 Task: Add an event with the title Sales Team Strategy Discussion, date '2023/11/20', time 9:15 AM to 11:15 AMand add a description: The quality assurance team will review project documentation such as project plans, requirements specifications, design documents, and test plans. They will ensure that the documentation is complete, accurate, and aligns with the project objectives and stakeholder expectations.Select event color  Tangerine . Add location for the event as: 321 Galata Tower, Istanbul, Turkey, logged in from the account softage.2@softage.netand send the event invitation to softage.6@softage.net and softage.7@softage.net. Set a reminder for the event Weekly on Sunday
Action: Mouse moved to (125, 132)
Screenshot: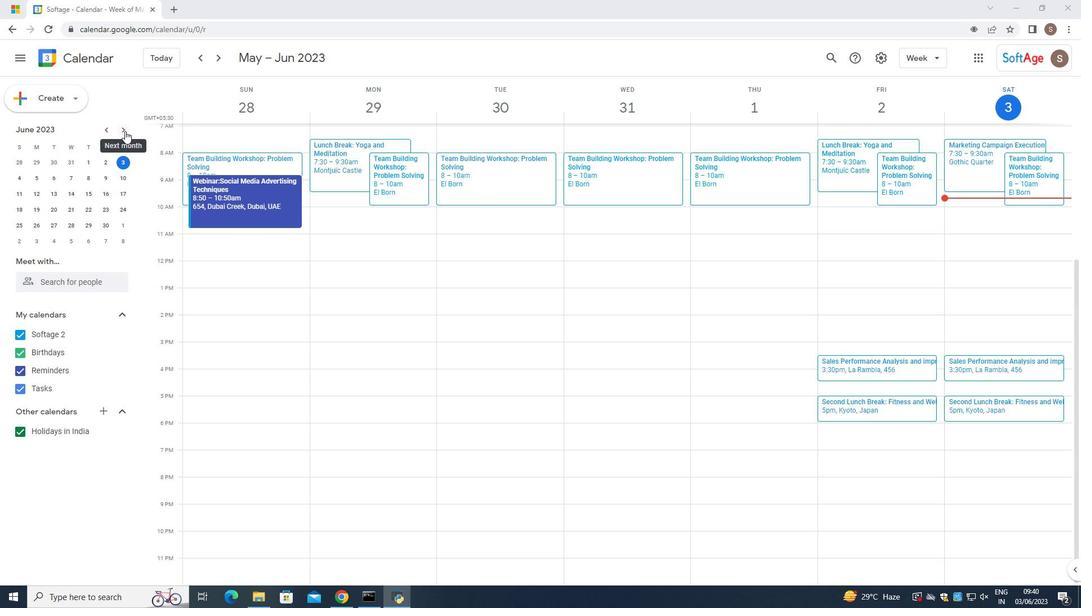 
Action: Mouse pressed left at (125, 132)
Screenshot: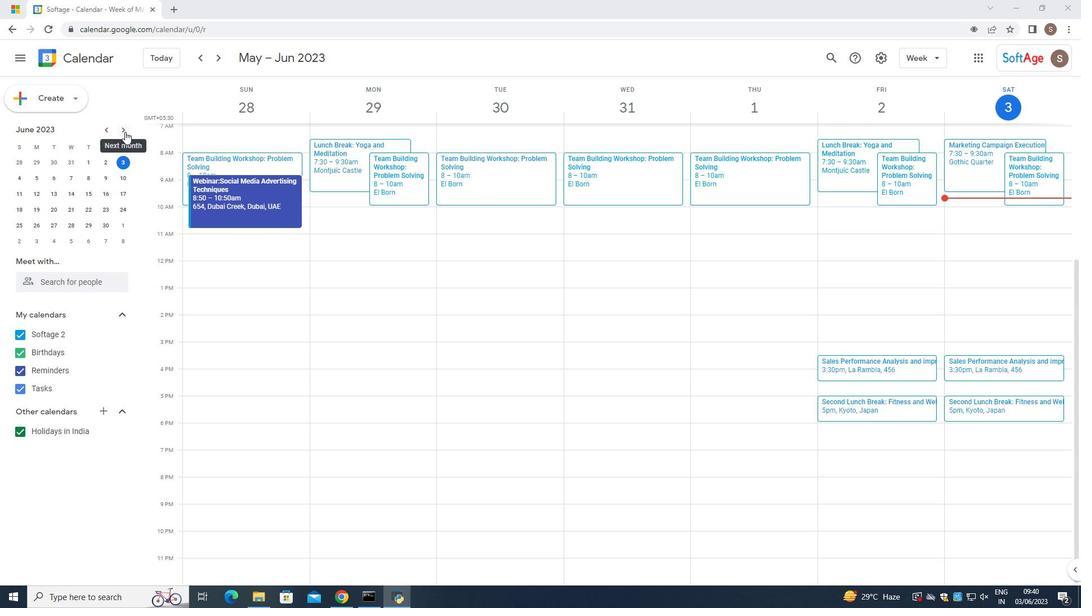 
Action: Mouse moved to (125, 133)
Screenshot: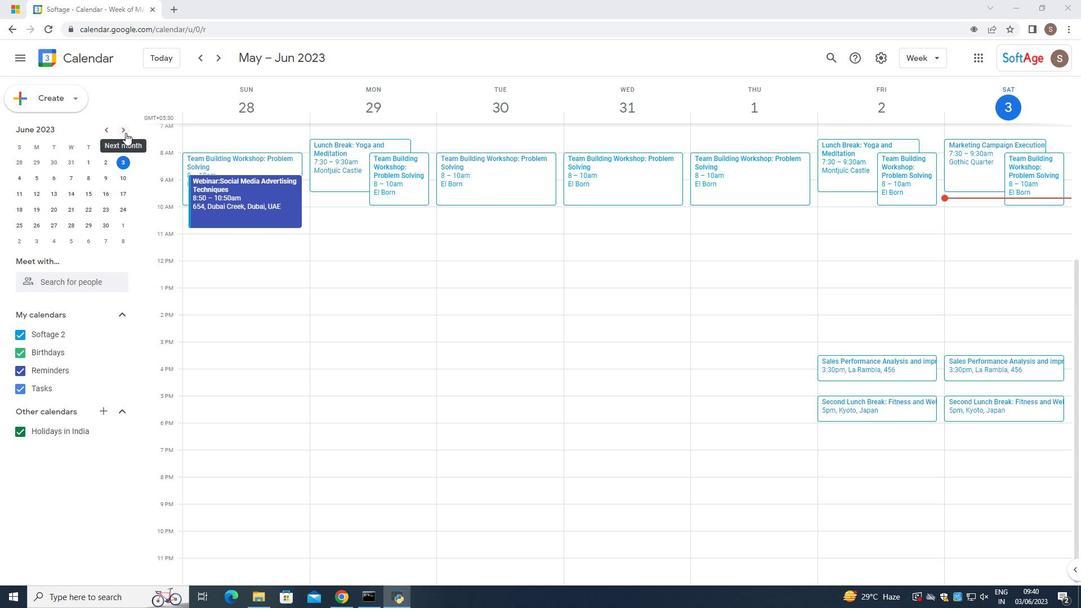 
Action: Mouse pressed left at (125, 133)
Screenshot: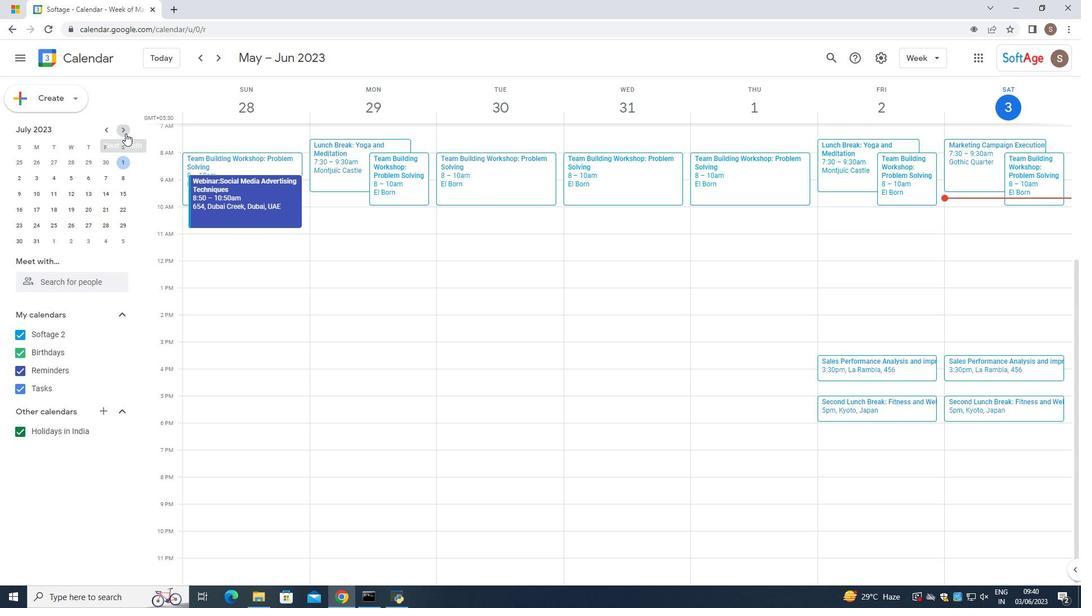 
Action: Mouse pressed left at (125, 133)
Screenshot: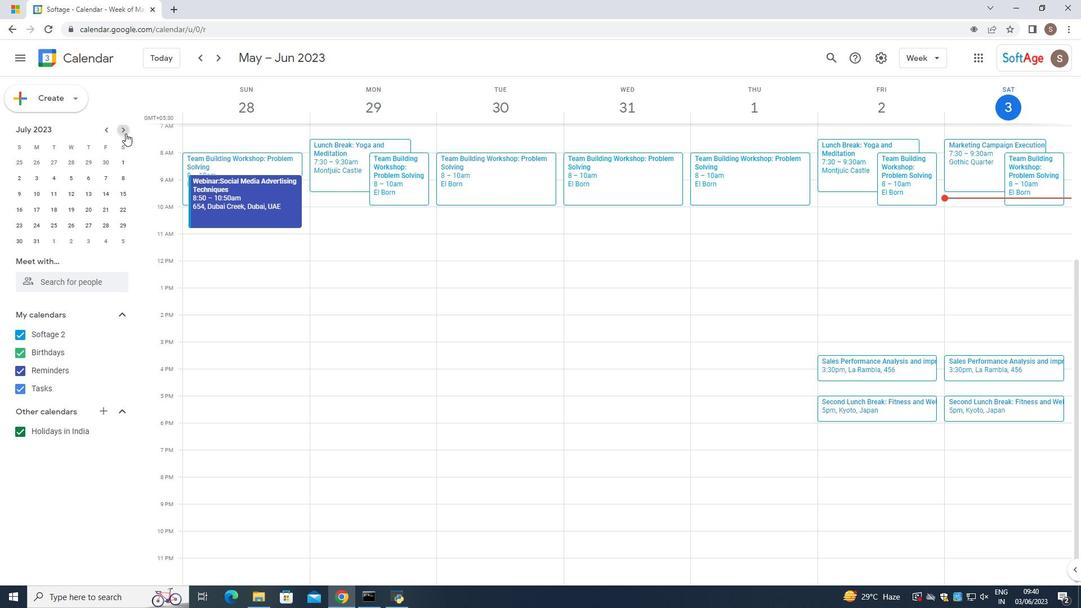 
Action: Mouse pressed left at (125, 133)
Screenshot: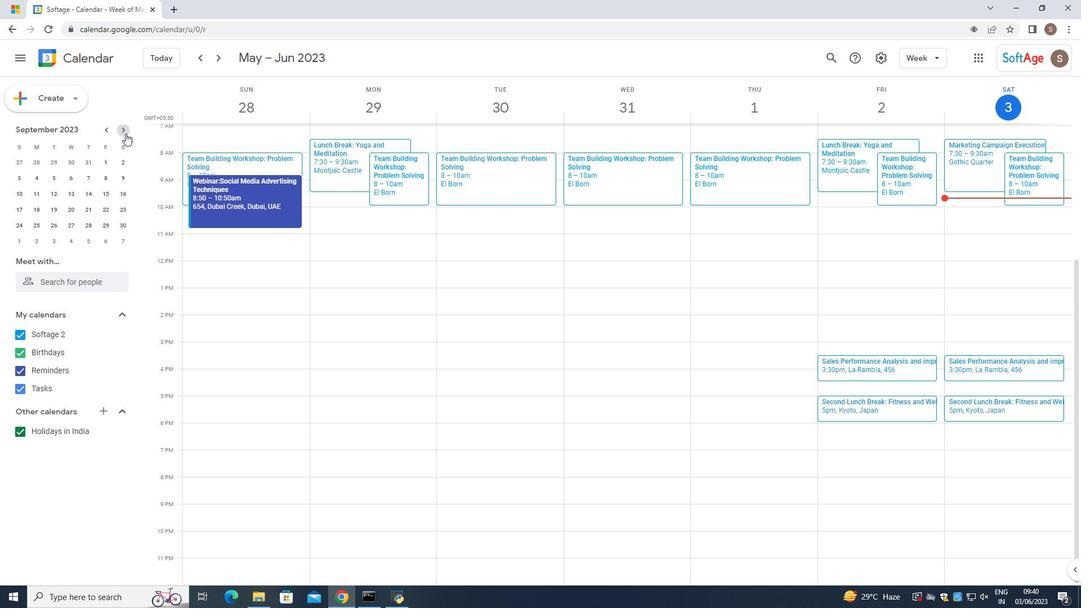 
Action: Mouse pressed left at (125, 133)
Screenshot: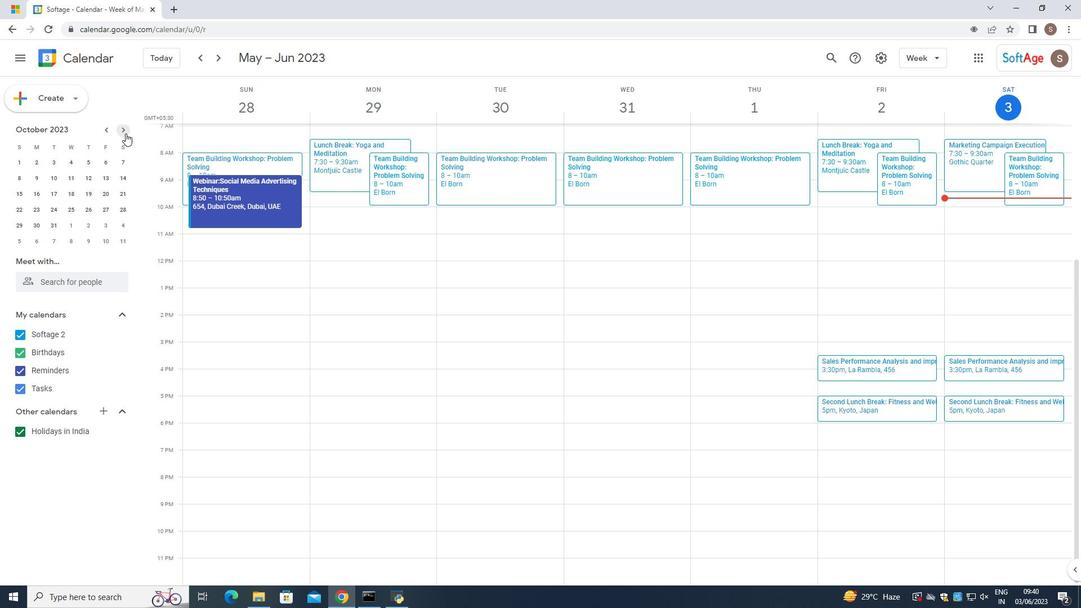 
Action: Mouse moved to (27, 209)
Screenshot: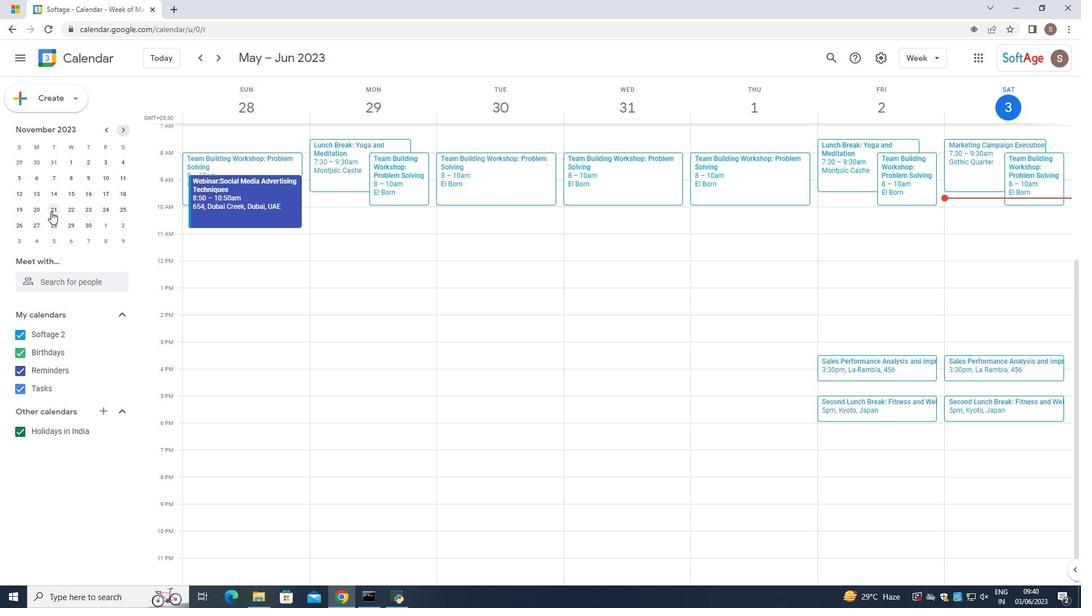 
Action: Mouse pressed left at (27, 209)
Screenshot: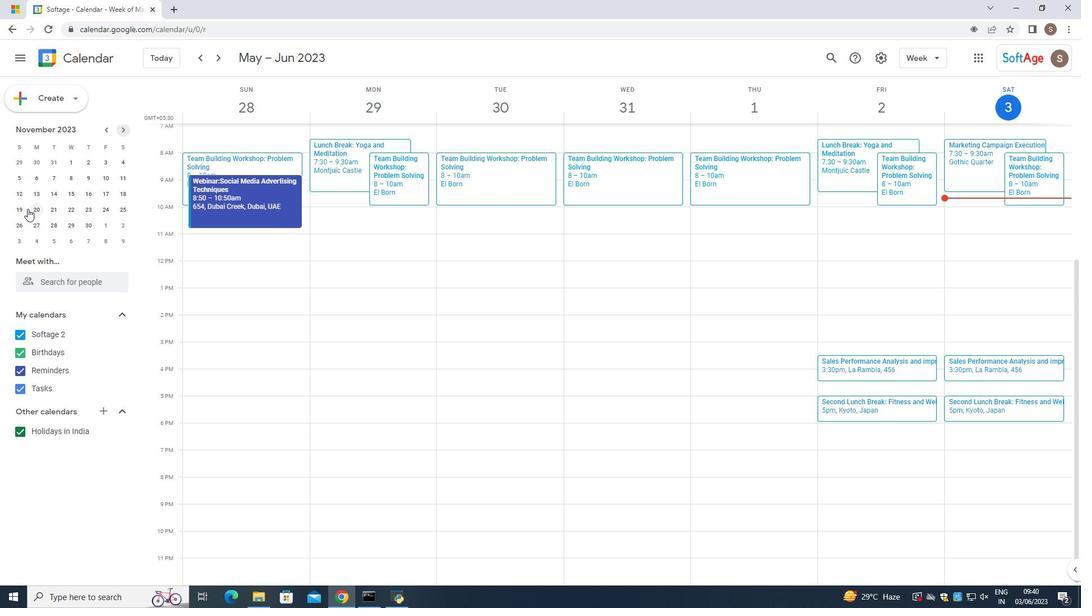 
Action: Mouse moved to (74, 101)
Screenshot: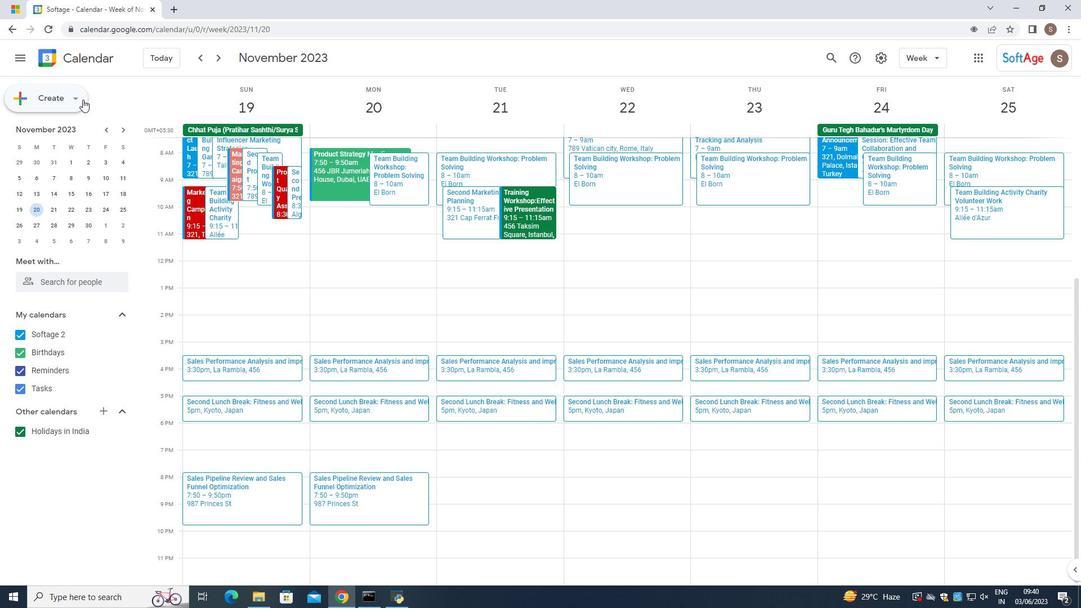
Action: Mouse pressed left at (74, 101)
Screenshot: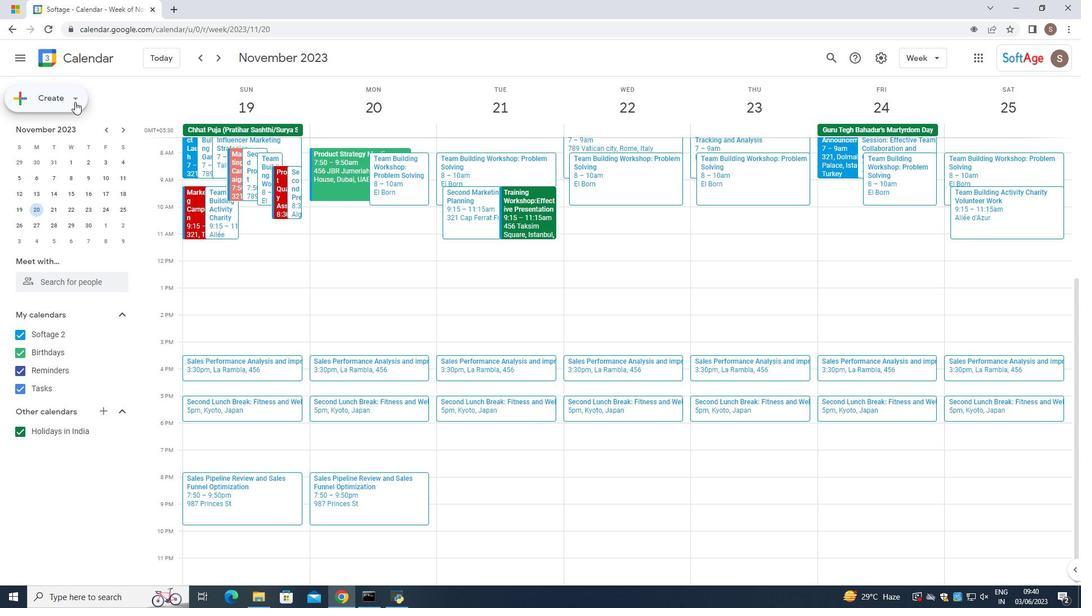 
Action: Mouse moved to (73, 131)
Screenshot: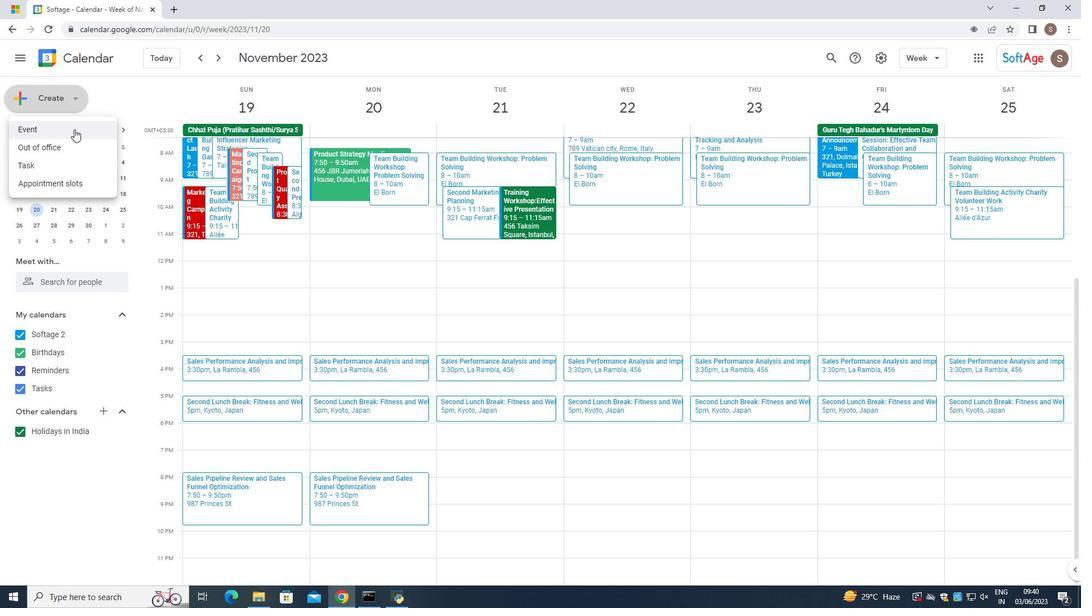 
Action: Mouse pressed left at (73, 131)
Screenshot: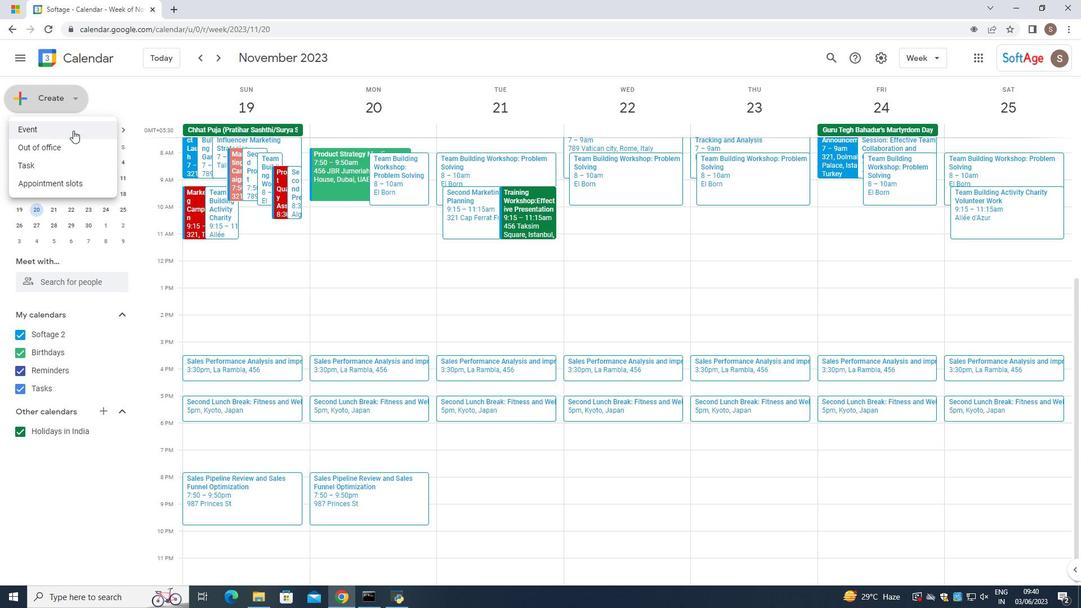 
Action: Mouse moved to (192, 184)
Screenshot: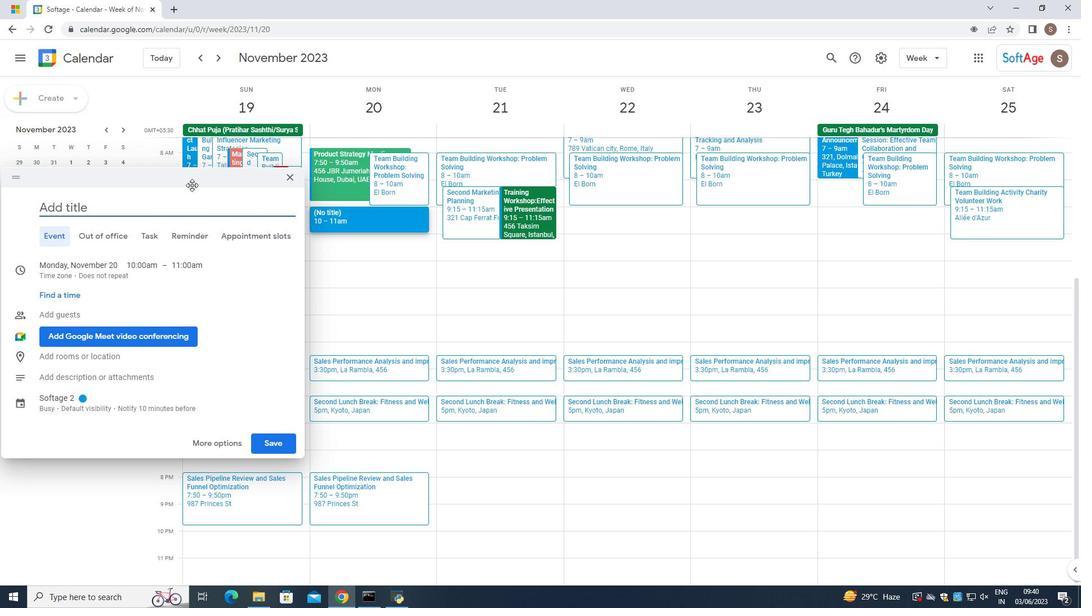
Action: Mouse pressed left at (192, 184)
Screenshot: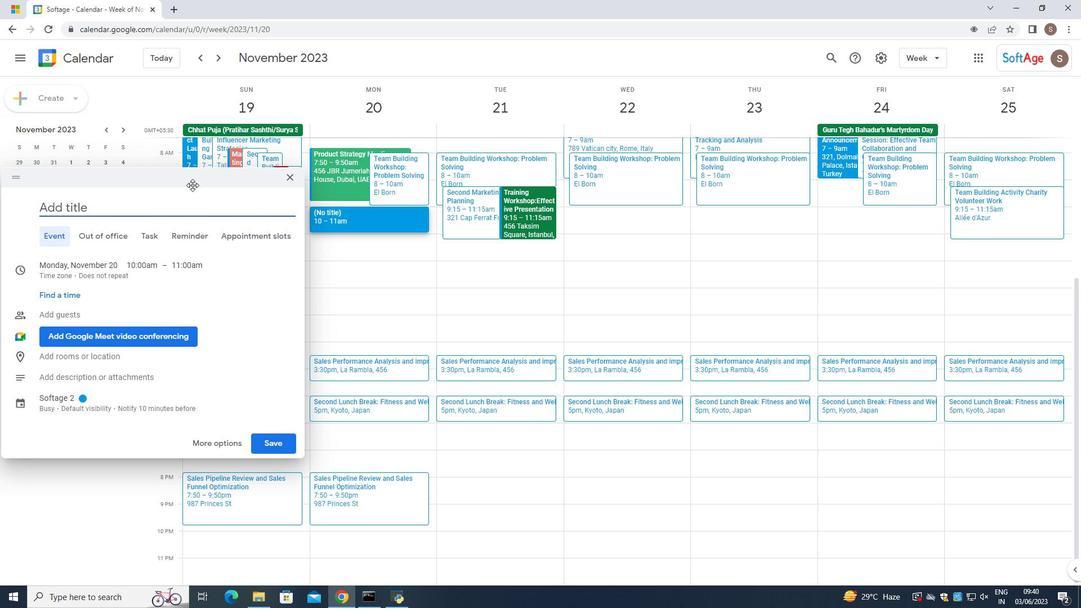 
Action: Mouse moved to (587, 243)
Screenshot: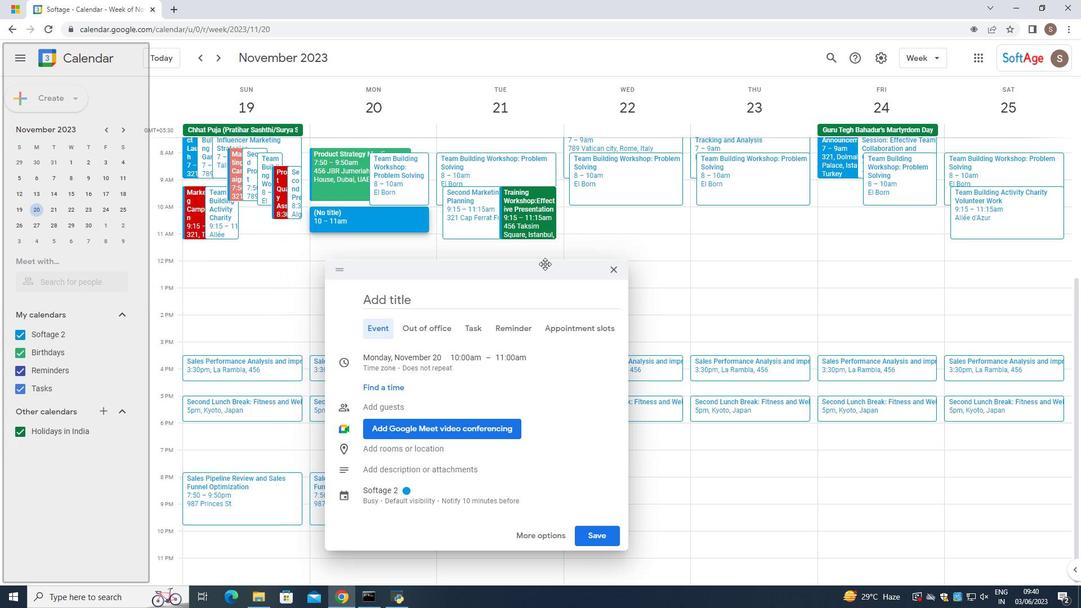 
Action: Mouse pressed left at (587, 243)
Screenshot: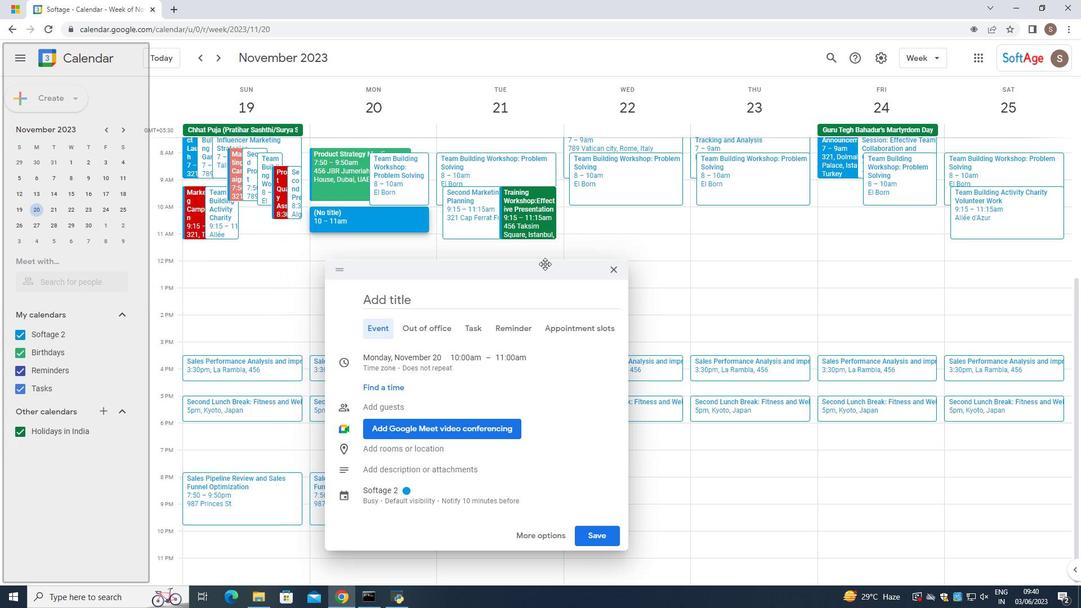 
Action: Mouse moved to (443, 267)
Screenshot: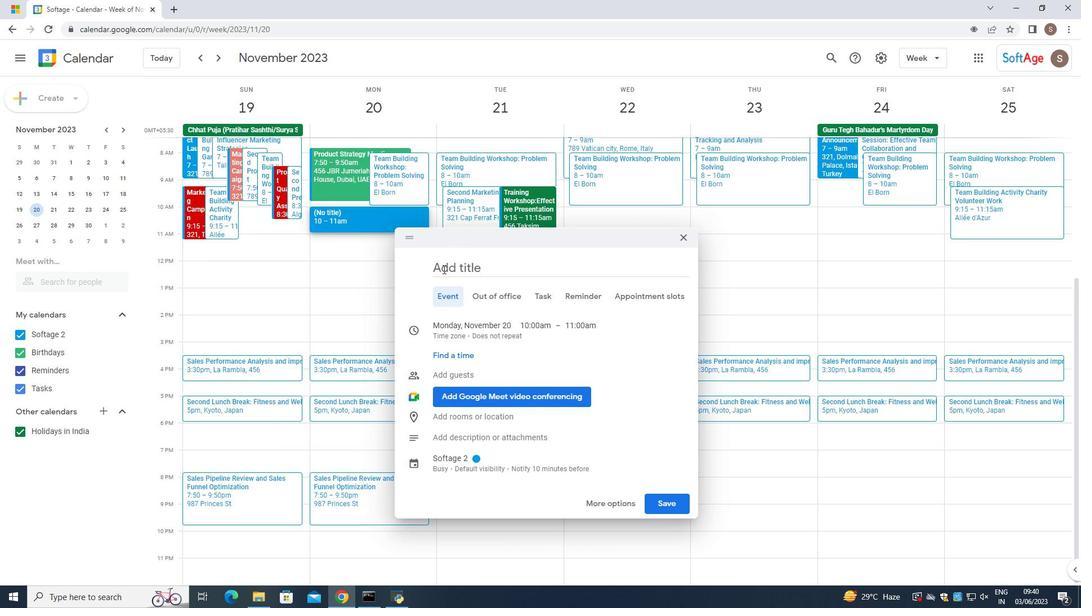 
Action: Mouse pressed left at (443, 267)
Screenshot: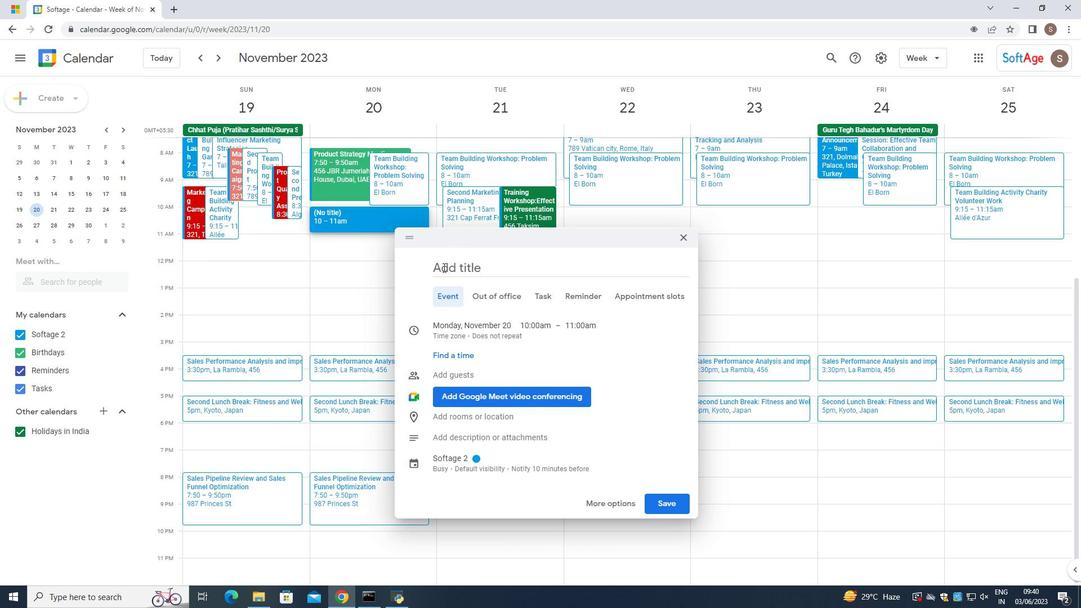 
Action: Mouse moved to (1081, 97)
Screenshot: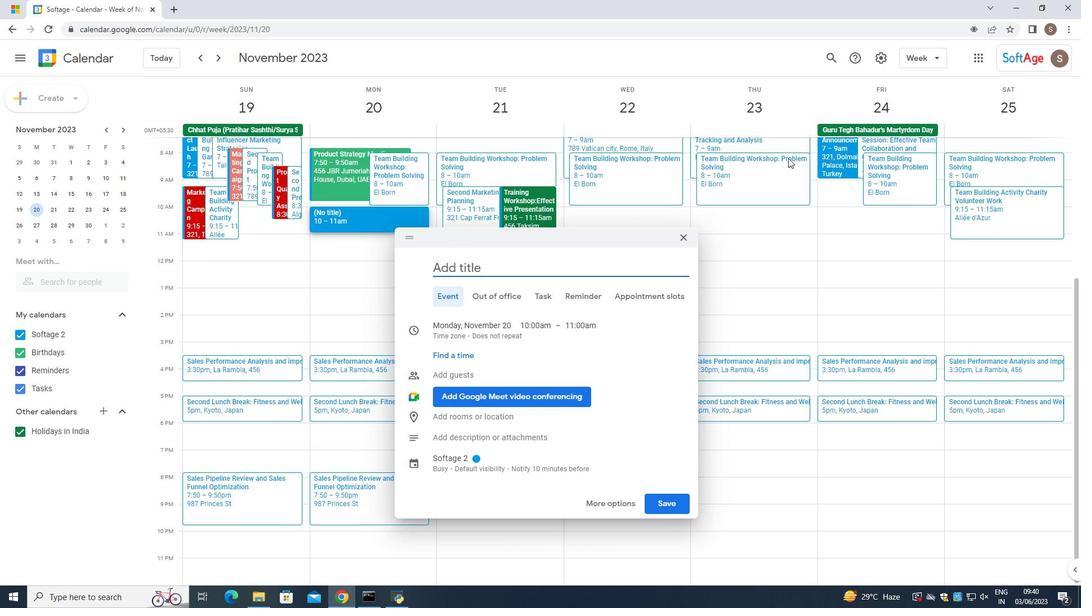 
Action: Key pressed <Key.caps_lock>S<Key.caps_lock>ales<Key.space><Key.caps_lock>T<Key.caps_lock>eam<Key.space><Key.caps_lock>S<Key.caps_lock>trategy<Key.space><Key.caps_lock>D<Key.caps_lock>iscussiobn<Key.backspace><Key.backspace>n
Screenshot: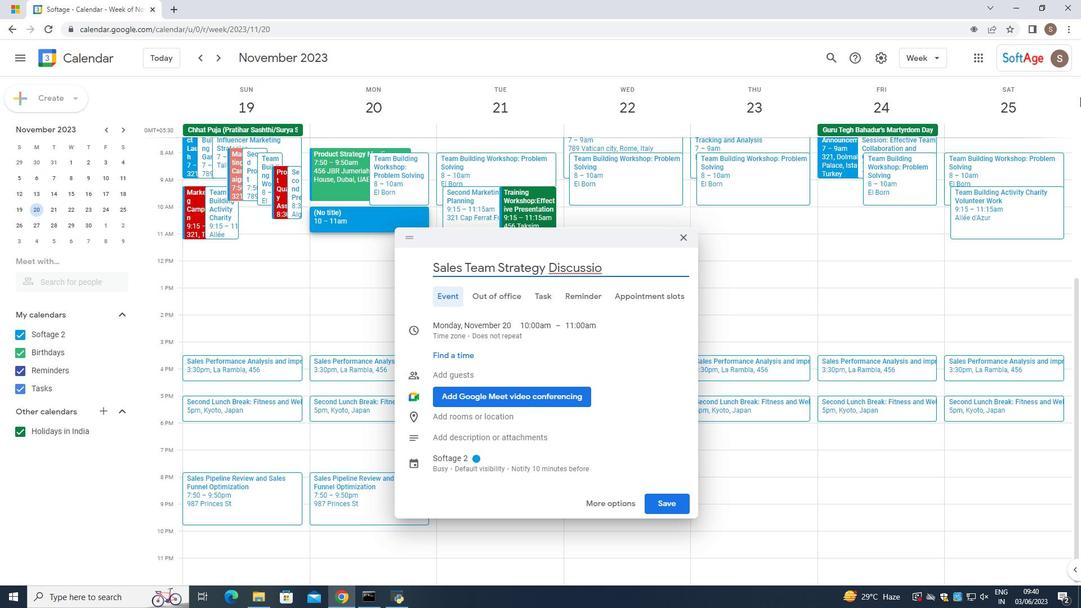 
Action: Mouse moved to (483, 334)
Screenshot: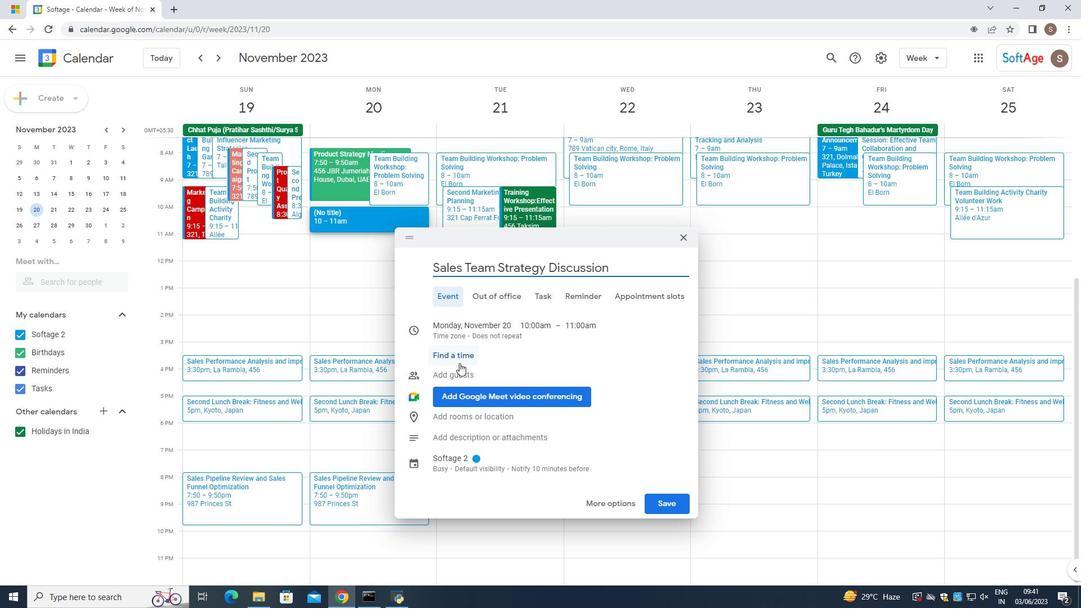
Action: Mouse pressed left at (483, 334)
Screenshot: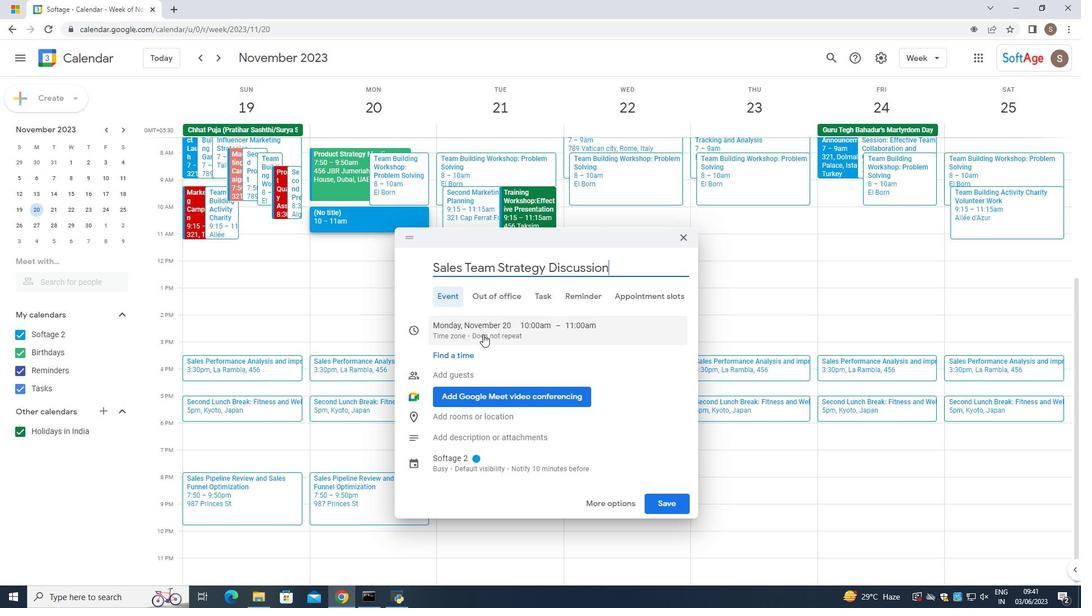 
Action: Mouse moved to (471, 369)
Screenshot: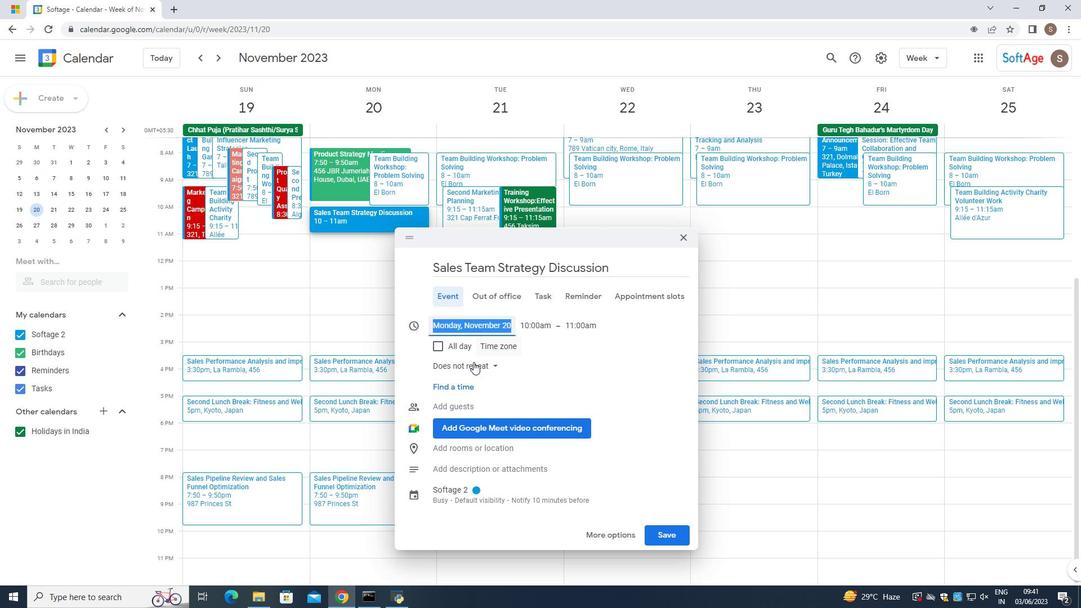 
Action: Mouse pressed left at (471, 369)
Screenshot: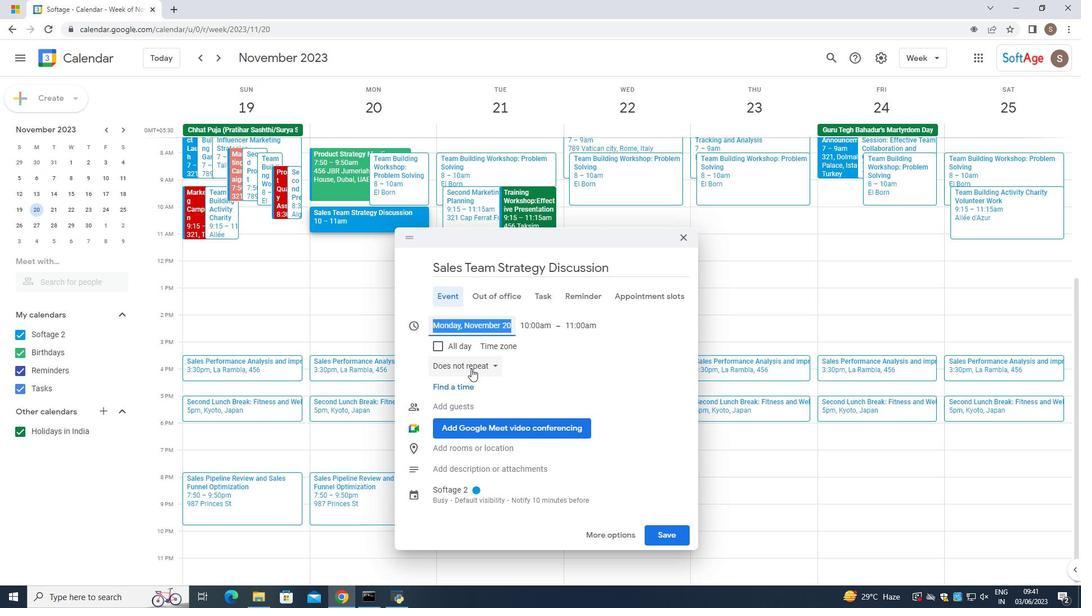 
Action: Mouse moved to (479, 486)
Screenshot: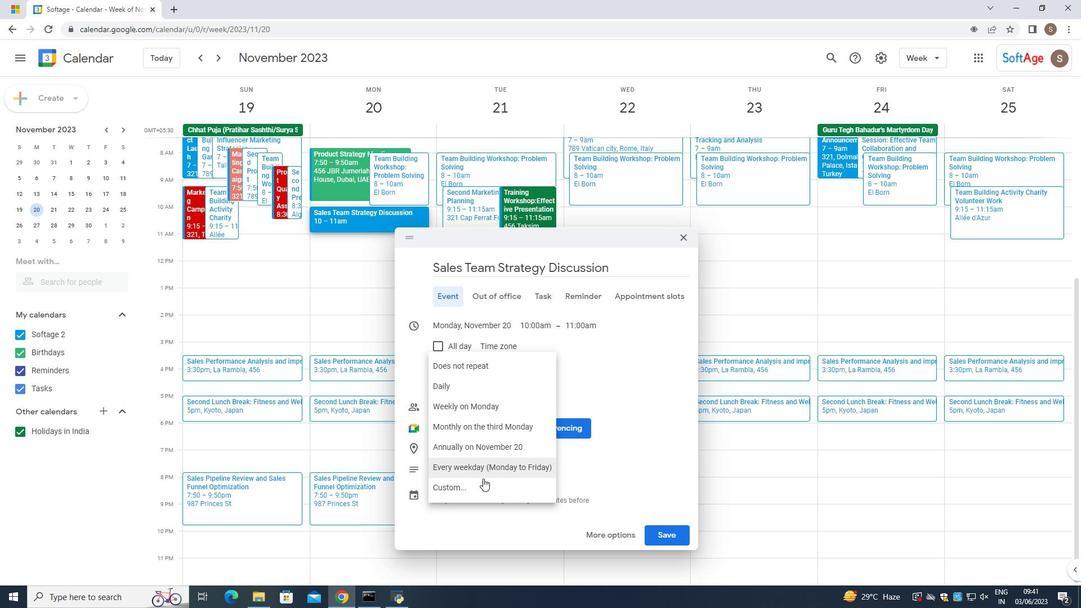 
Action: Mouse pressed left at (479, 486)
Screenshot: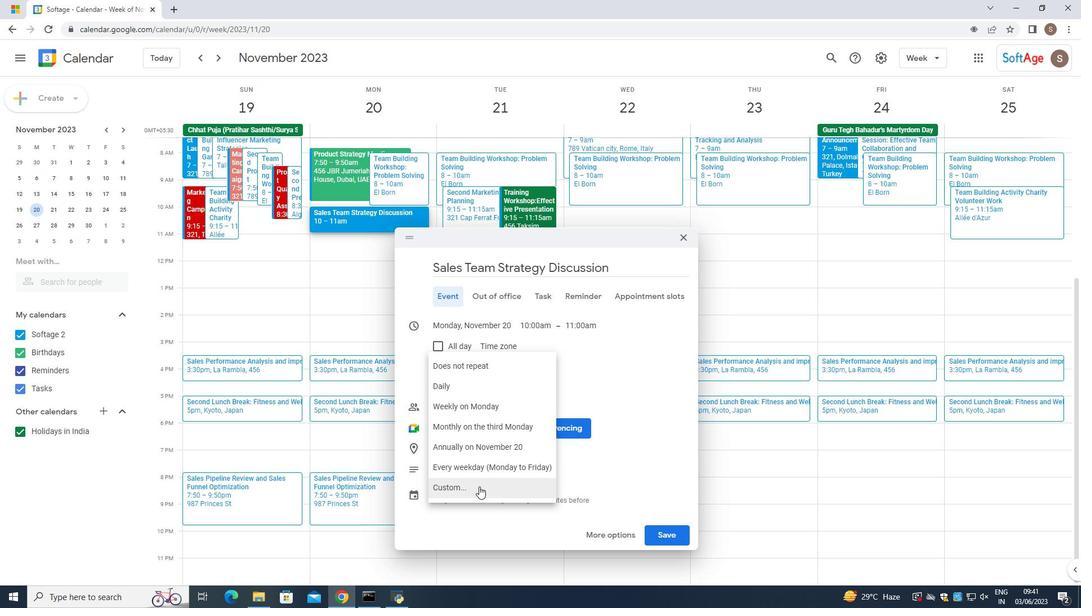 
Action: Mouse moved to (452, 286)
Screenshot: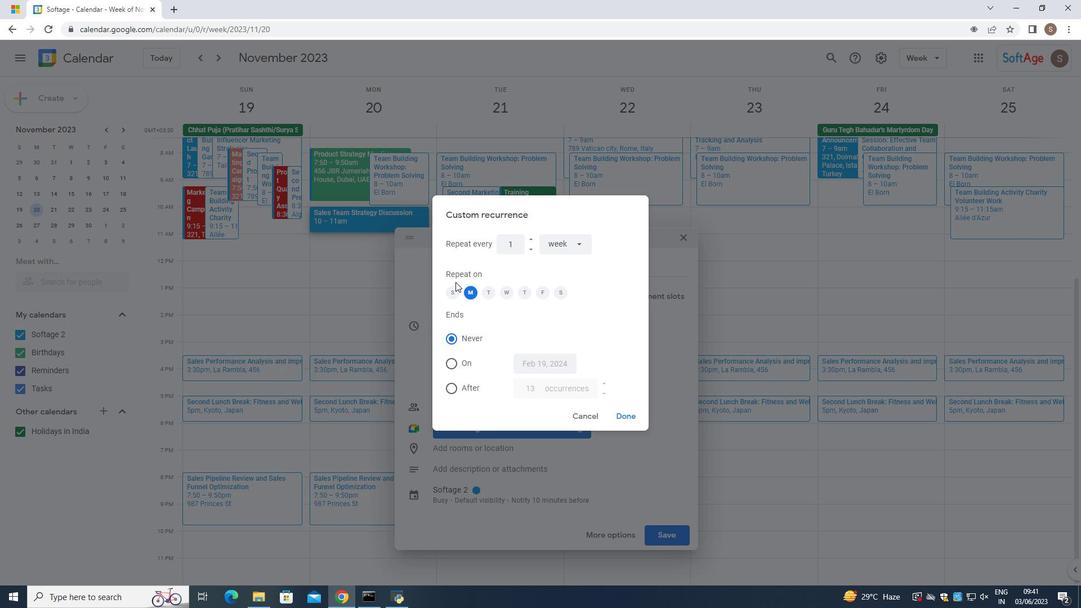 
Action: Mouse pressed left at (452, 286)
Screenshot: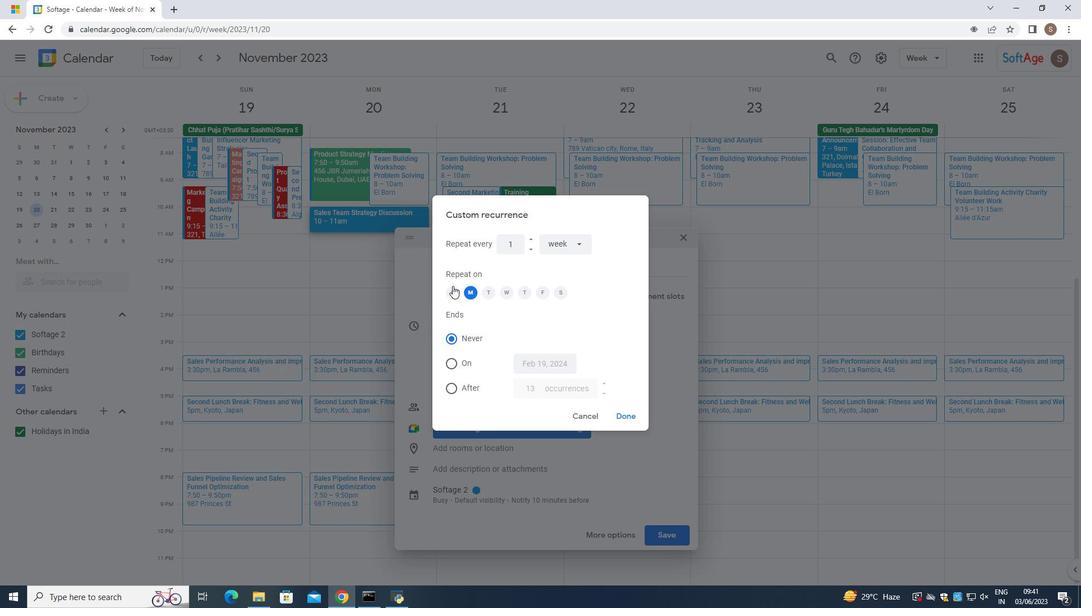 
Action: Mouse moved to (469, 291)
Screenshot: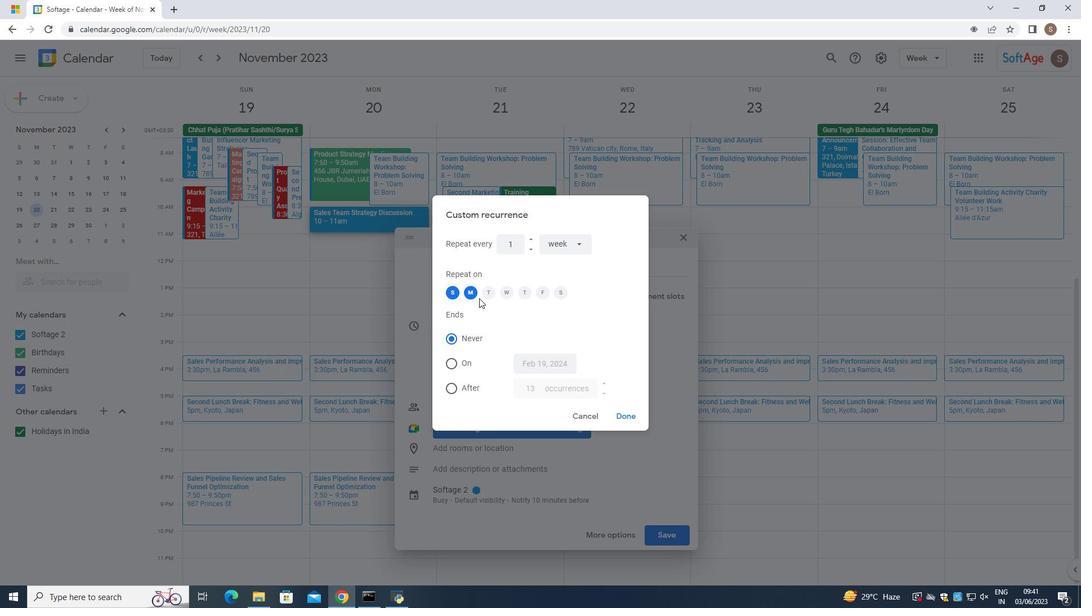 
Action: Mouse pressed left at (469, 291)
Screenshot: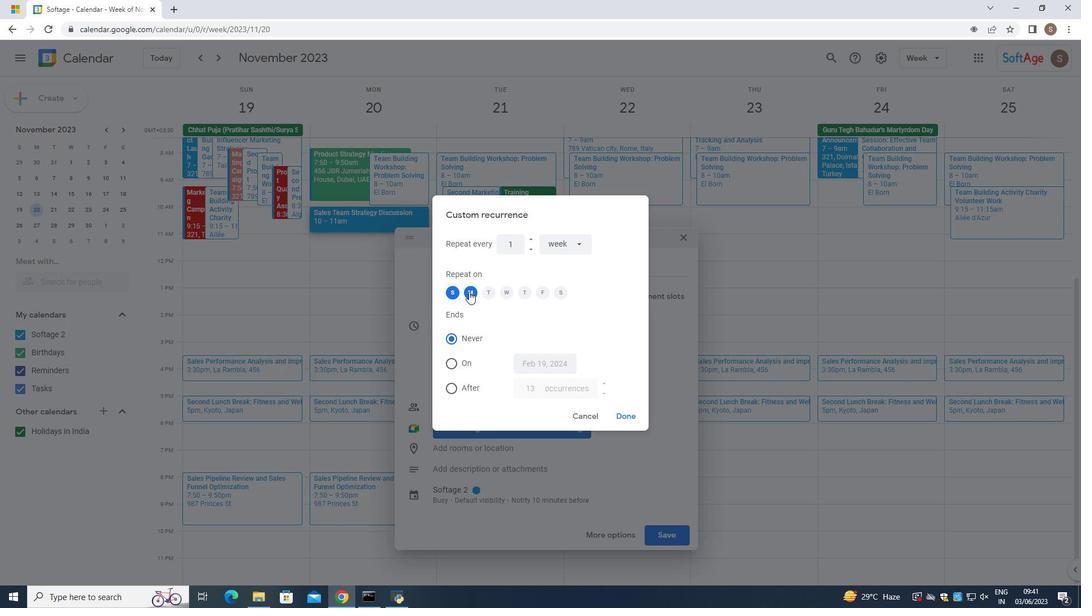 
Action: Mouse moved to (471, 366)
Screenshot: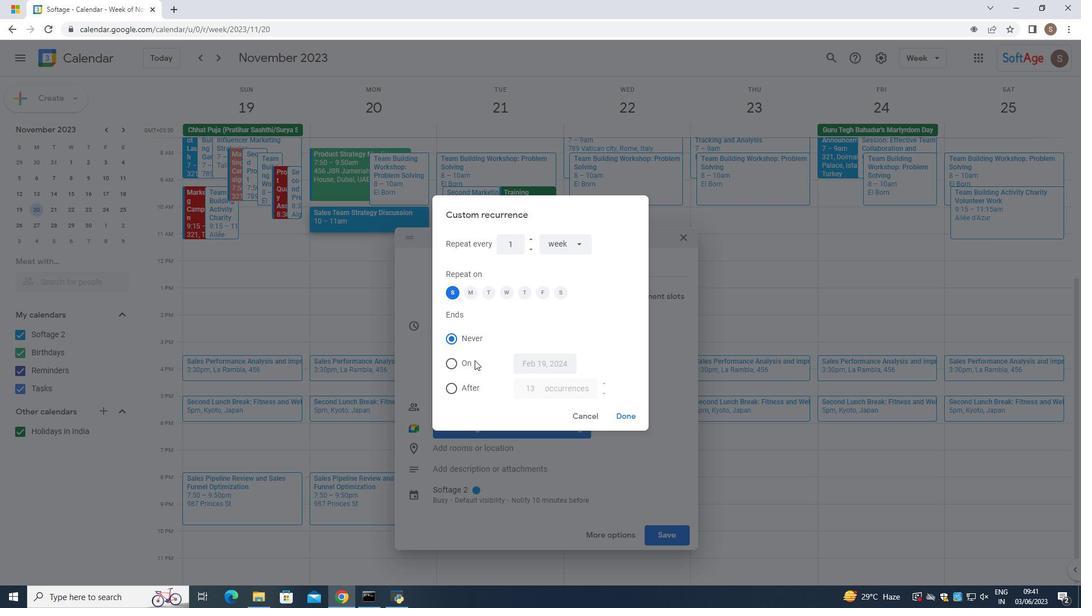 
Action: Mouse pressed left at (471, 366)
Screenshot: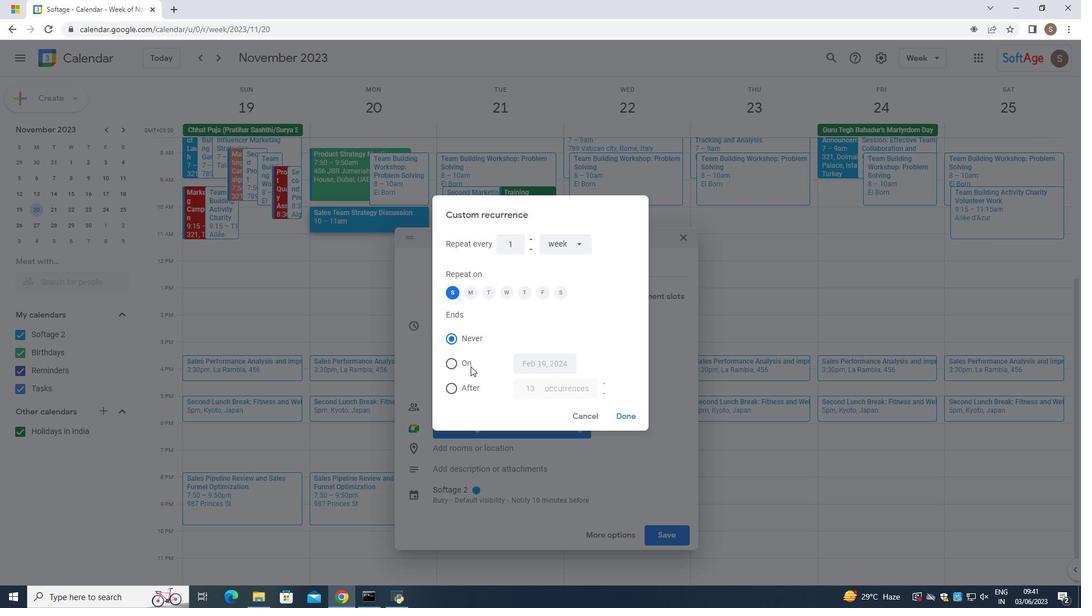 
Action: Mouse moved to (471, 366)
Screenshot: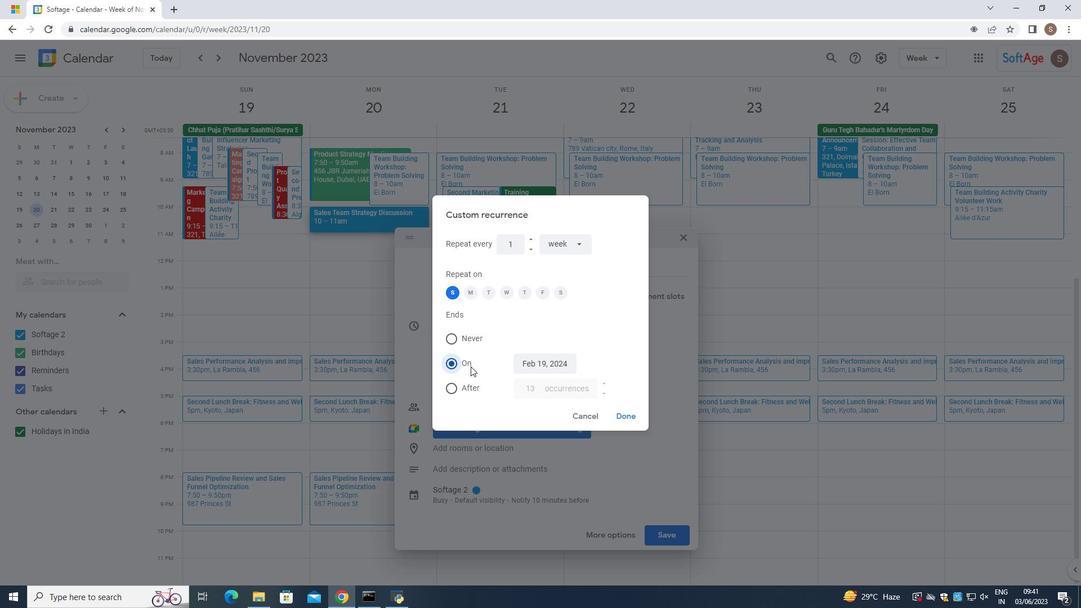 
Action: Mouse pressed left at (471, 366)
Screenshot: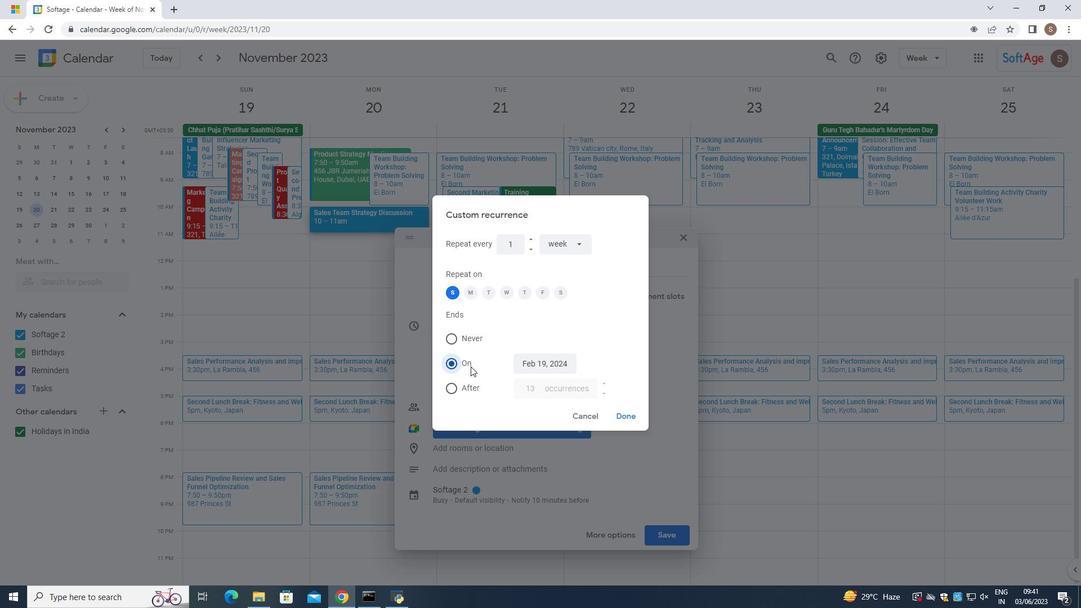 
Action: Mouse moved to (447, 337)
Screenshot: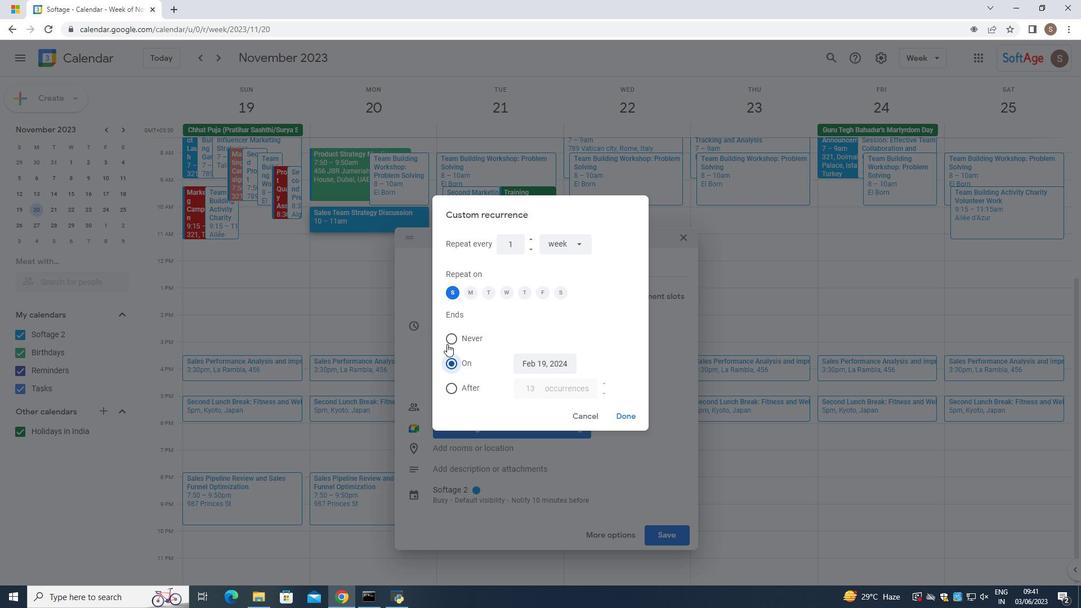
Action: Mouse pressed left at (447, 337)
Screenshot: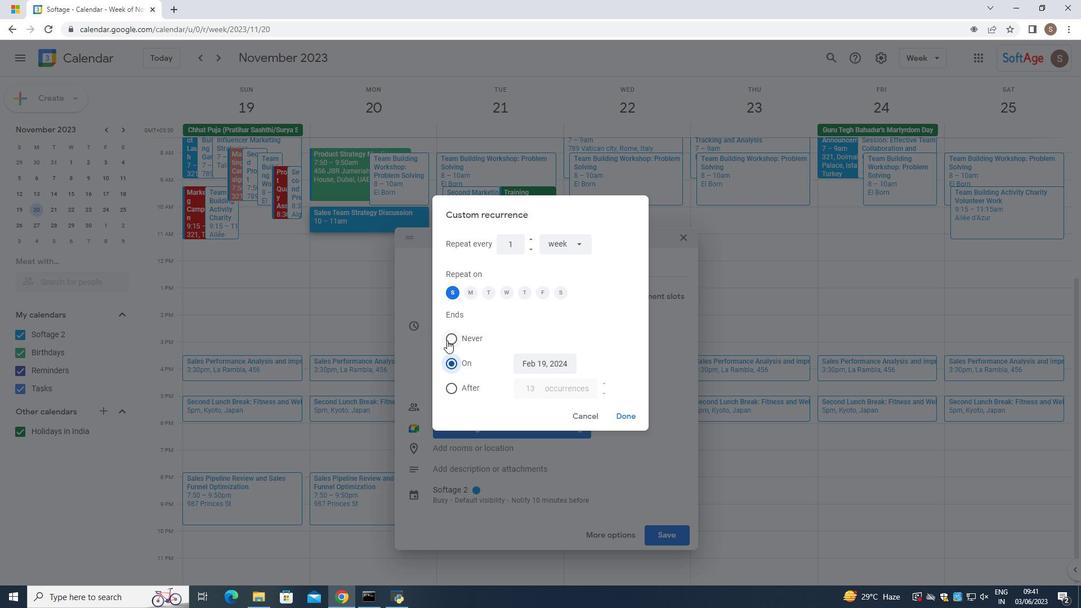 
Action: Mouse moved to (621, 410)
Screenshot: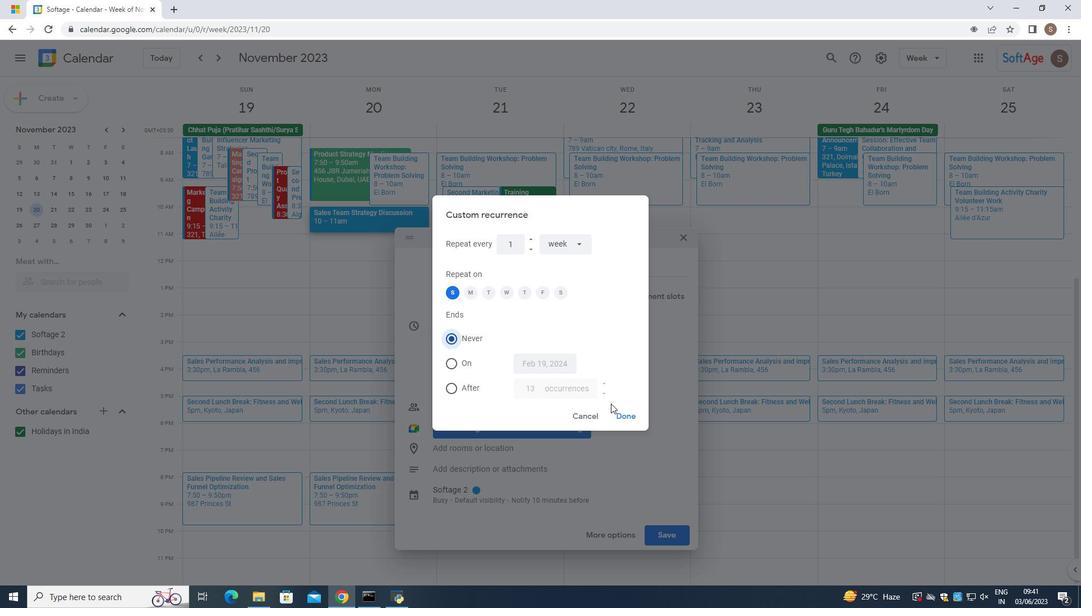 
Action: Mouse pressed left at (621, 410)
Screenshot: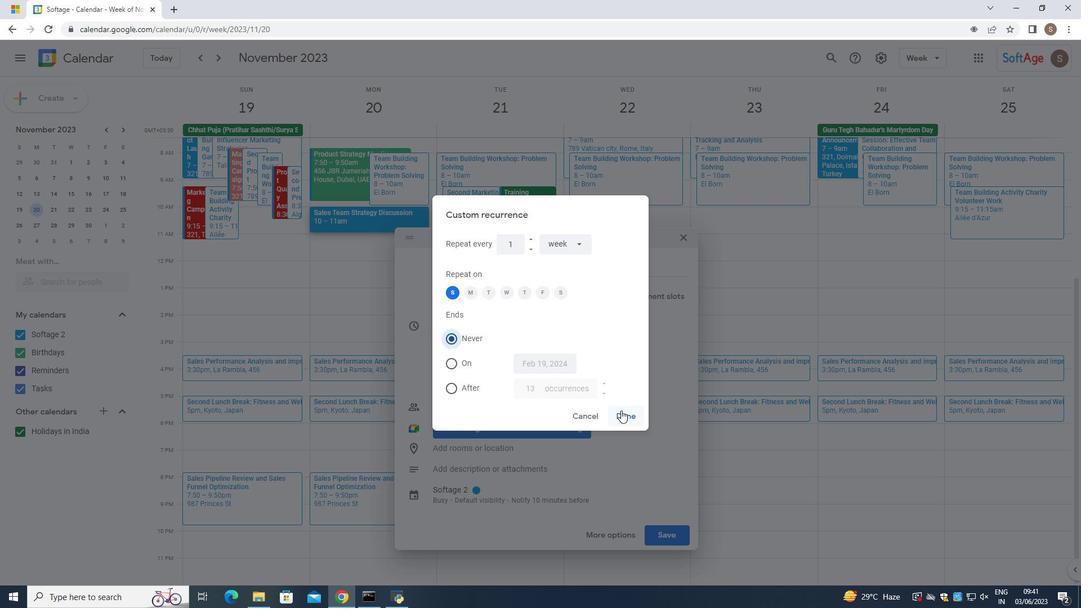 
Action: Mouse moved to (501, 368)
Screenshot: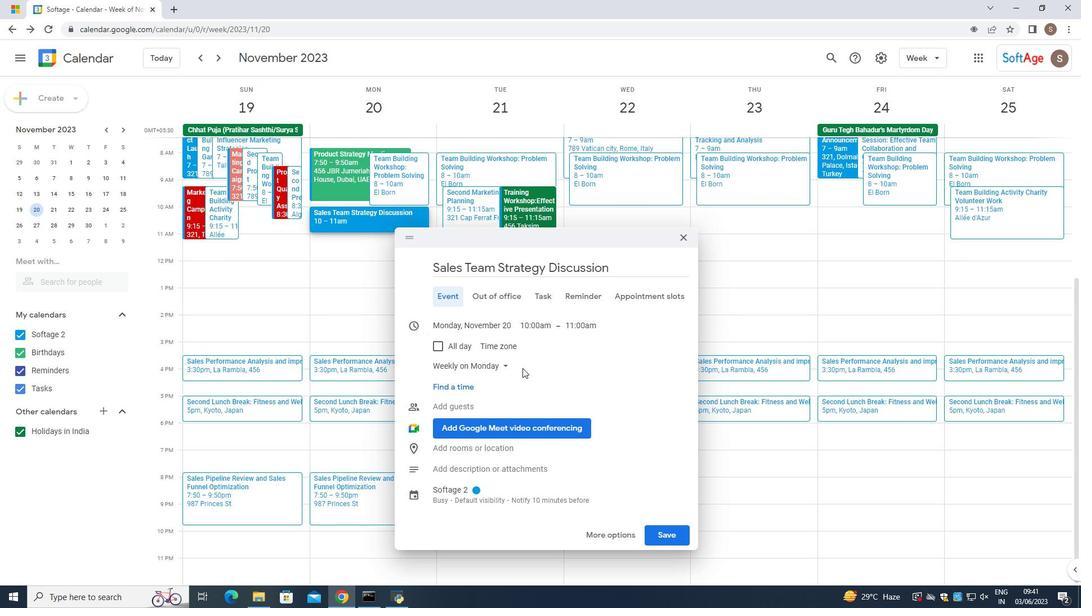 
Action: Mouse pressed left at (501, 368)
Screenshot: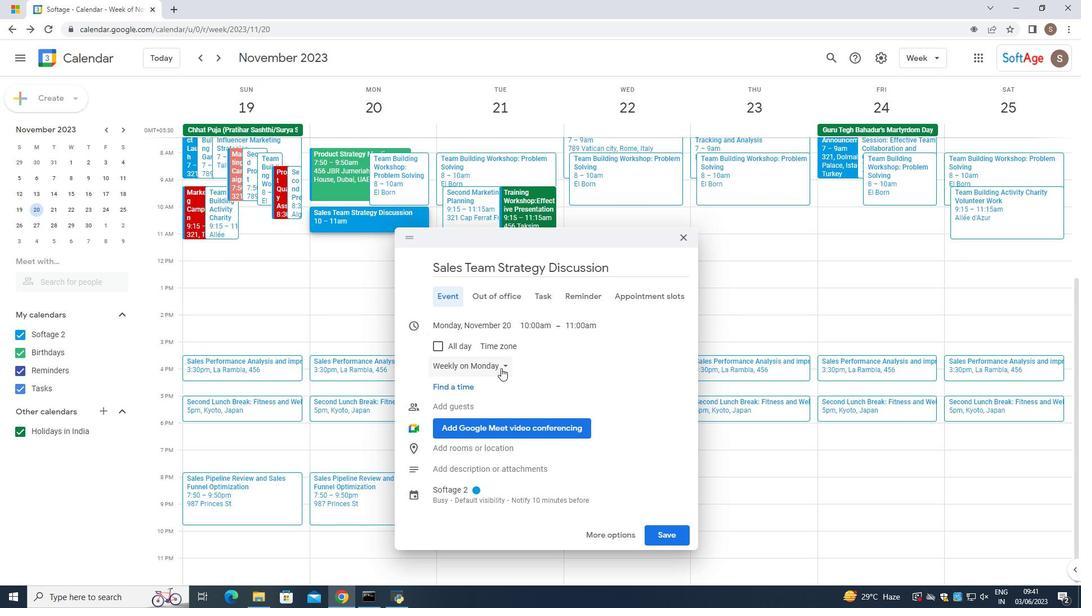 
Action: Mouse moved to (476, 381)
Screenshot: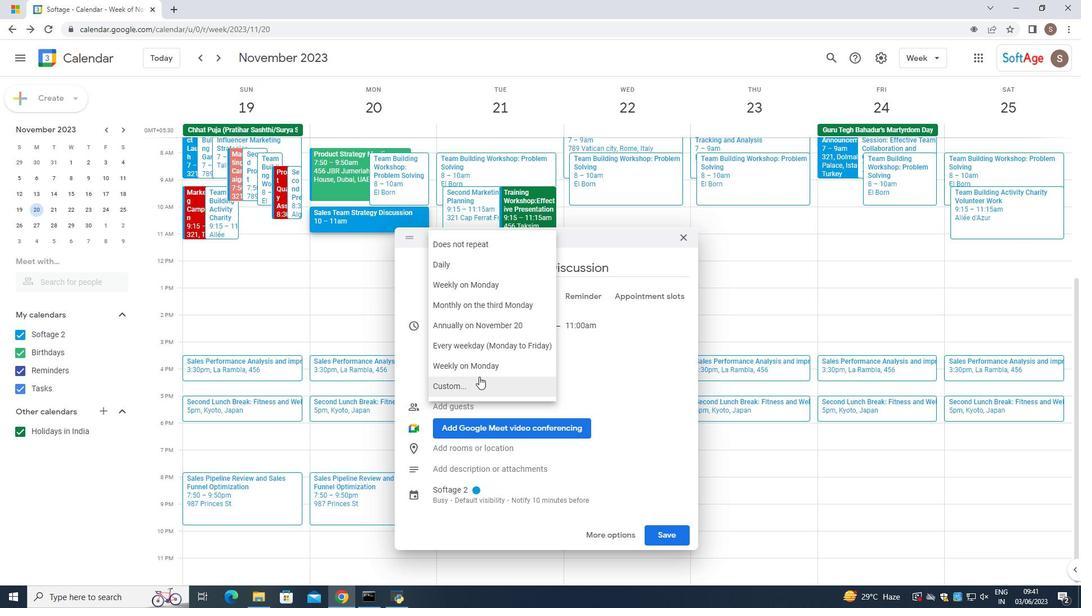 
Action: Mouse pressed left at (476, 381)
Screenshot: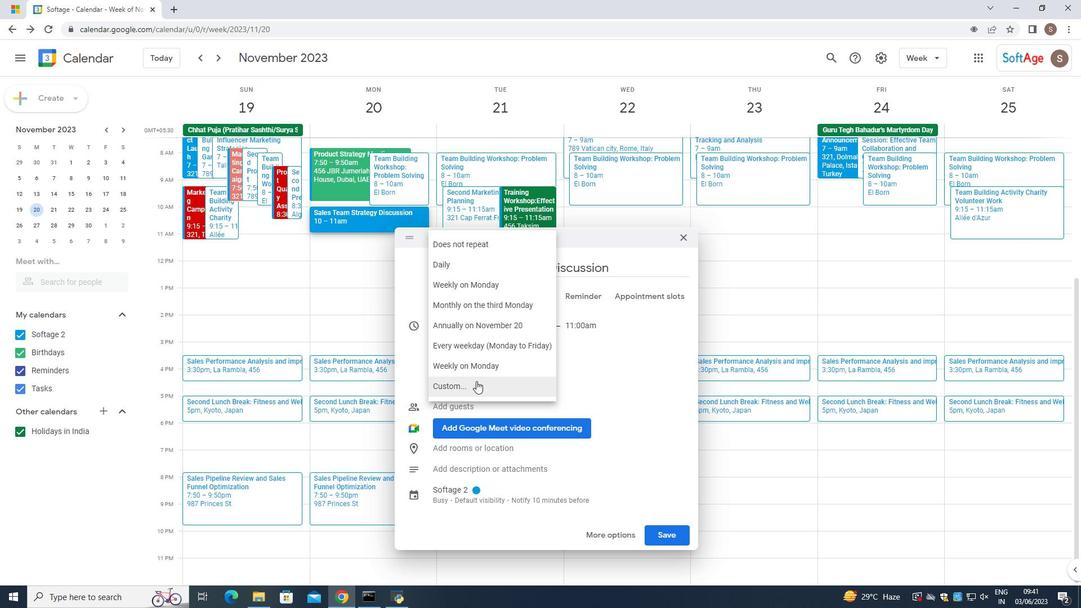 
Action: Mouse moved to (454, 295)
Screenshot: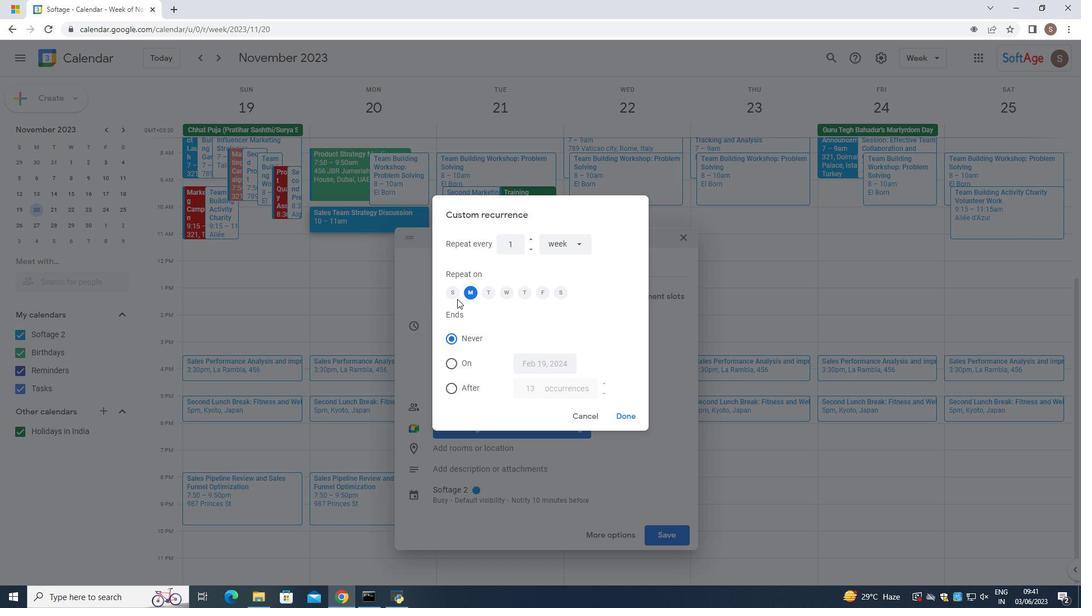 
Action: Mouse pressed left at (454, 295)
Screenshot: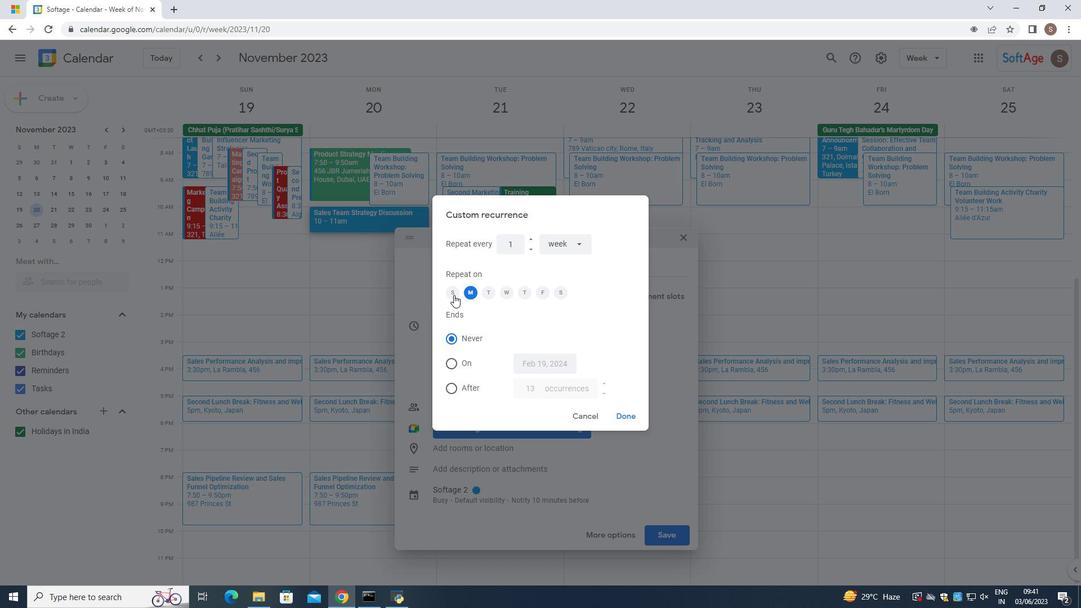 
Action: Mouse moved to (630, 415)
Screenshot: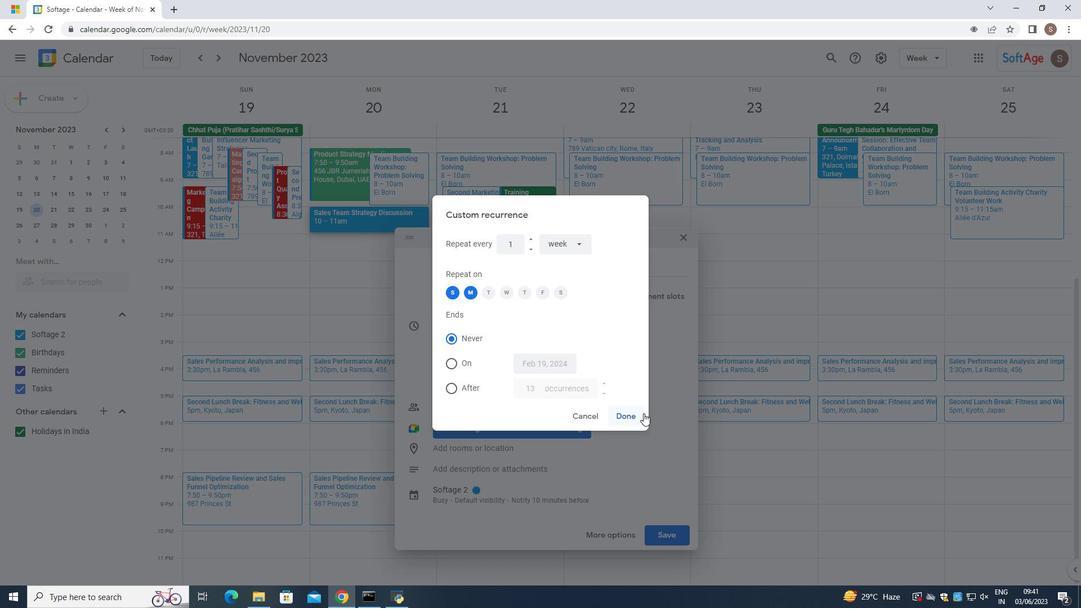 
Action: Mouse pressed left at (630, 415)
Screenshot: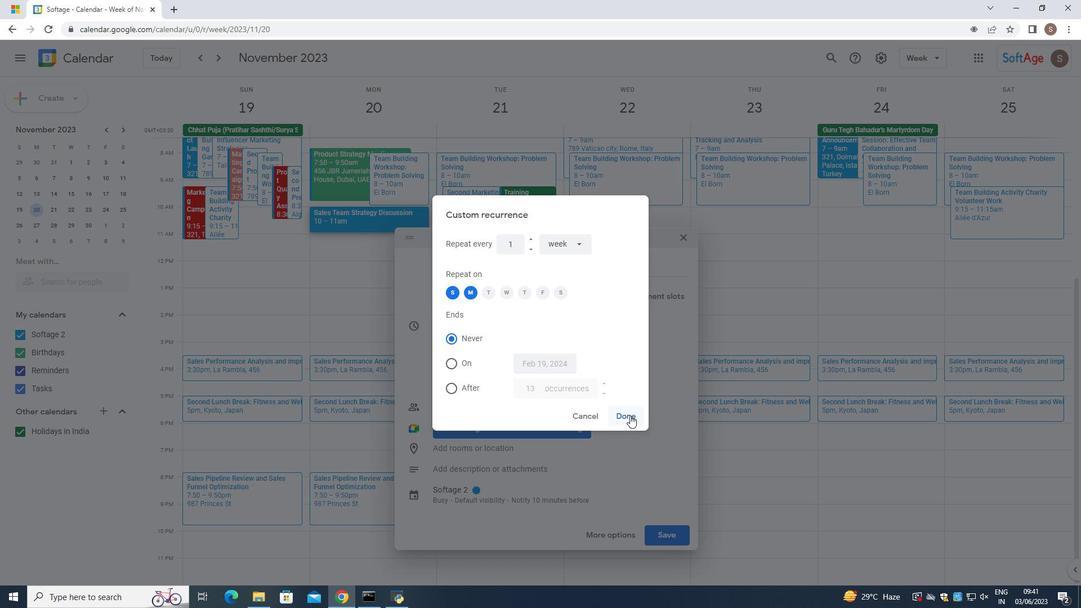 
Action: Mouse moved to (469, 383)
Screenshot: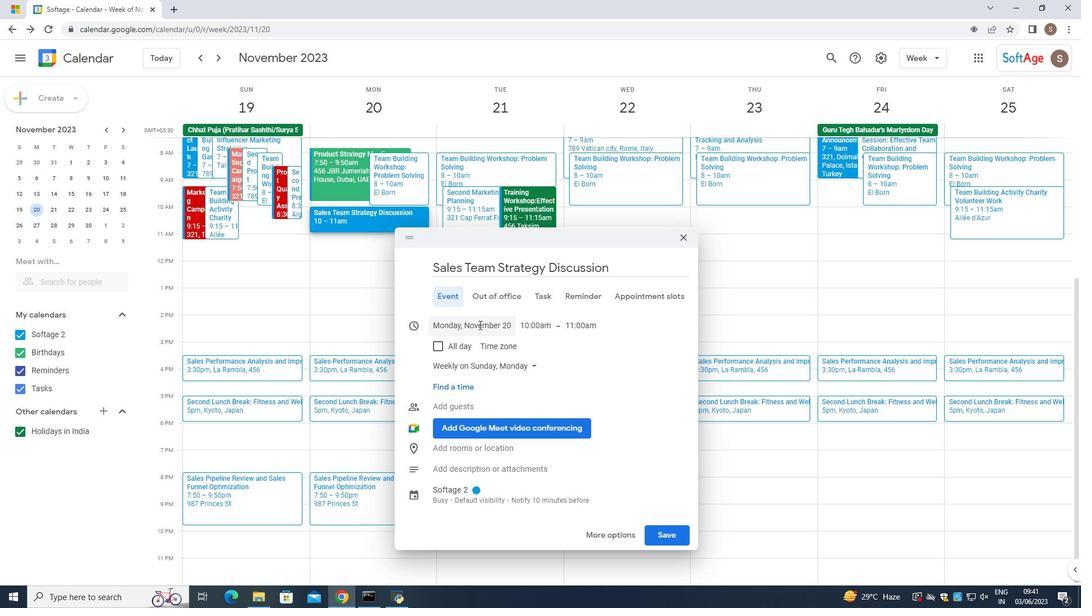 
Action: Mouse scrolled (478, 360) with delta (0, 0)
Screenshot: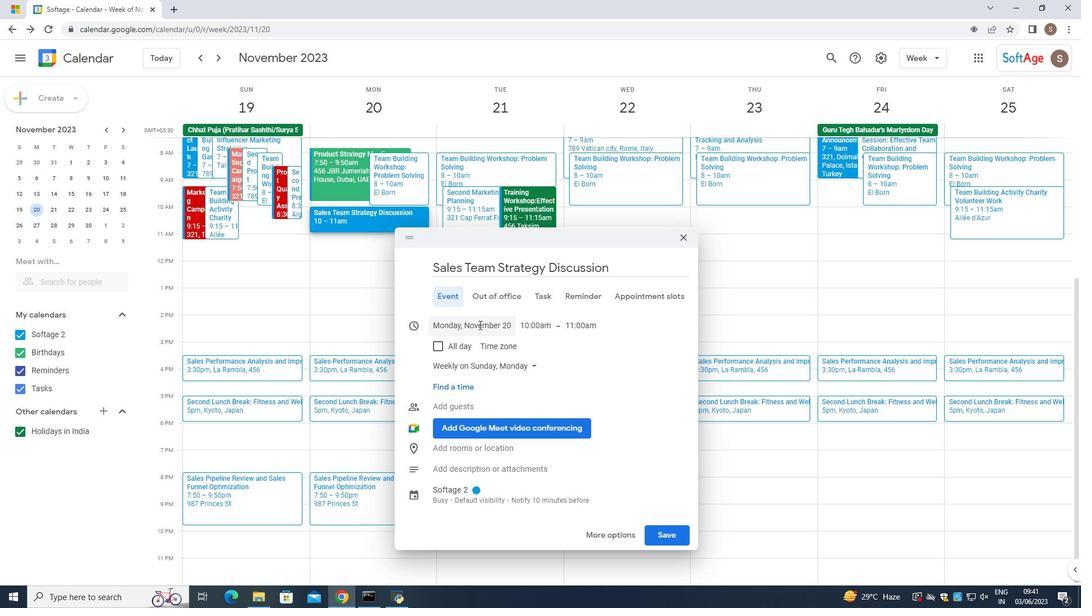 
Action: Mouse scrolled (474, 373) with delta (0, 0)
Screenshot: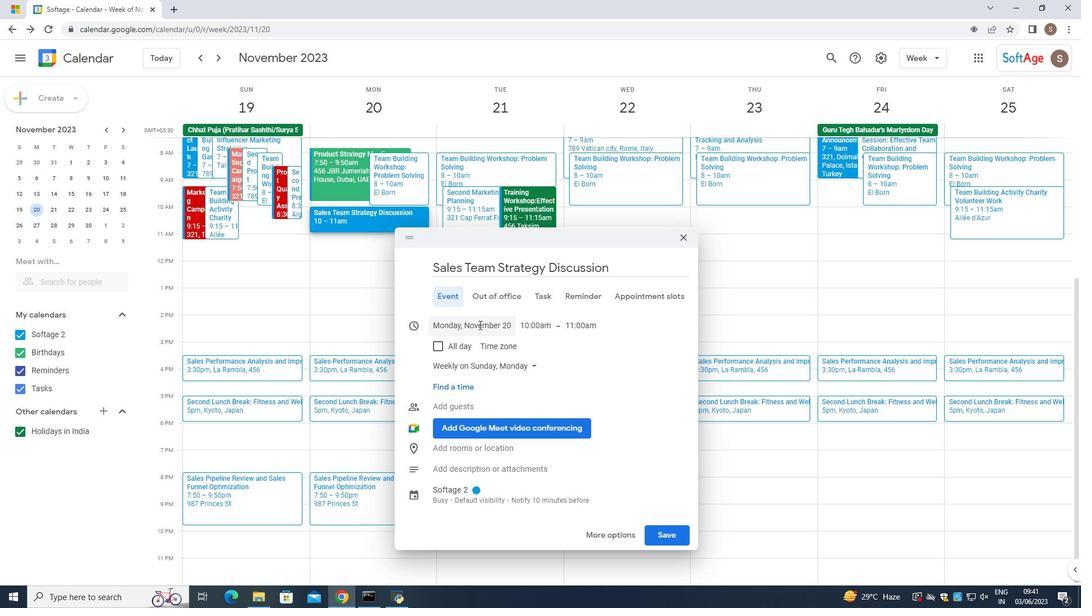 
Action: Mouse scrolled (469, 383) with delta (0, 0)
Screenshot: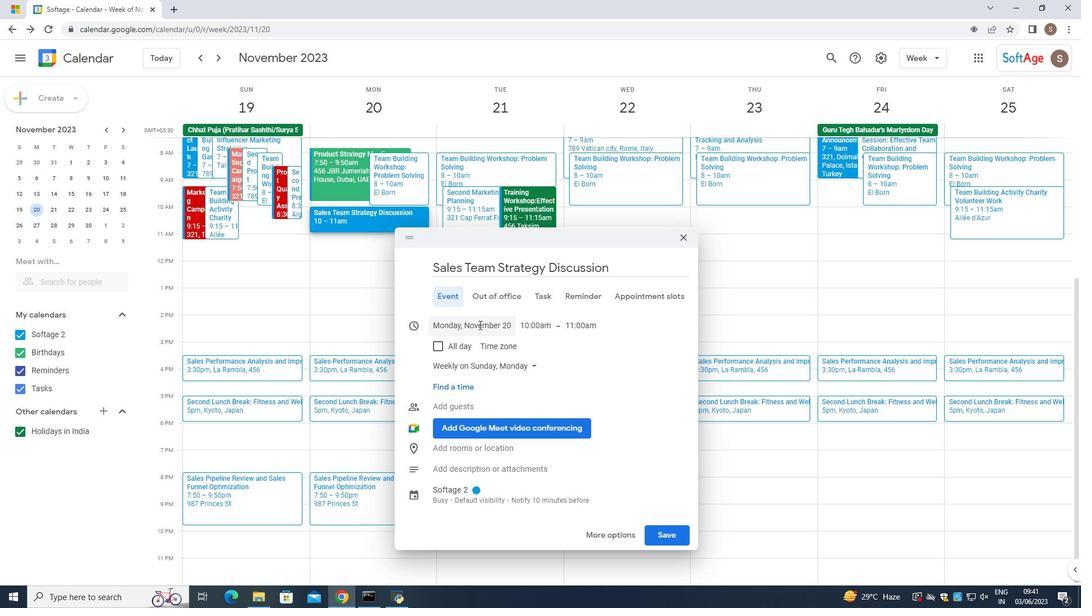 
Action: Mouse moved to (444, 461)
Screenshot: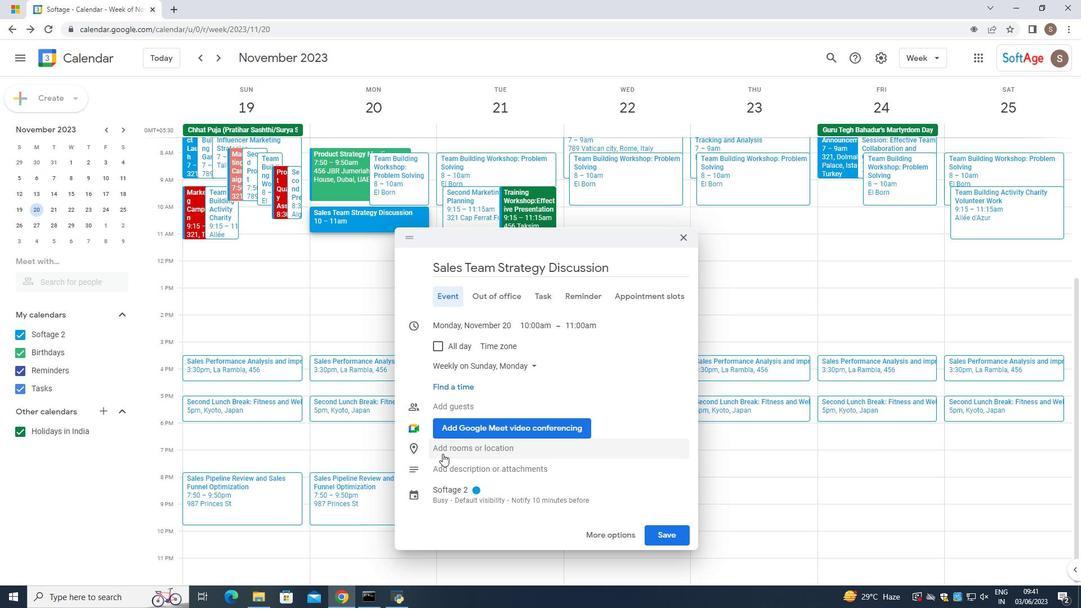 
Action: Mouse pressed left at (444, 461)
Screenshot: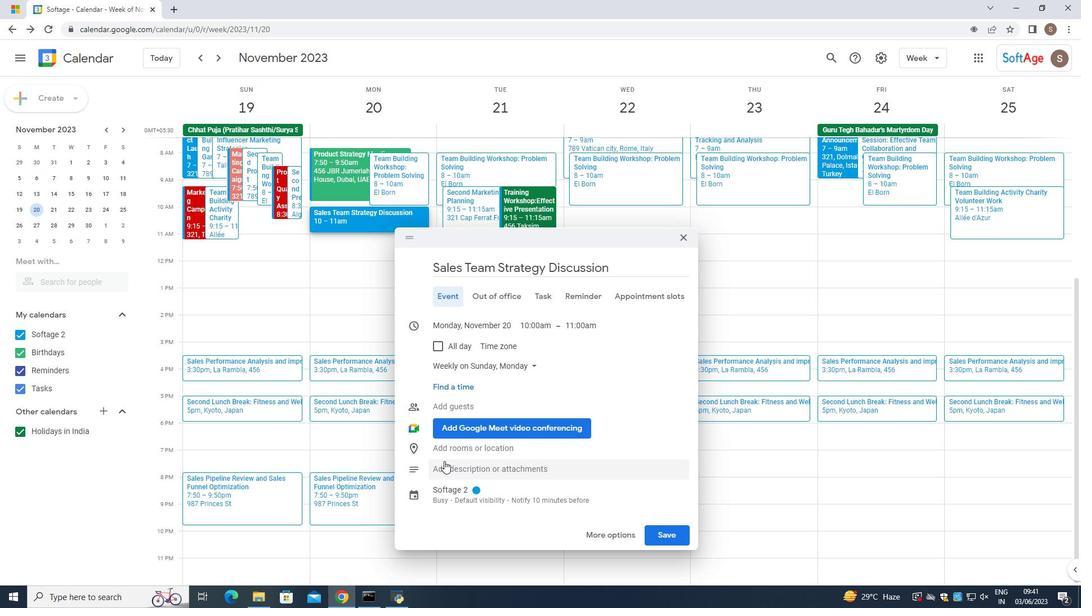 
Action: Mouse pressed left at (444, 461)
Screenshot: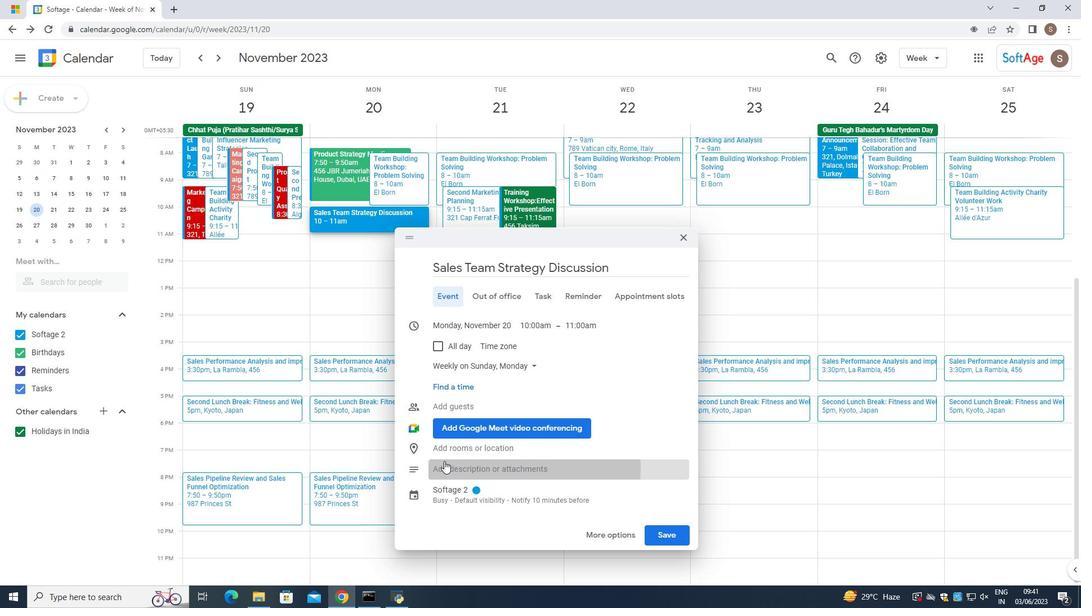 
Action: Mouse moved to (456, 467)
Screenshot: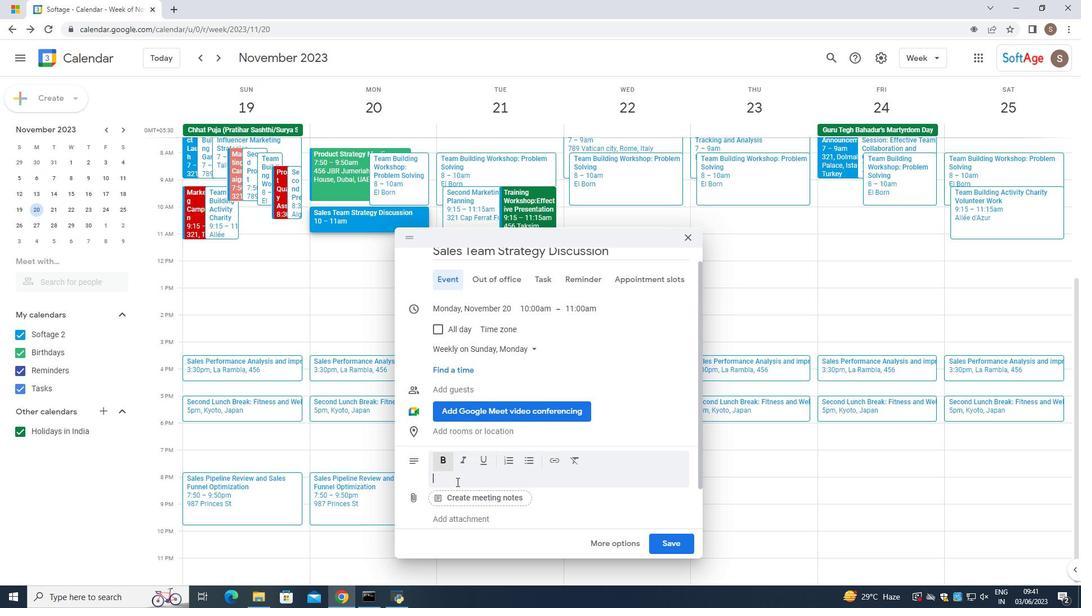 
Action: Mouse pressed left at (456, 467)
Screenshot: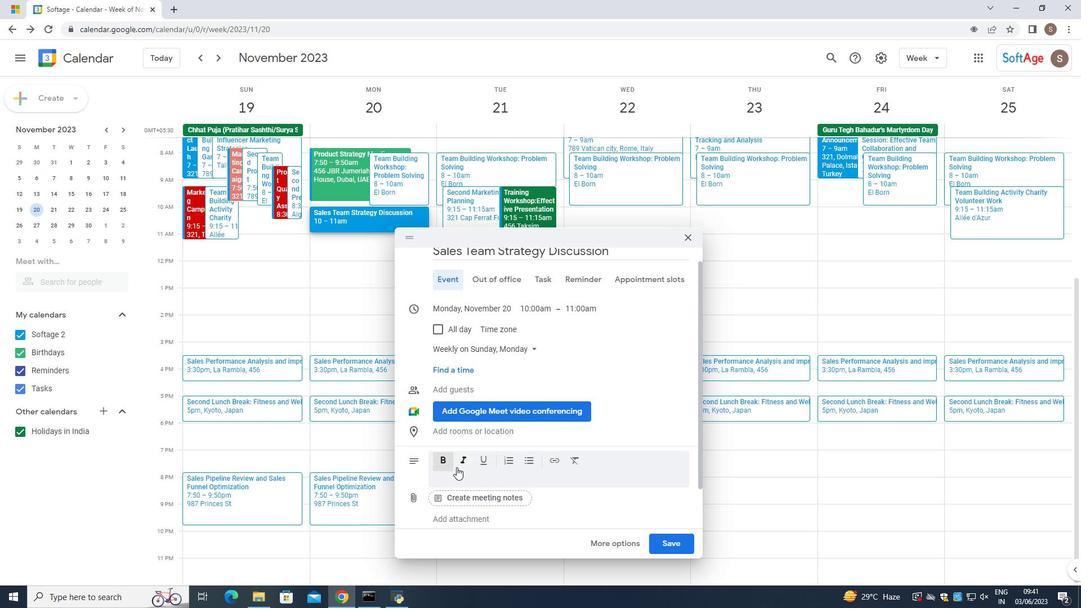 
Action: Mouse moved to (445, 477)
Screenshot: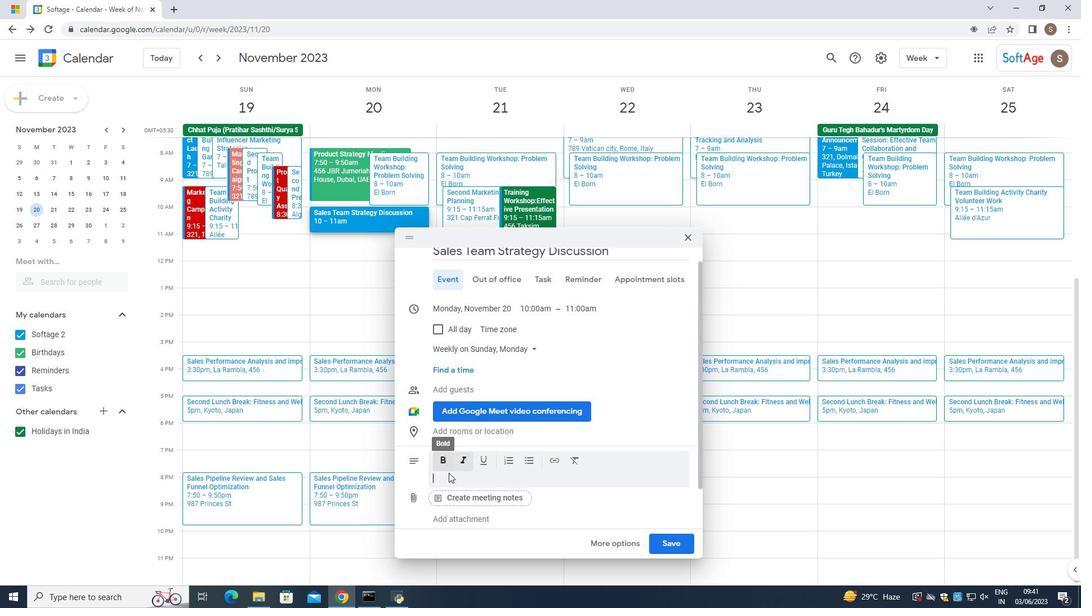 
Action: Mouse pressed left at (445, 477)
Screenshot: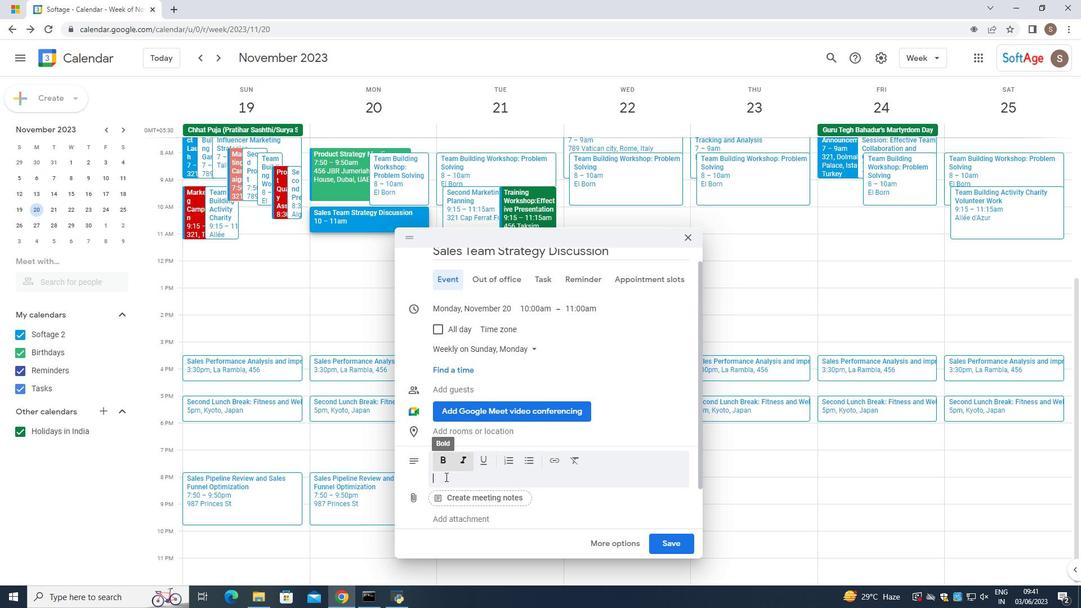 
Action: Mouse moved to (463, 461)
Screenshot: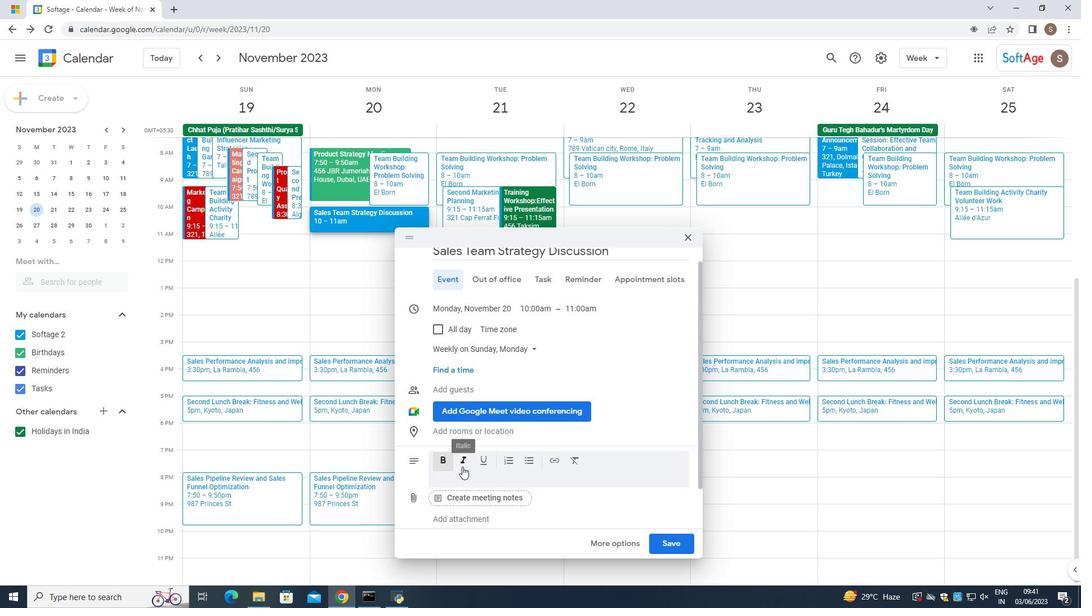 
Action: Mouse pressed left at (463, 461)
Screenshot: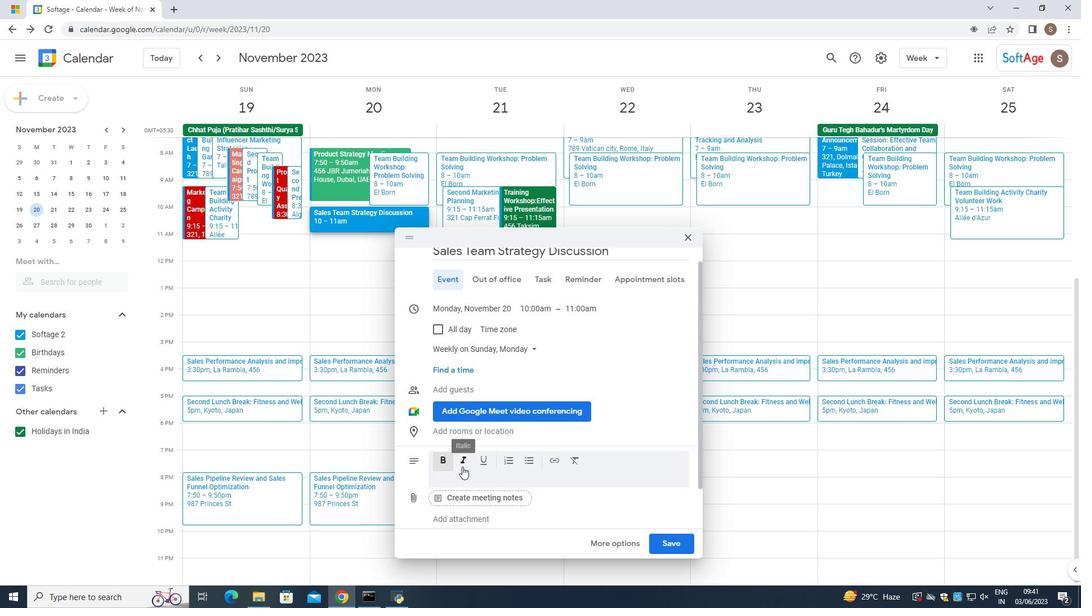 
Action: Mouse moved to (448, 461)
Screenshot: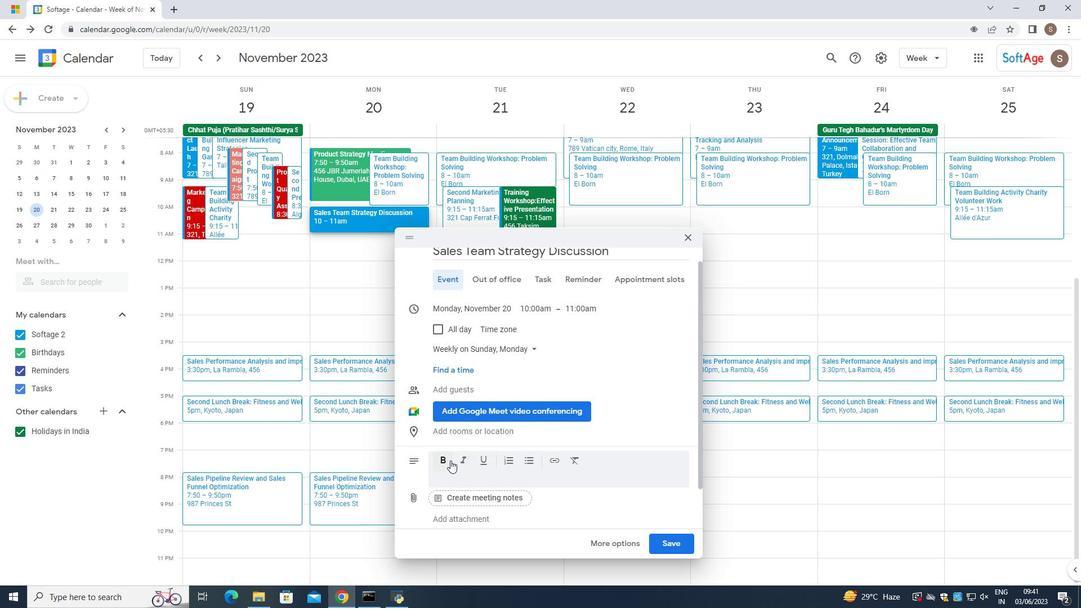 
Action: Mouse pressed left at (448, 461)
Screenshot: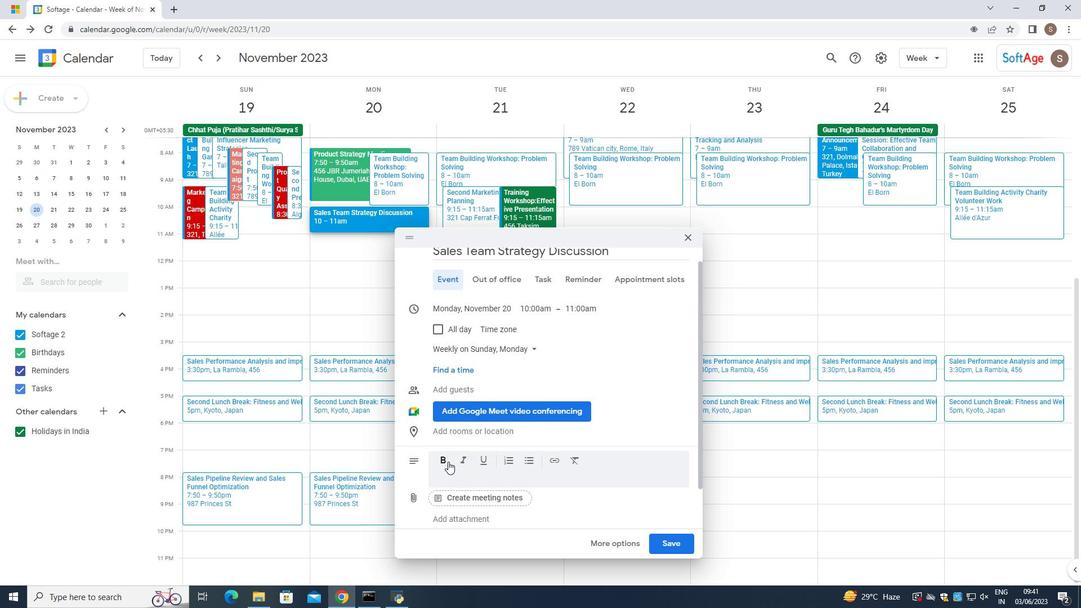 
Action: Mouse moved to (467, 460)
Screenshot: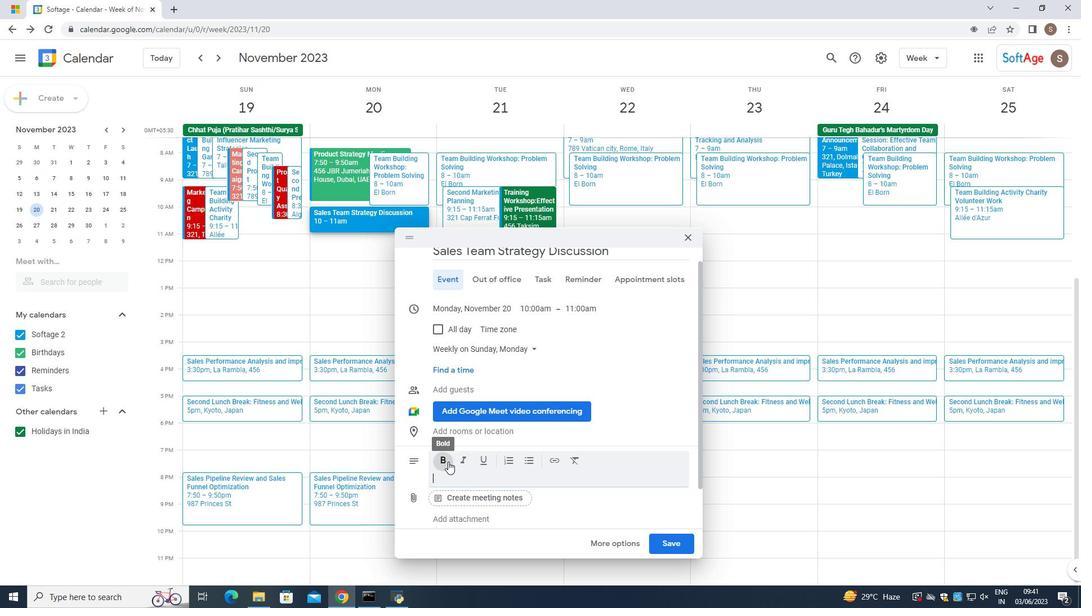 
Action: Mouse pressed left at (467, 460)
Screenshot: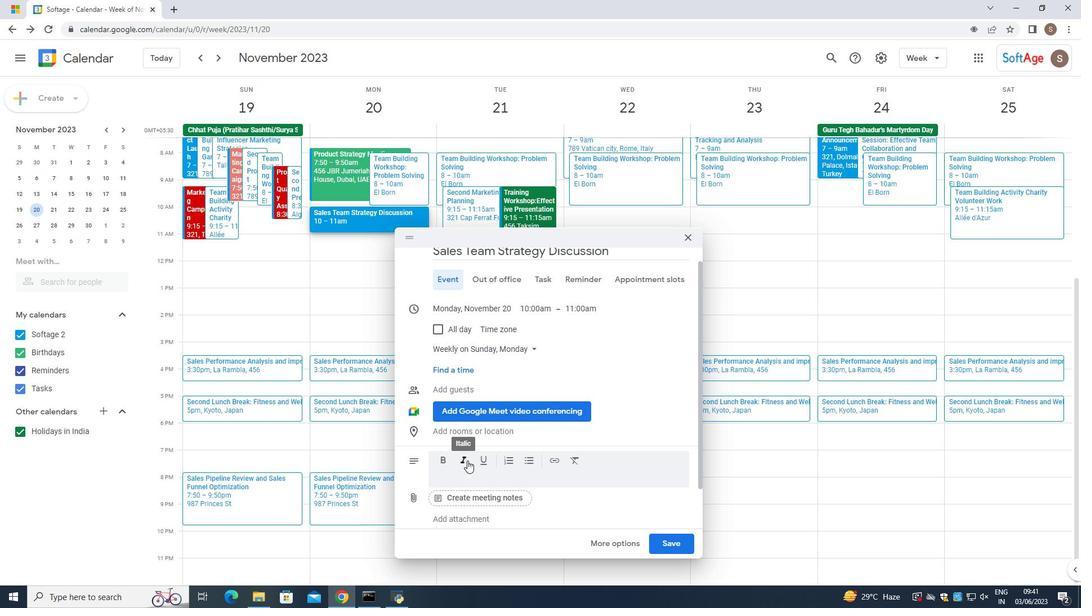 
Action: Mouse moved to (447, 478)
Screenshot: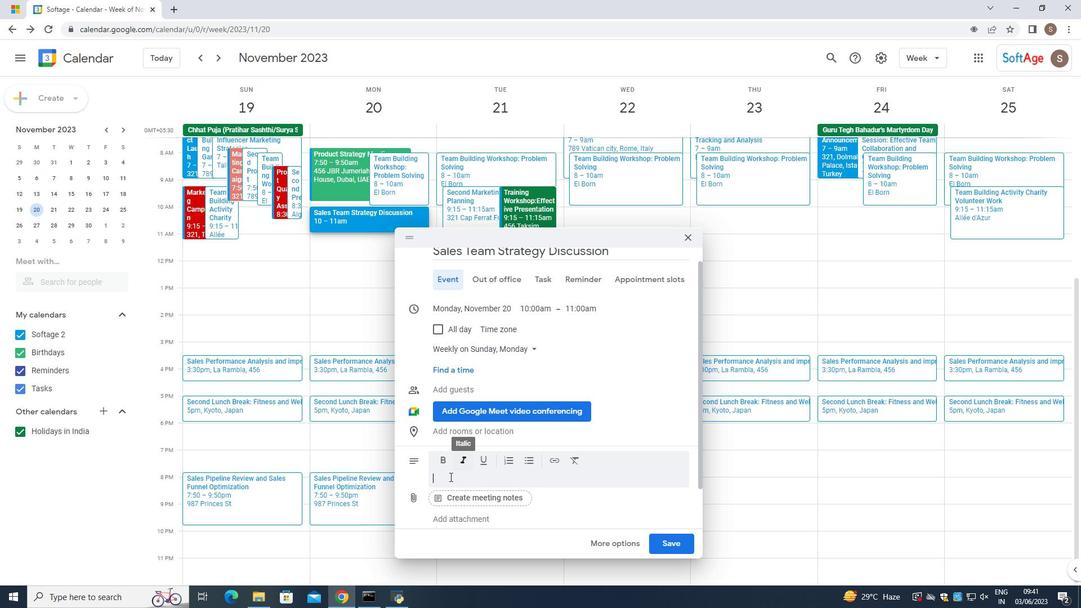 
Action: Mouse pressed left at (447, 478)
Screenshot: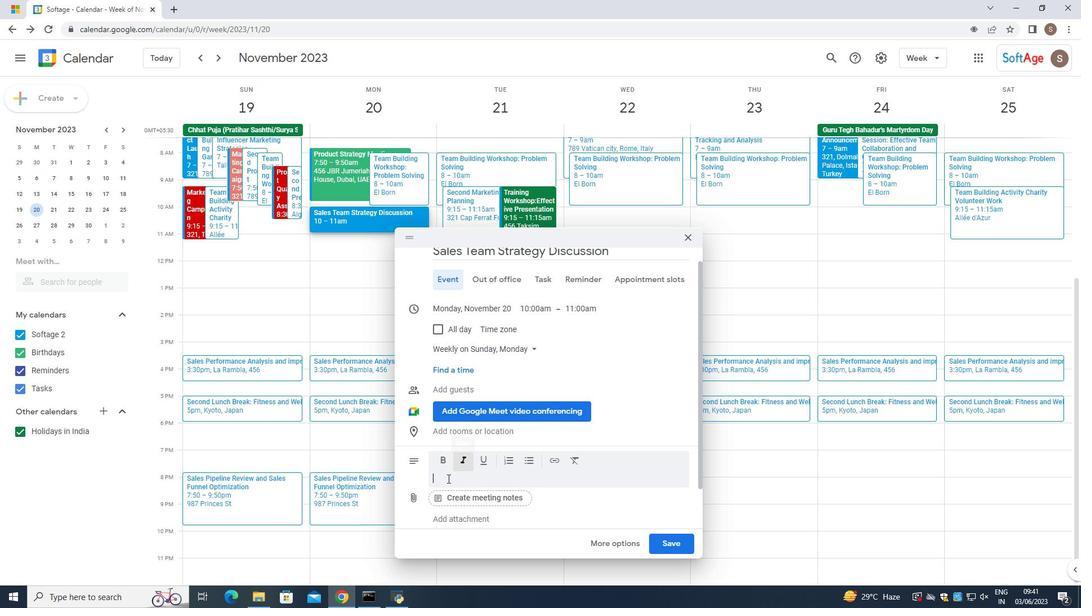 
Action: Mouse moved to (445, 480)
Screenshot: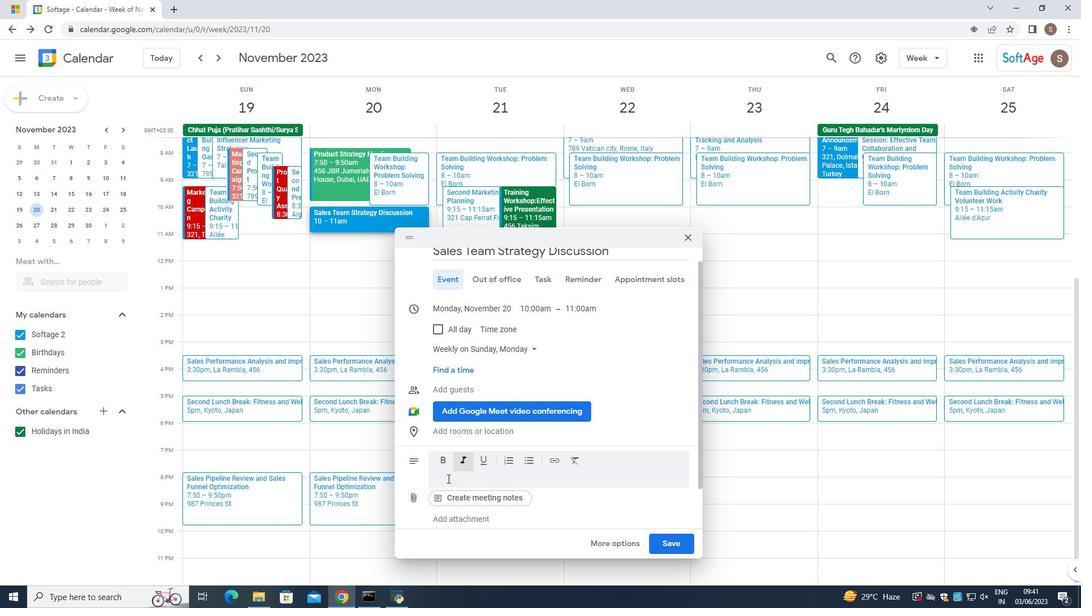 
Action: Key pressed <Key.caps_lock>T<Key.caps_lock>he<Key.space>quality<Key.space>assurance<Key.space>team<Key.space>will<Key.space>review<Key.space>propject<Key.space>documentation<Key.space>such<Key.space>as<Key.space>project<Key.space>plab<Key.backspace>ns<Key.space>
Screenshot: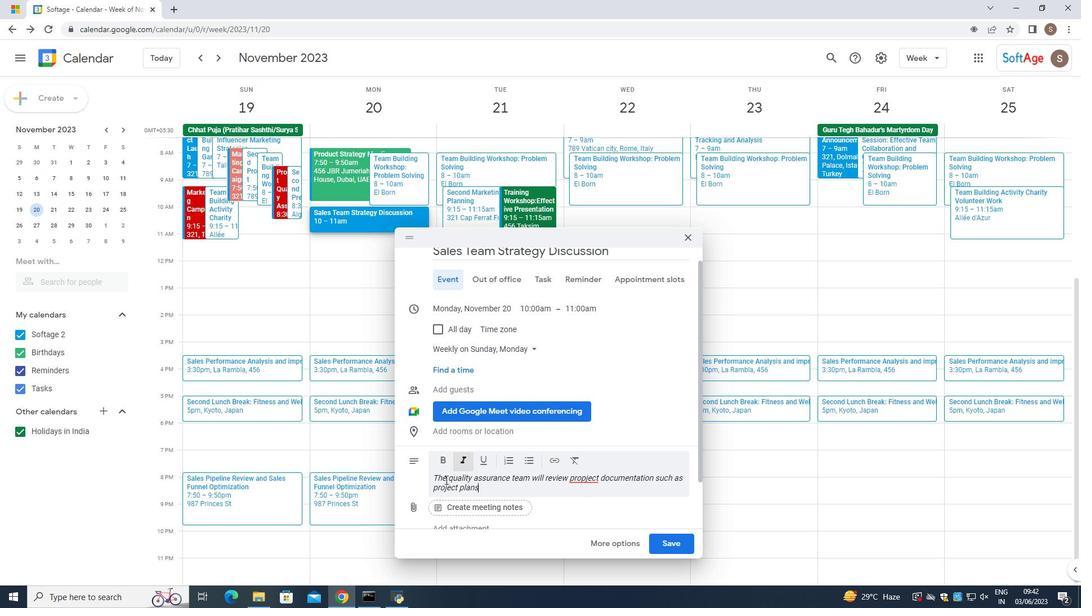 
Action: Mouse moved to (571, 477)
Screenshot: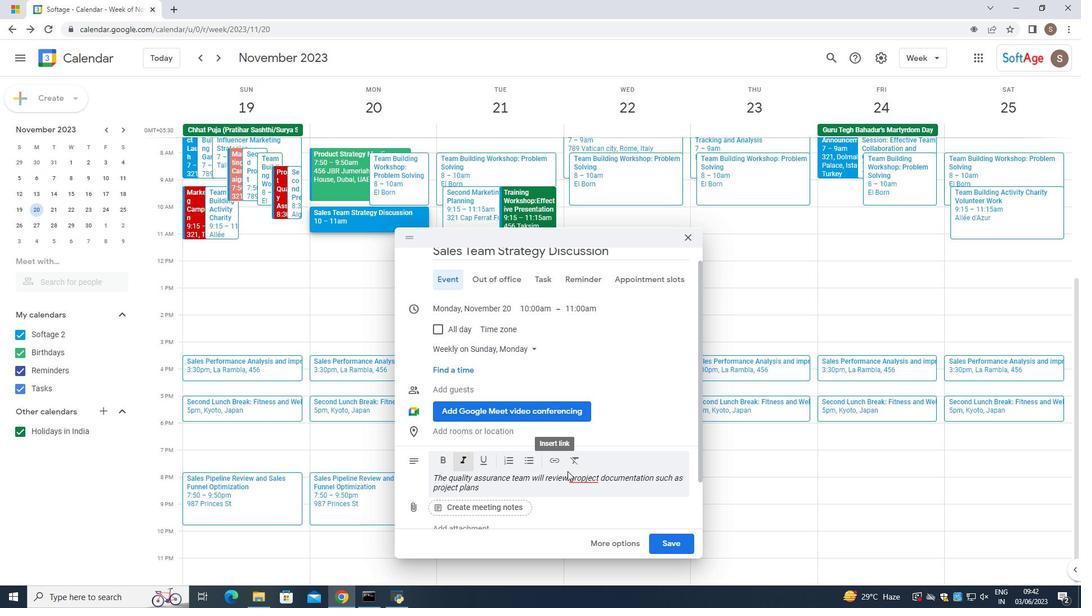 
Action: Mouse pressed left at (571, 477)
Screenshot: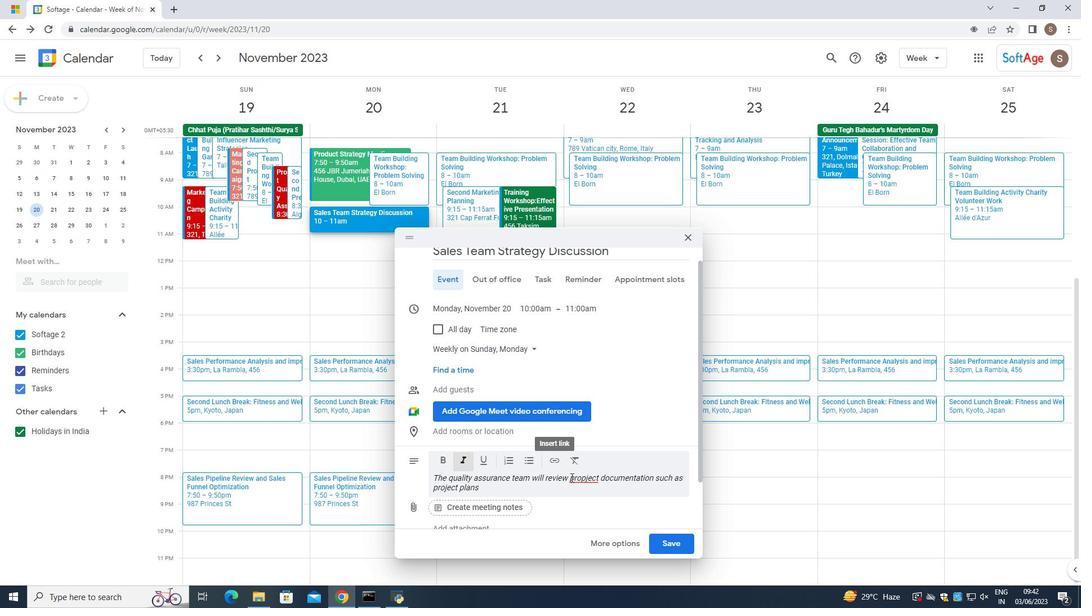 
Action: Mouse pressed left at (571, 477)
Screenshot: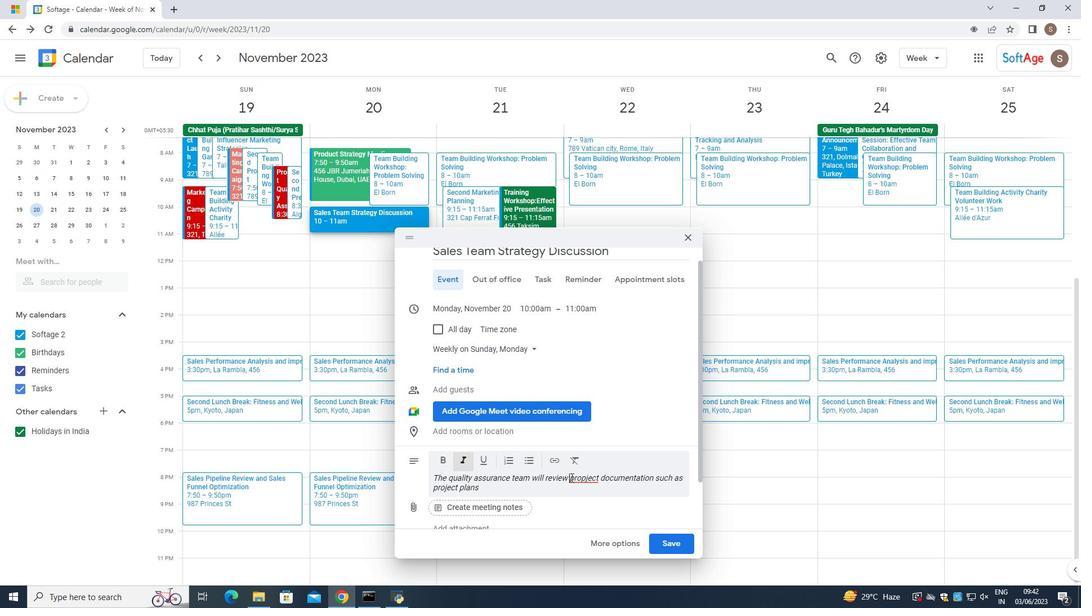 
Action: Mouse pressed right at (571, 477)
Screenshot: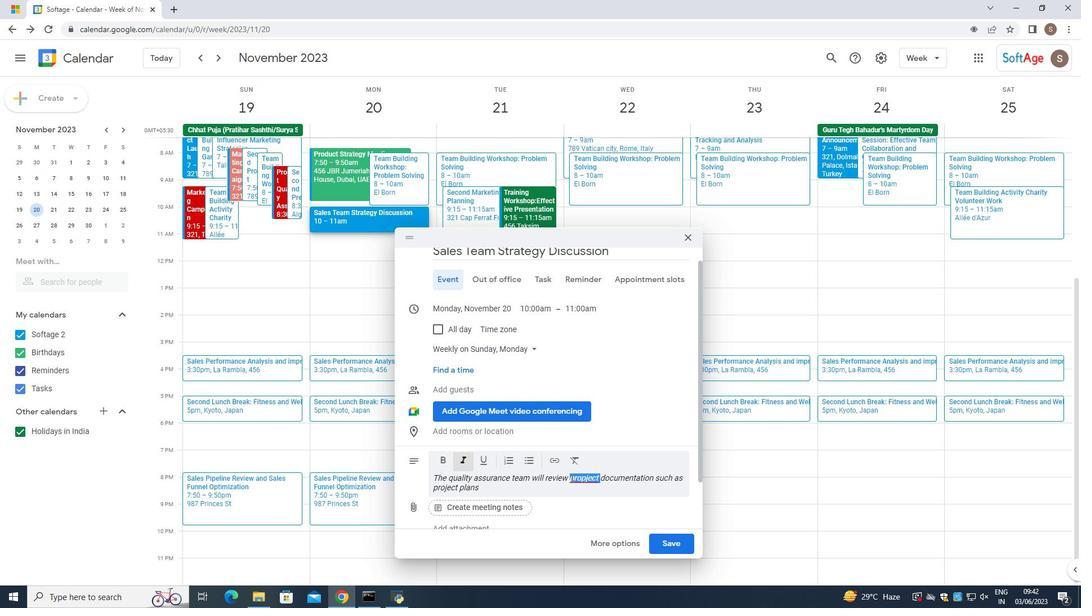 
Action: Mouse pressed left at (571, 477)
Screenshot: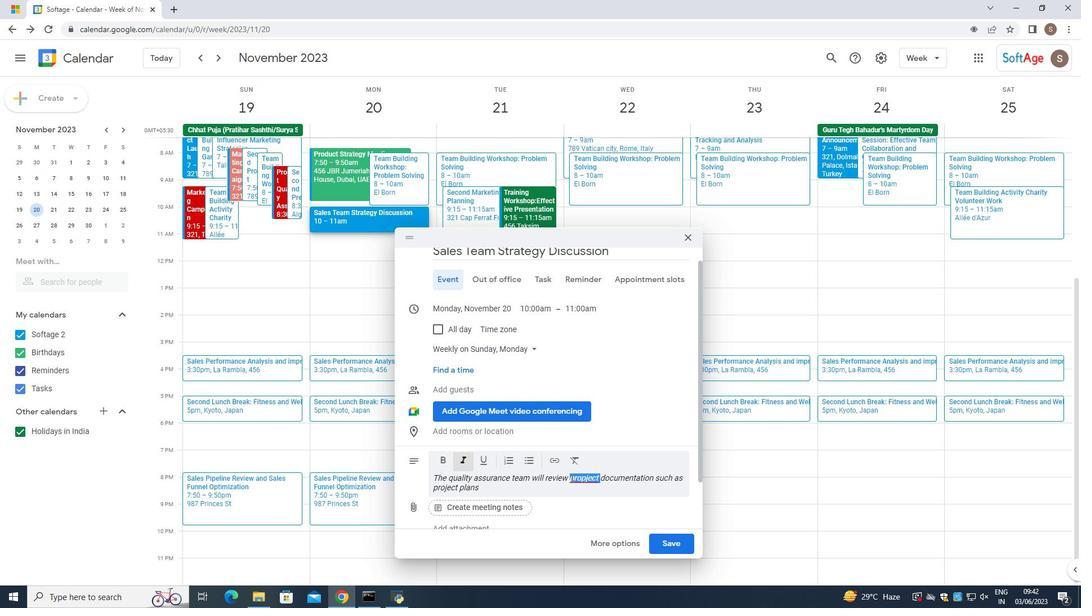 
Action: Mouse moved to (612, 326)
Screenshot: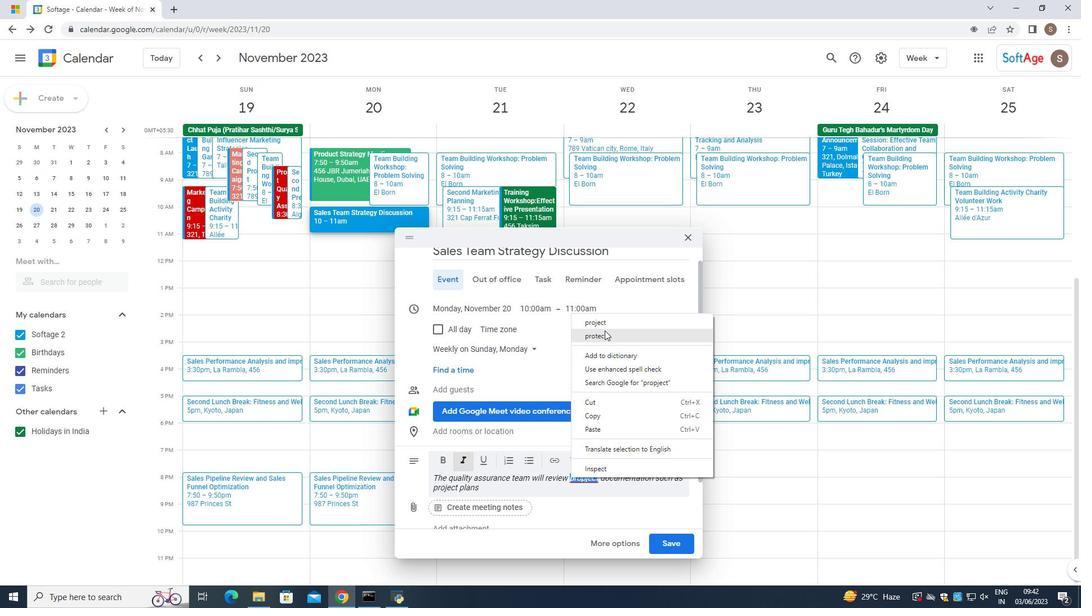 
Action: Mouse pressed left at (612, 326)
Screenshot: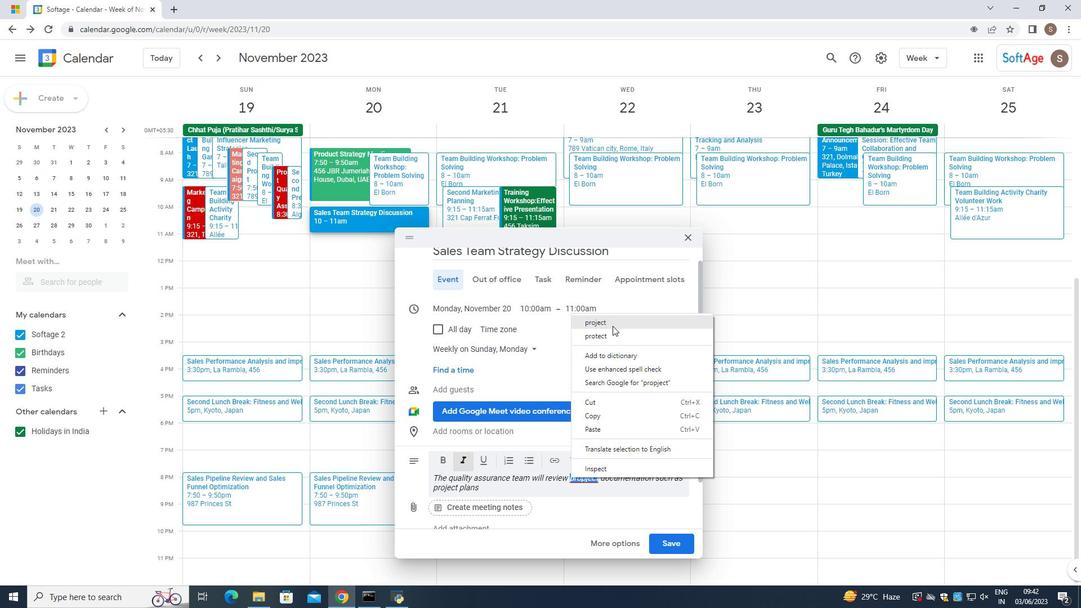 
Action: Mouse moved to (481, 485)
Screenshot: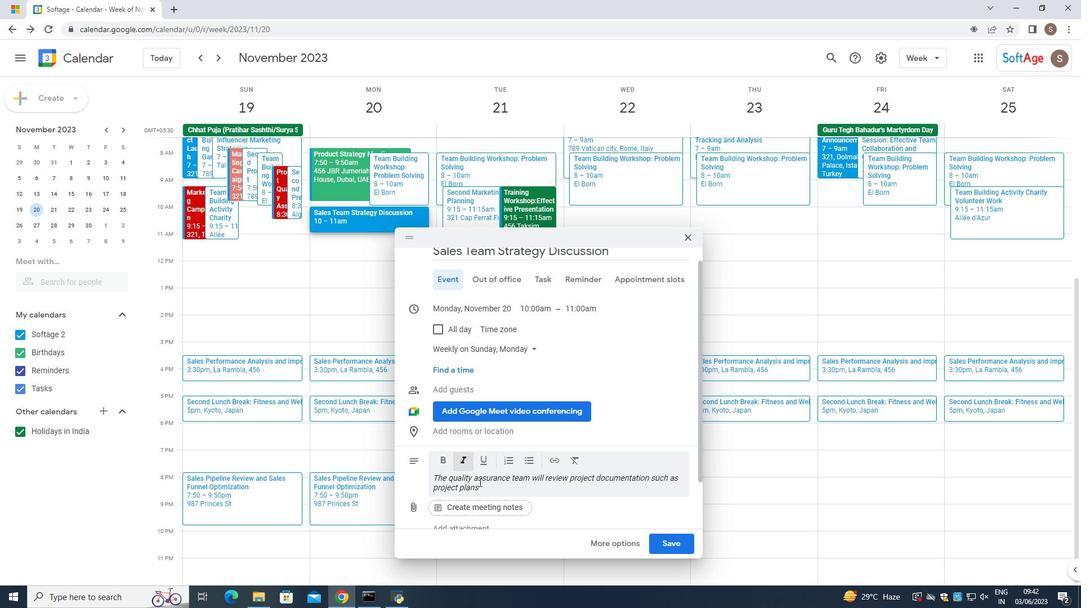 
Action: Mouse pressed left at (481, 485)
Screenshot: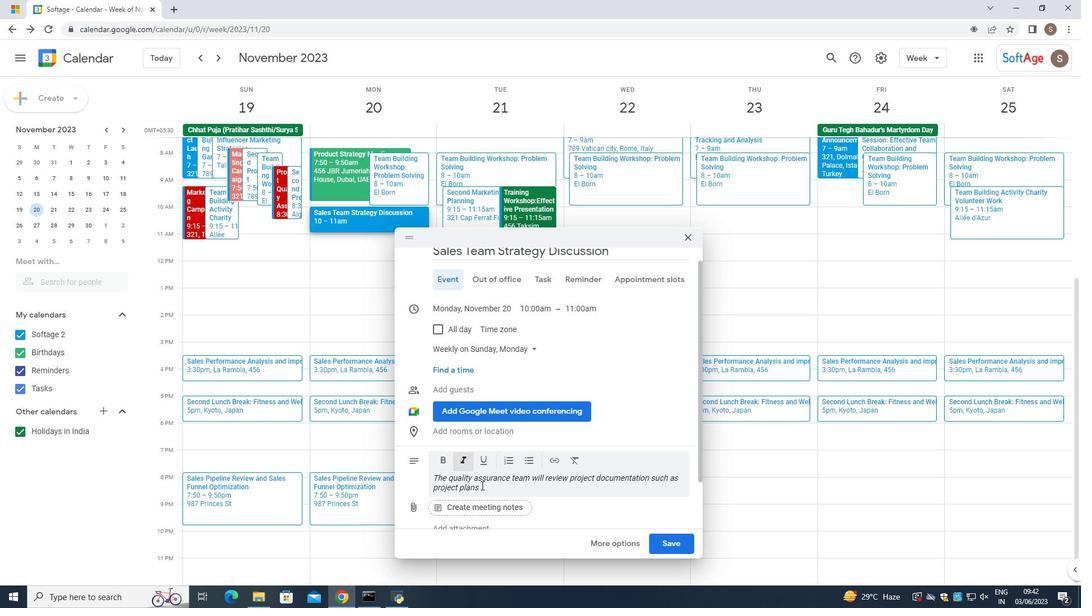 
Action: Mouse moved to (481, 486)
Screenshot: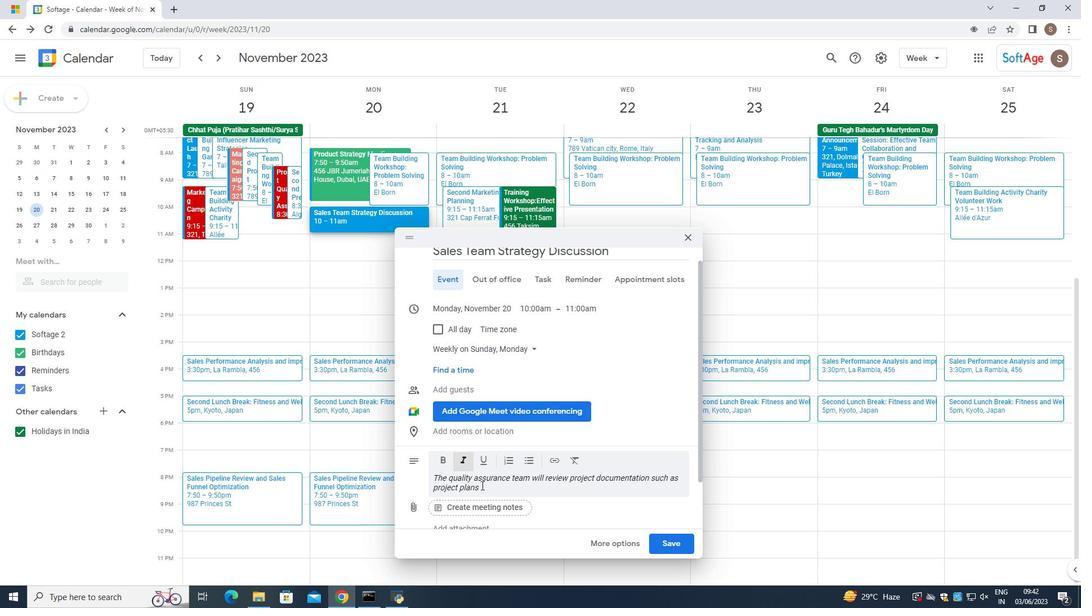 
Action: Key pressed ,<Key.space>requirements
Screenshot: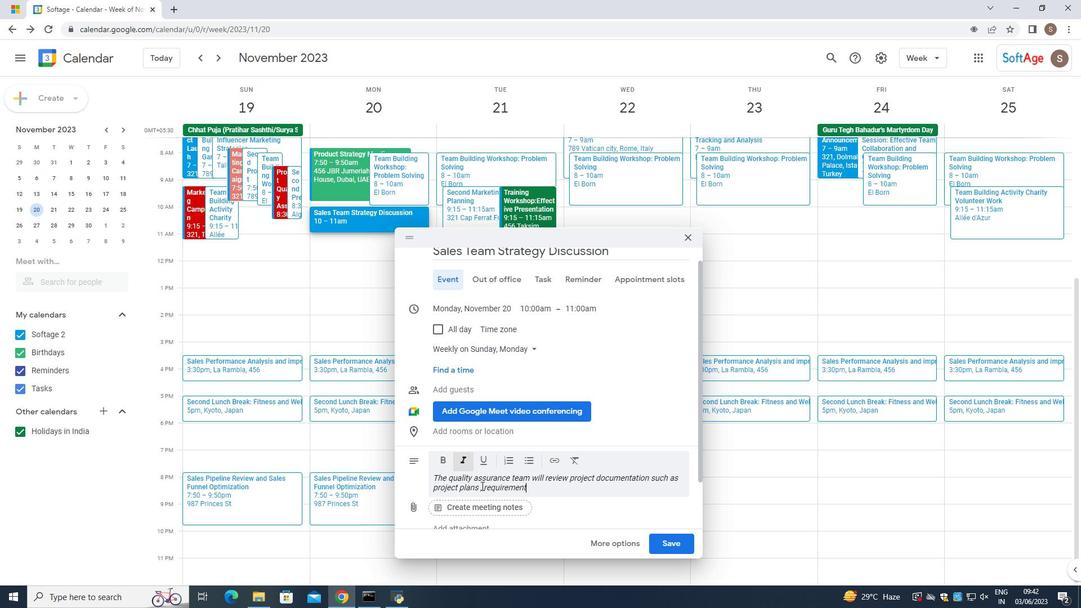 
Action: Mouse moved to (482, 485)
Screenshot: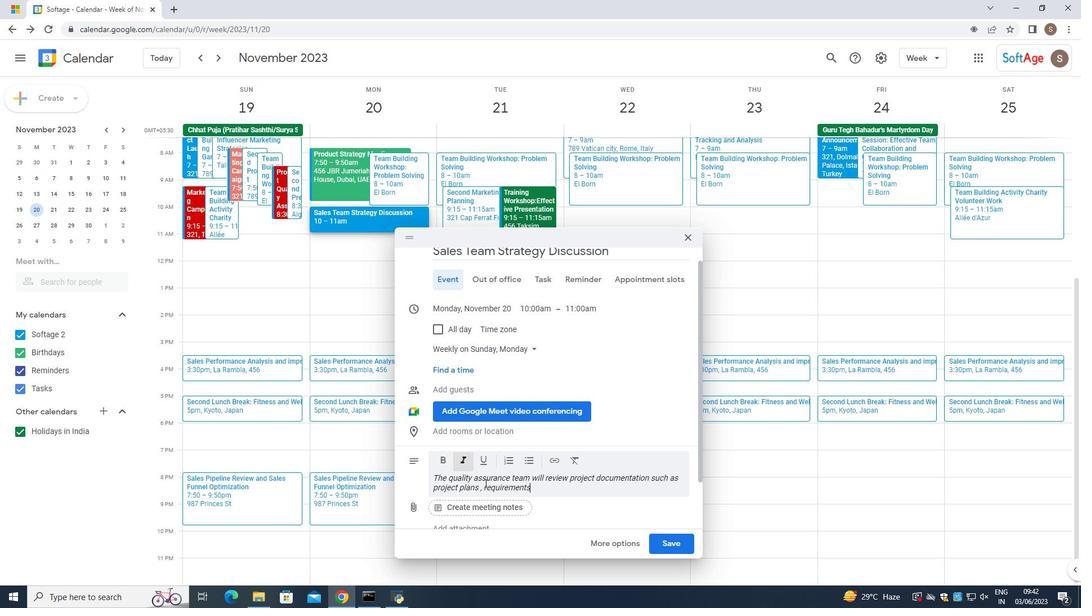 
Action: Key pressed s<Key.backspace><Key.space>specification<Key.space>,<Key.space>design<Key.space>documents<Key.space>and<Key.space>test<Key.space>plans.<Key.caps_lock>T<Key.caps_lock>hey<Key.space>will<Key.space>ensure<Key.space>that<Key.space>the<Key.space>documentation
Screenshot: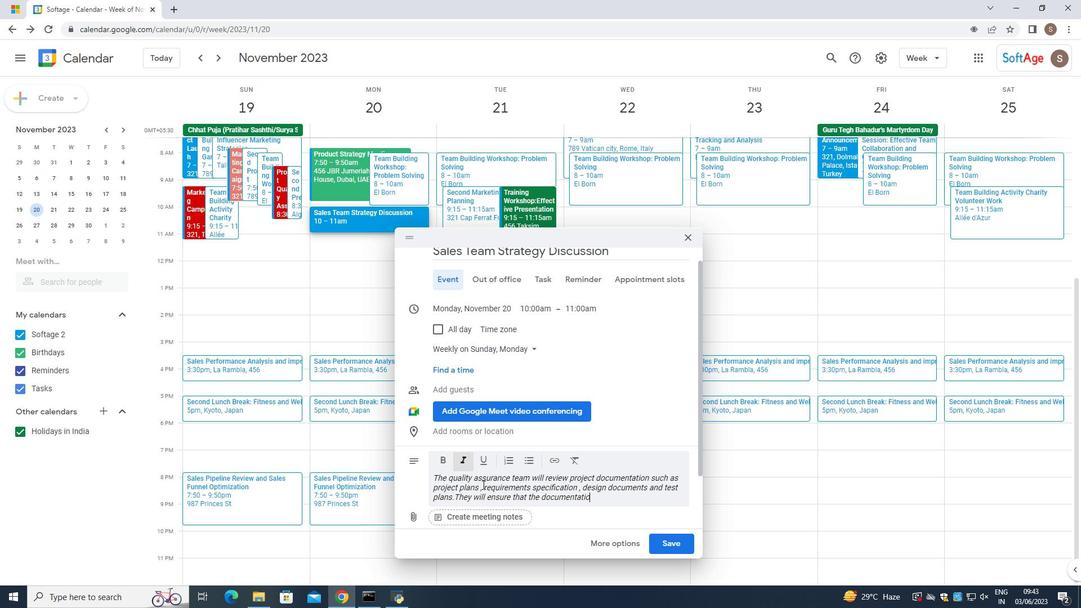 
Action: Mouse moved to (477, 485)
Screenshot: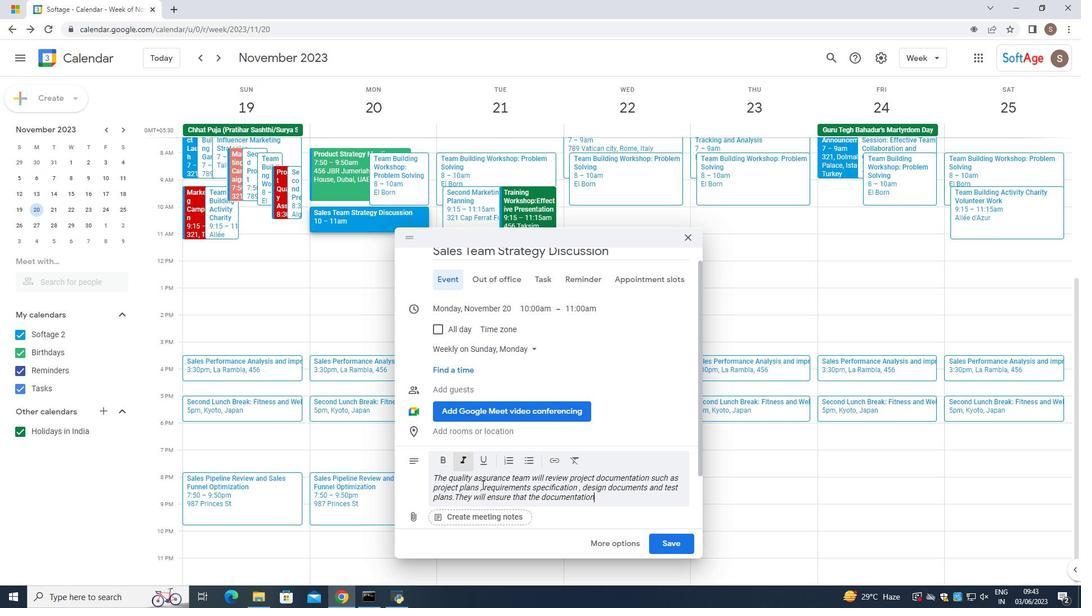 
Action: Key pressed <Key.space>is<Key.space>complete<Key.space>,<Key.space>accurate<Key.space>ab<Key.backspace><Key.backspace>,and<Key.space>aligns<Key.space>with<Key.space>the<Key.space>project<Key.space>objectives<Key.space>and<Key.space>stakeholder<Key.space>expectations.
Screenshot: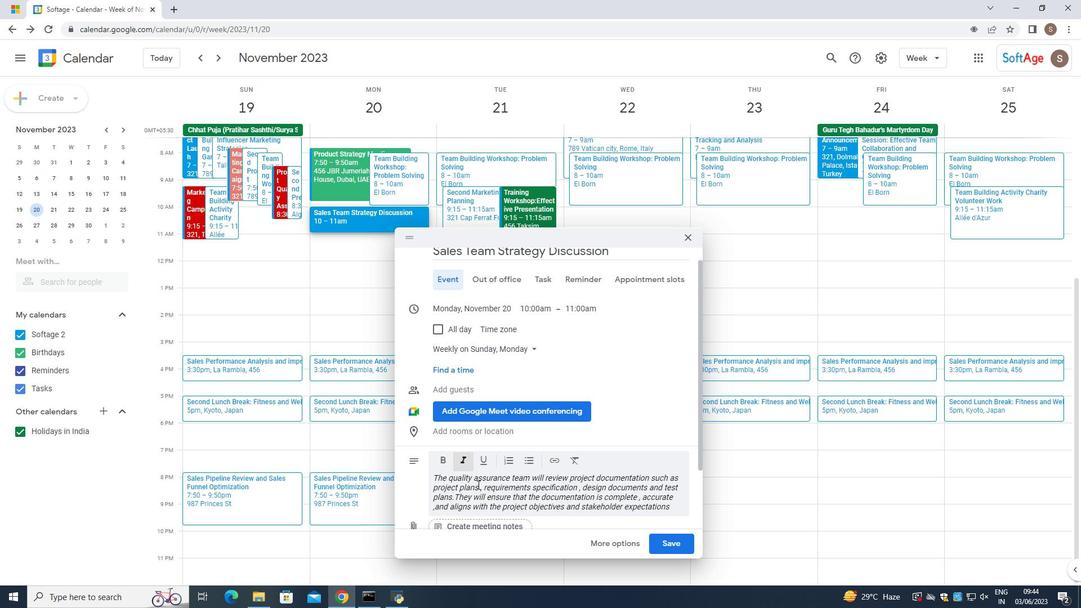 
Action: Mouse moved to (483, 431)
Screenshot: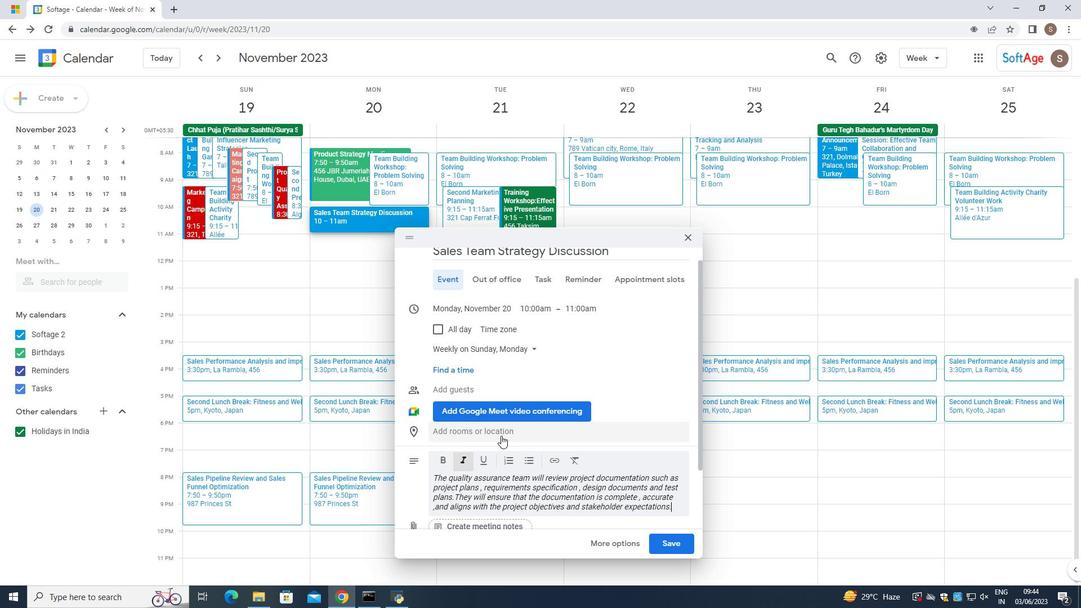 
Action: Mouse pressed left at (483, 431)
Screenshot: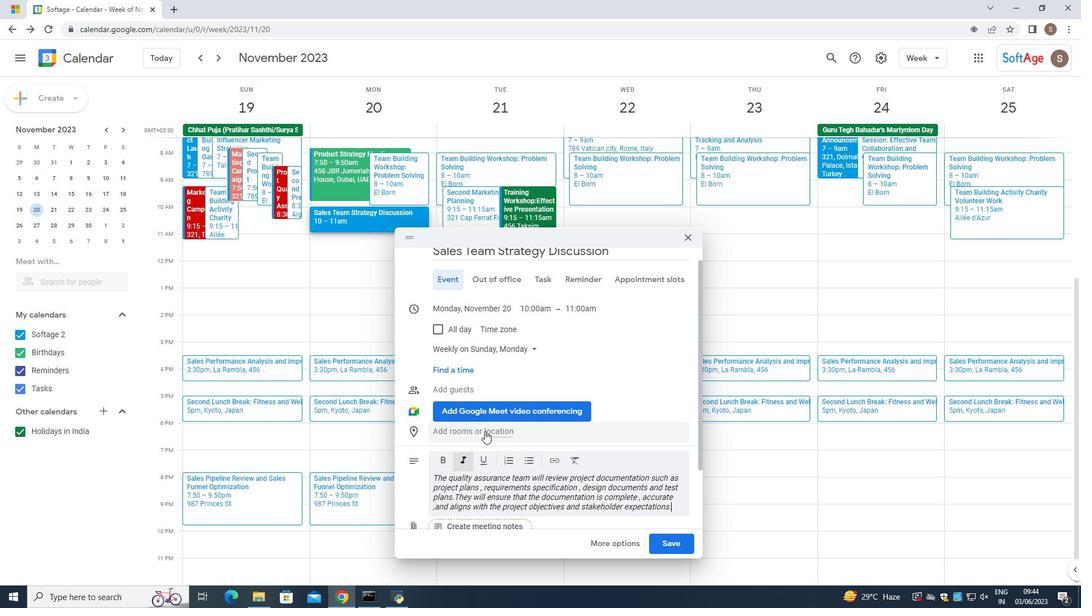 
Action: Mouse moved to (450, 456)
Screenshot: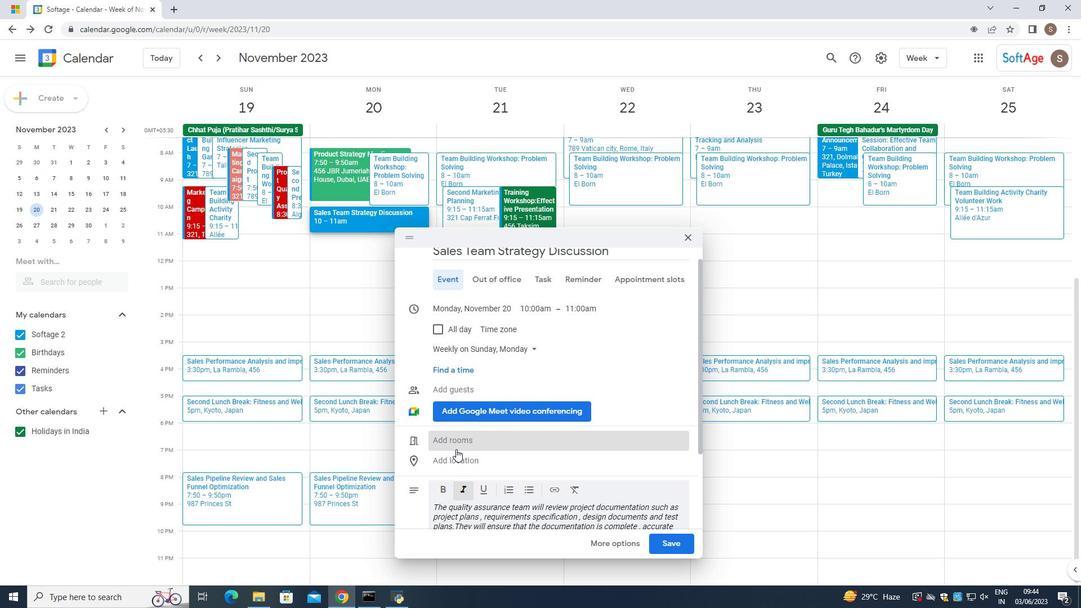 
Action: Mouse pressed left at (450, 456)
Screenshot: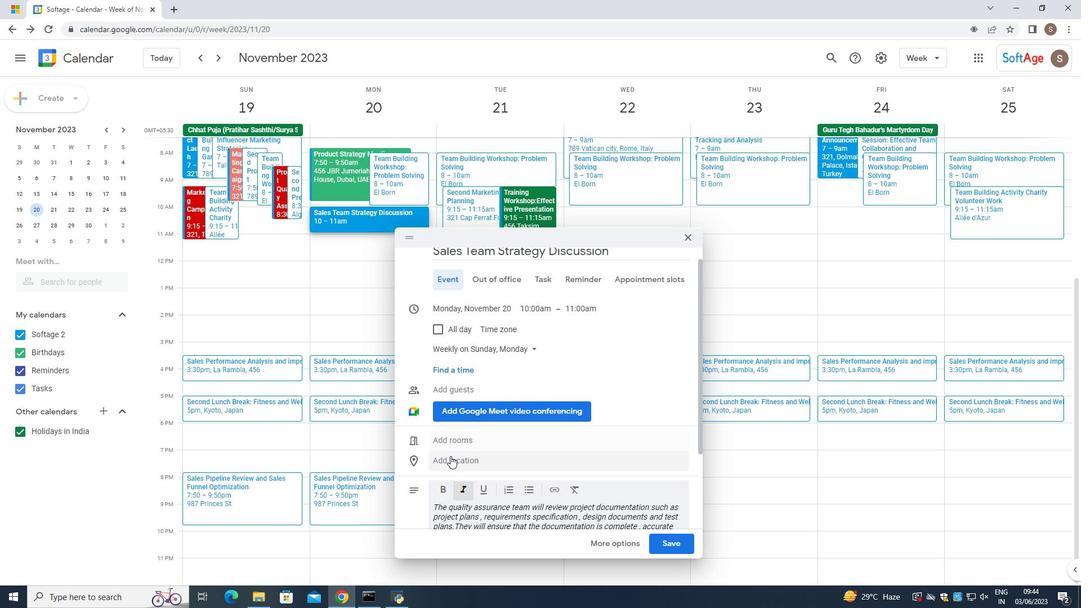 
Action: Key pressed 321,<Key.space><Key.caps_lock>G<Key.caps_lock>alata<Key.space><Key.caps_lock>T<Key.caps_lock>ower,<Key.space><Key.caps_lock>I<Key.caps_lock>stanbul,<Key.space><Key.caps_lock>T<Key.caps_lock>urkley
Screenshot: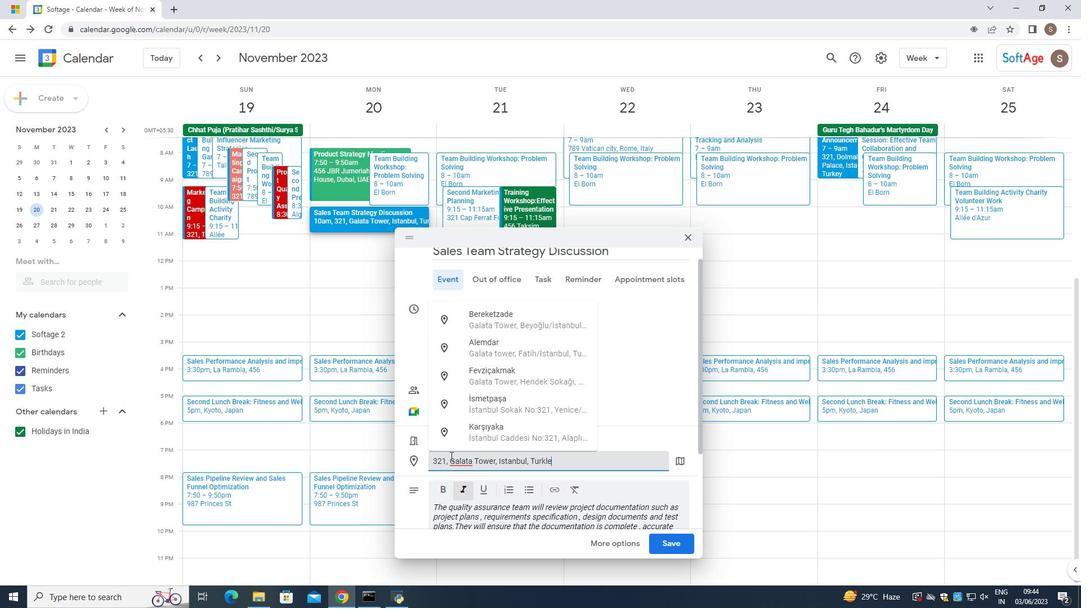 
Action: Mouse moved to (549, 460)
Screenshot: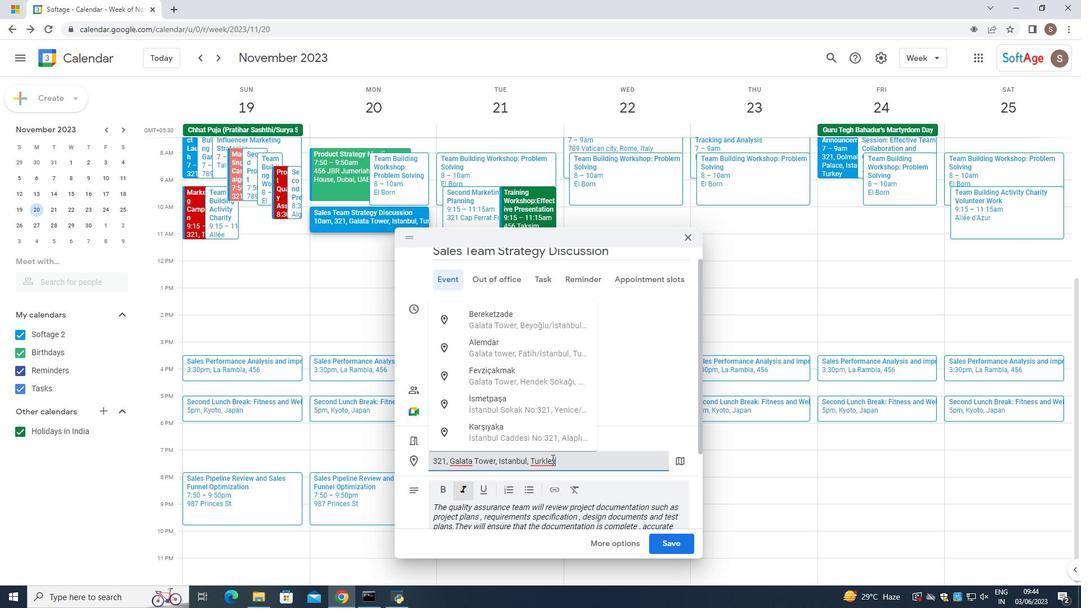 
Action: Mouse pressed left at (549, 460)
Screenshot: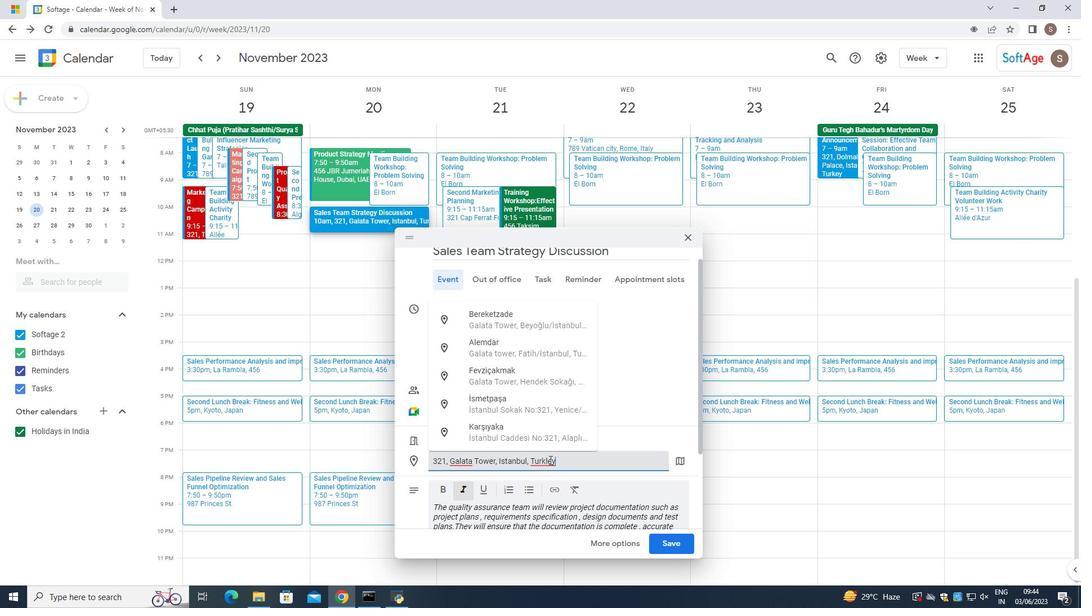 
Action: Key pressed <Key.backspace>
Screenshot: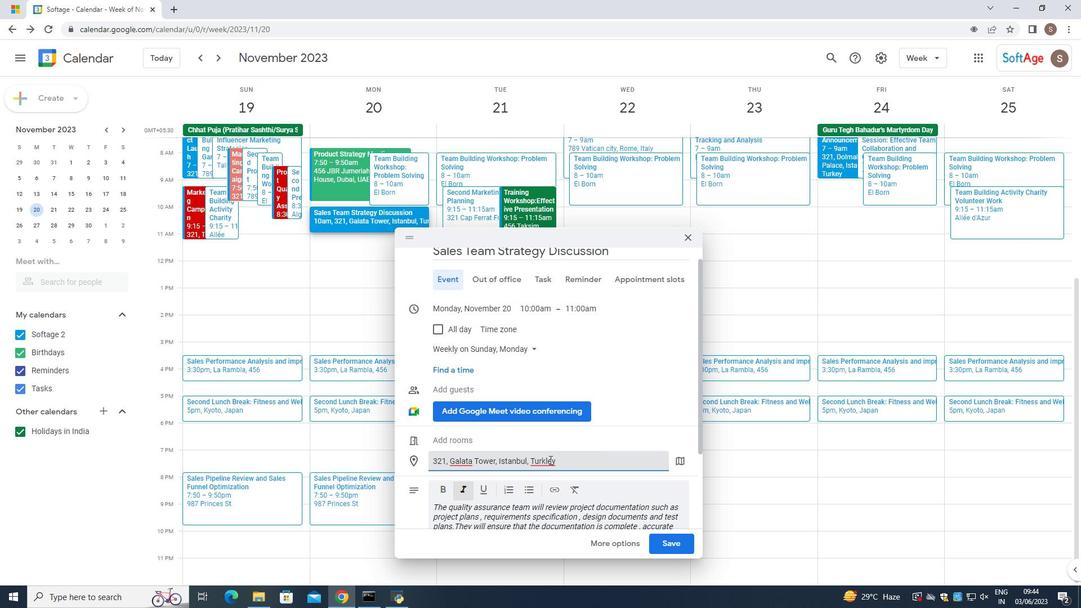 
Action: Mouse moved to (625, 468)
Screenshot: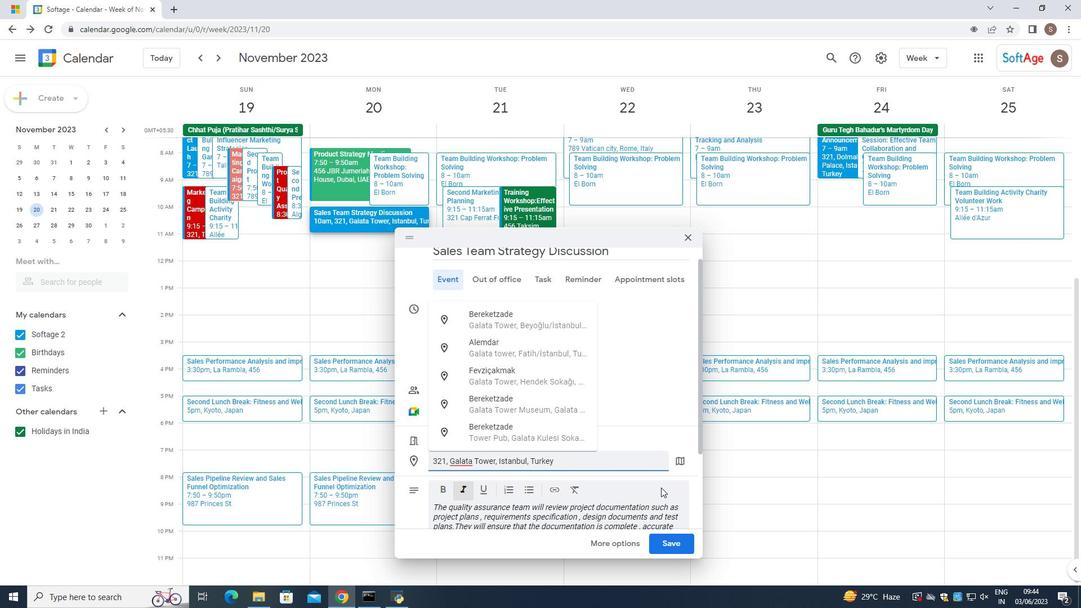 
Action: Mouse pressed left at (625, 468)
Screenshot: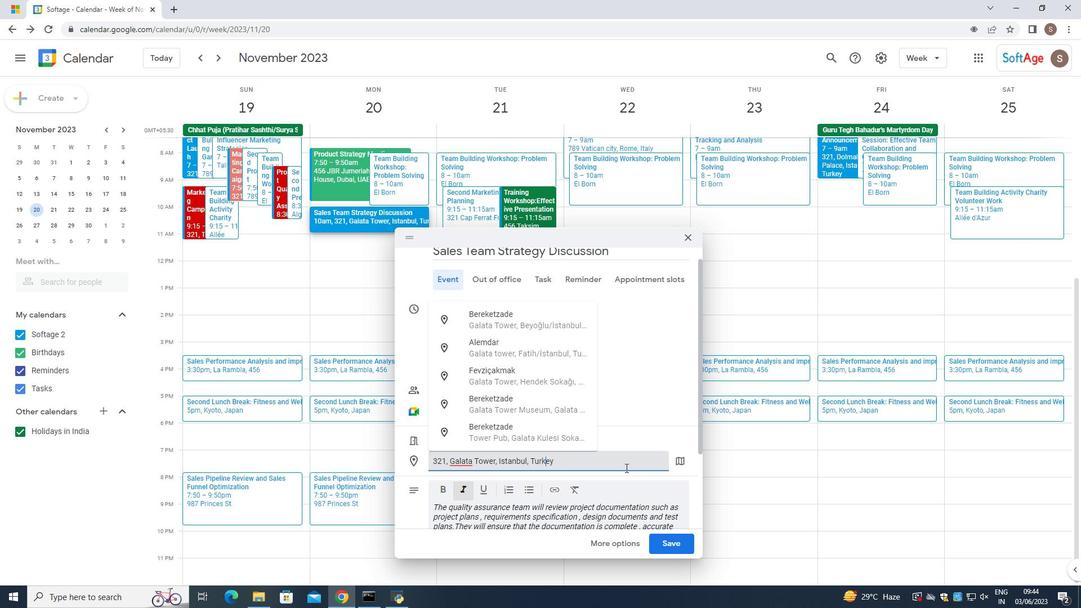 
Action: Mouse moved to (623, 468)
Screenshot: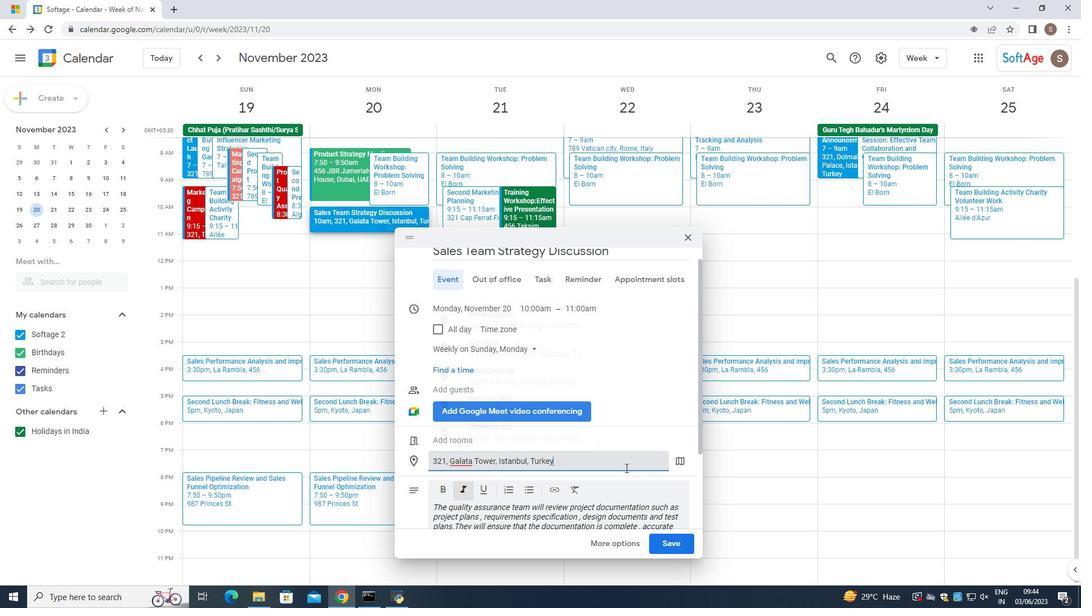 
Action: Key pressed <Key.enter>
Screenshot: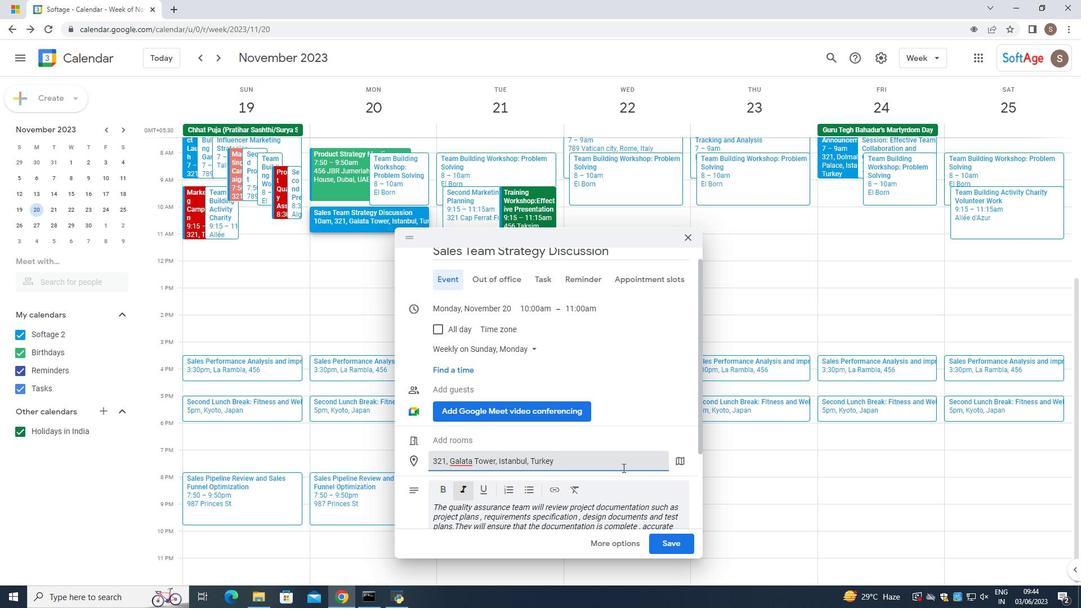 
Action: Mouse moved to (541, 514)
Screenshot: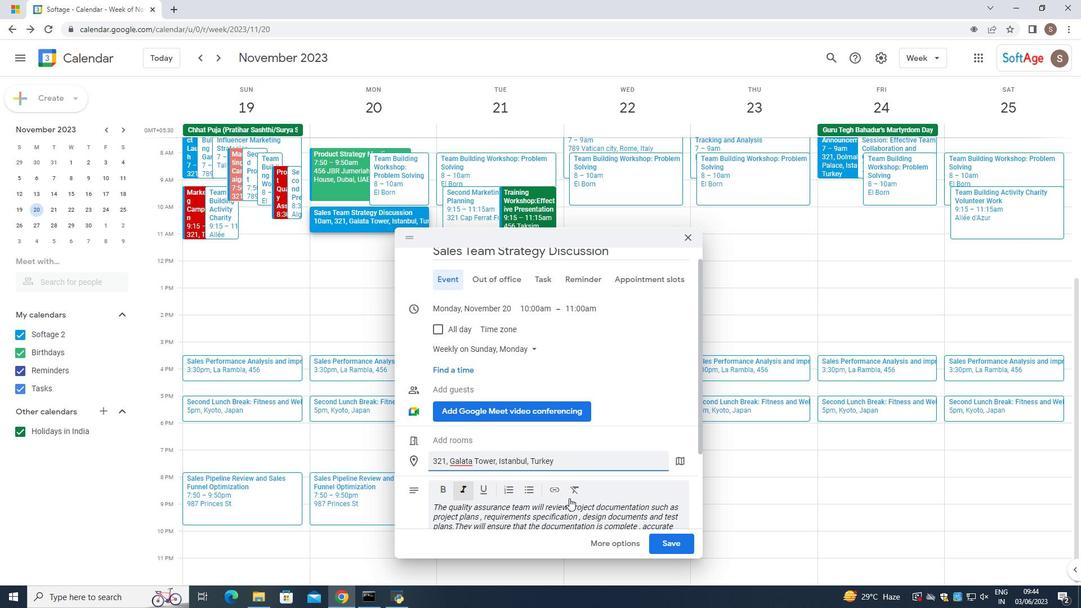 
Action: Mouse scrolled (541, 513) with delta (0, 0)
Screenshot: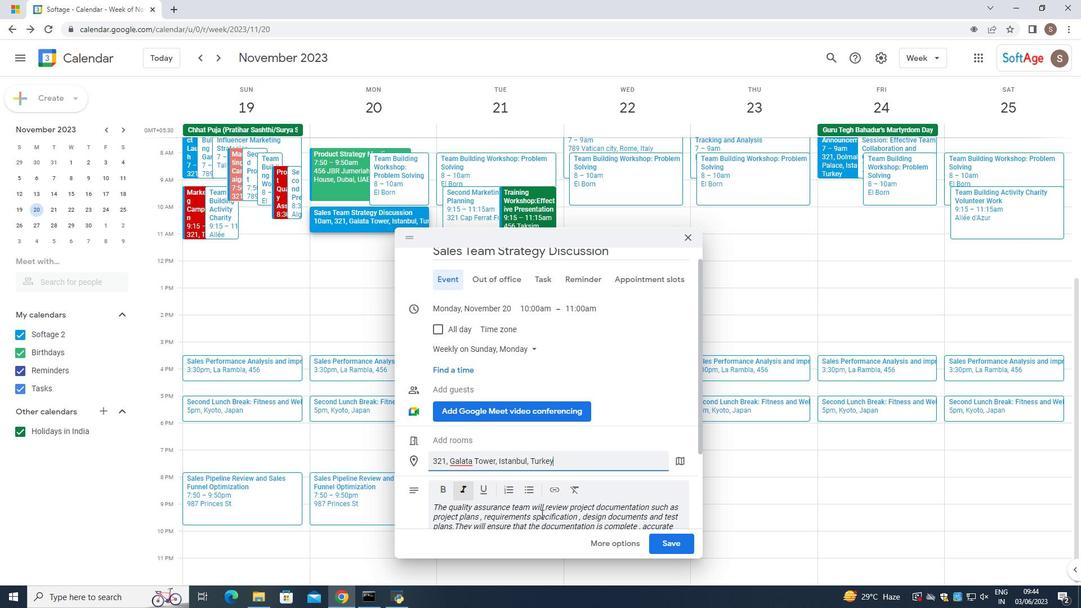 
Action: Mouse scrolled (541, 513) with delta (0, 0)
Screenshot: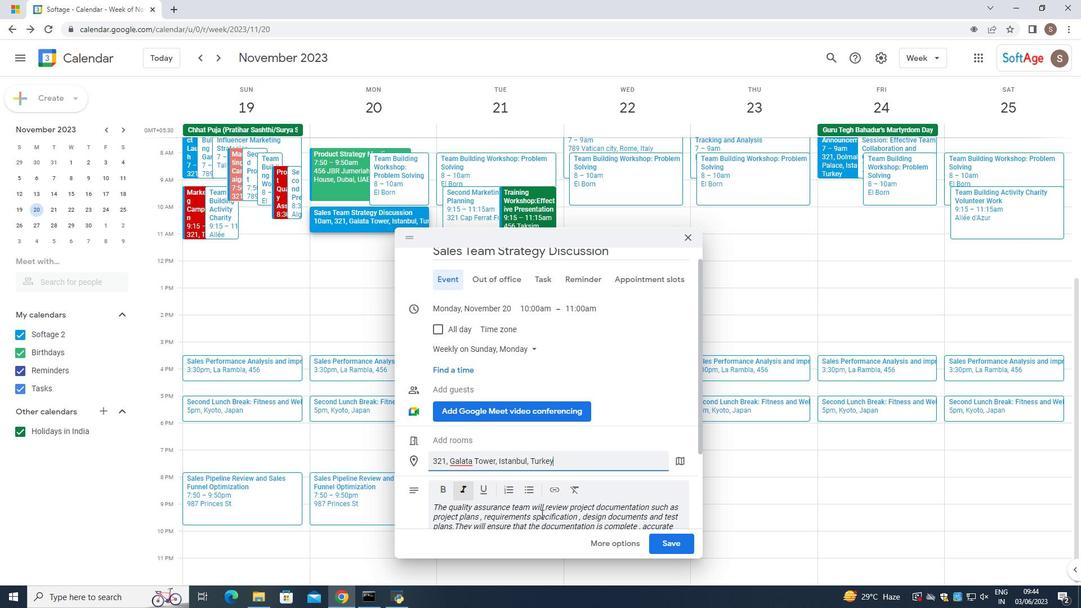 
Action: Mouse scrolled (541, 513) with delta (0, 0)
Screenshot: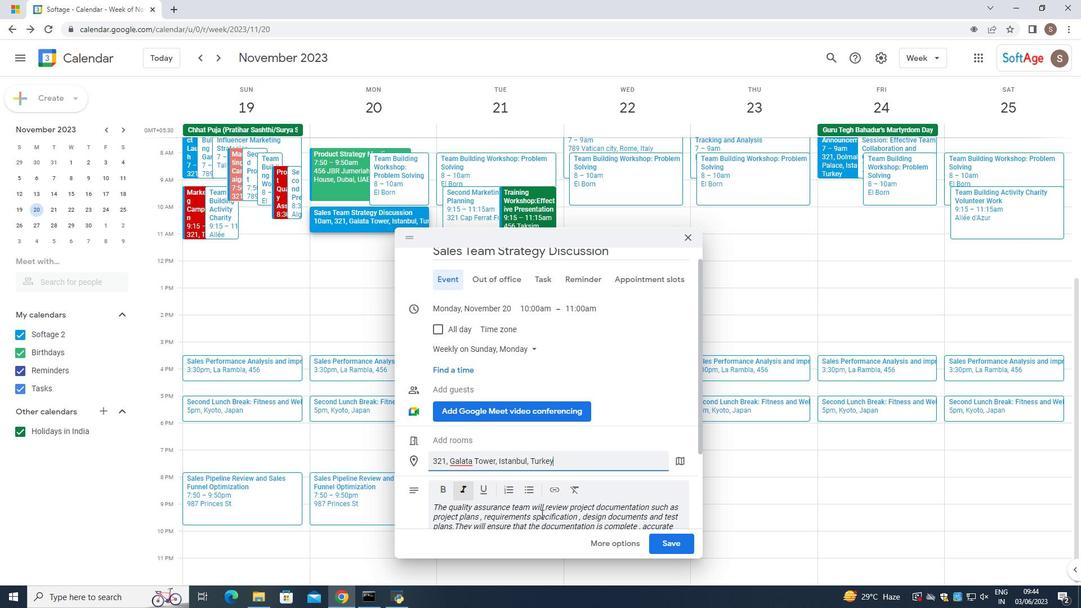 
Action: Mouse scrolled (541, 513) with delta (0, 0)
Screenshot: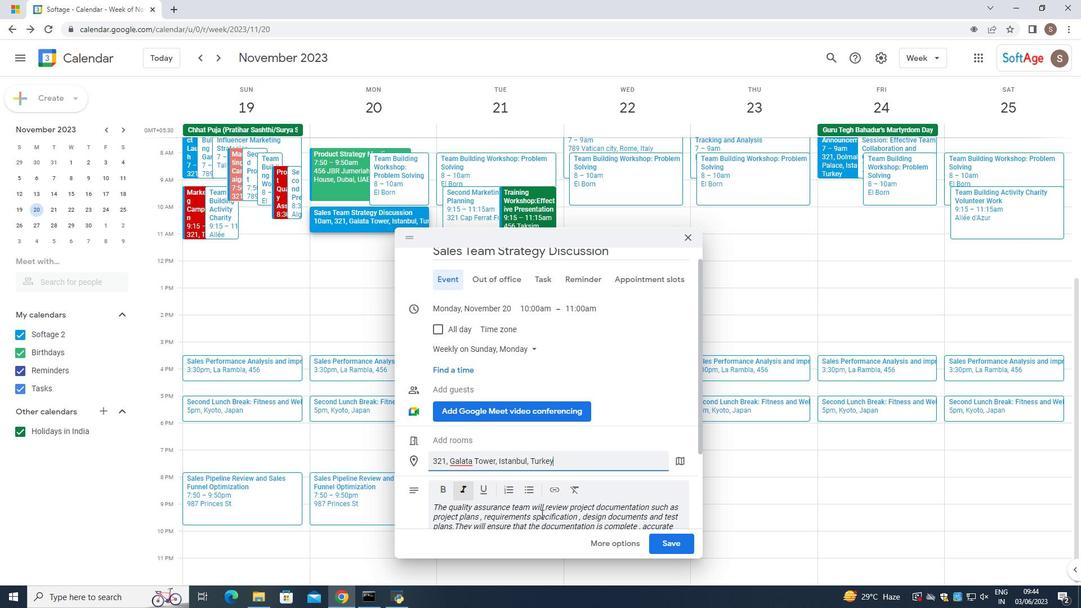 
Action: Mouse moved to (530, 507)
Screenshot: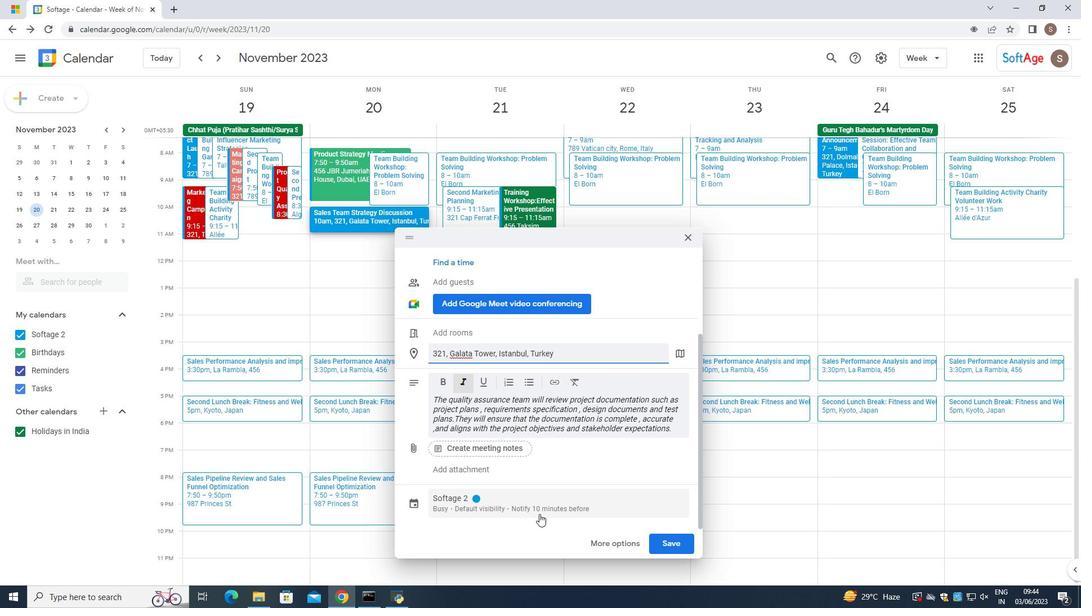 
Action: Mouse scrolled (530, 507) with delta (0, 0)
Screenshot: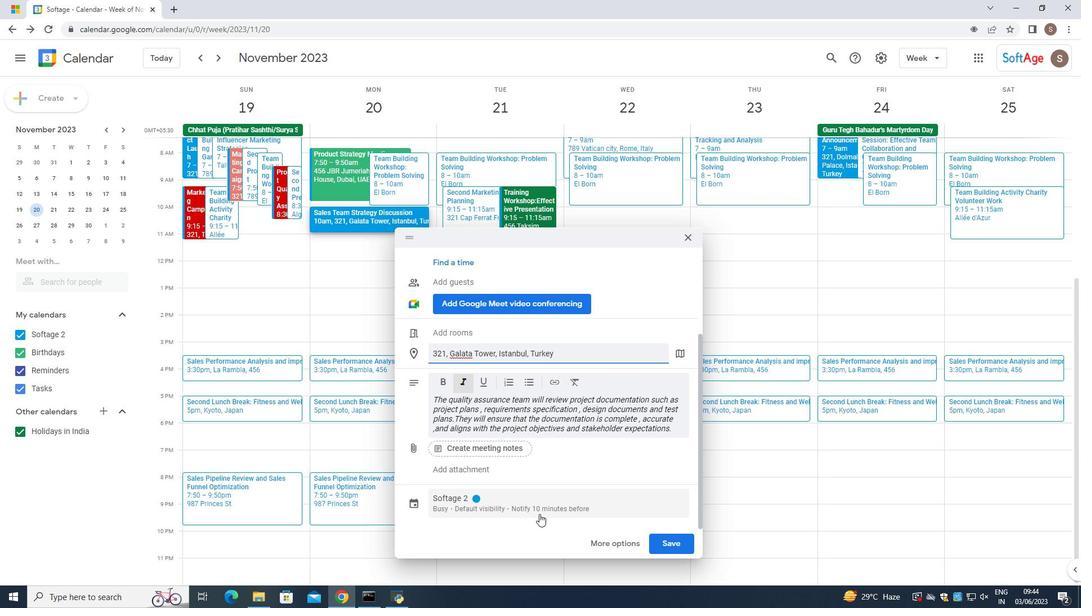 
Action: Mouse scrolled (530, 507) with delta (0, 0)
Screenshot: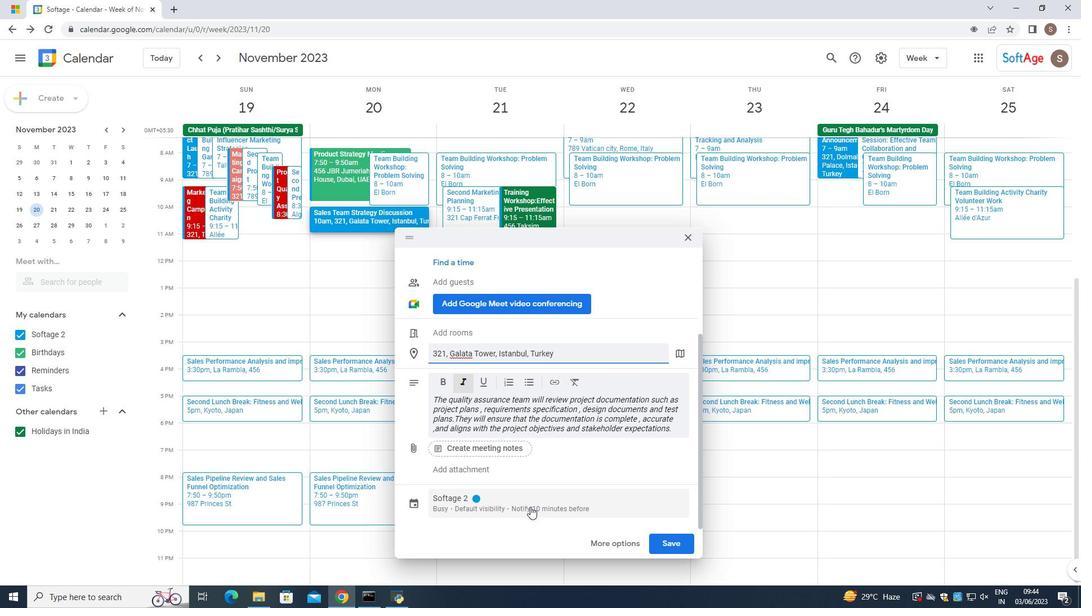 
Action: Mouse scrolled (530, 507) with delta (0, 0)
Screenshot: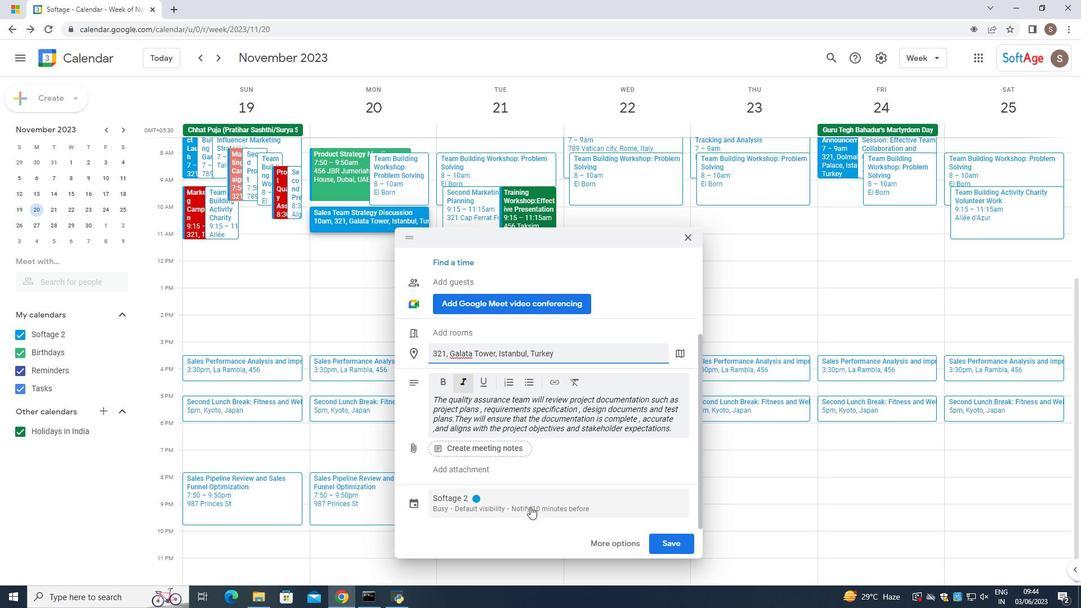 
Action: Mouse scrolled (530, 507) with delta (0, 0)
Screenshot: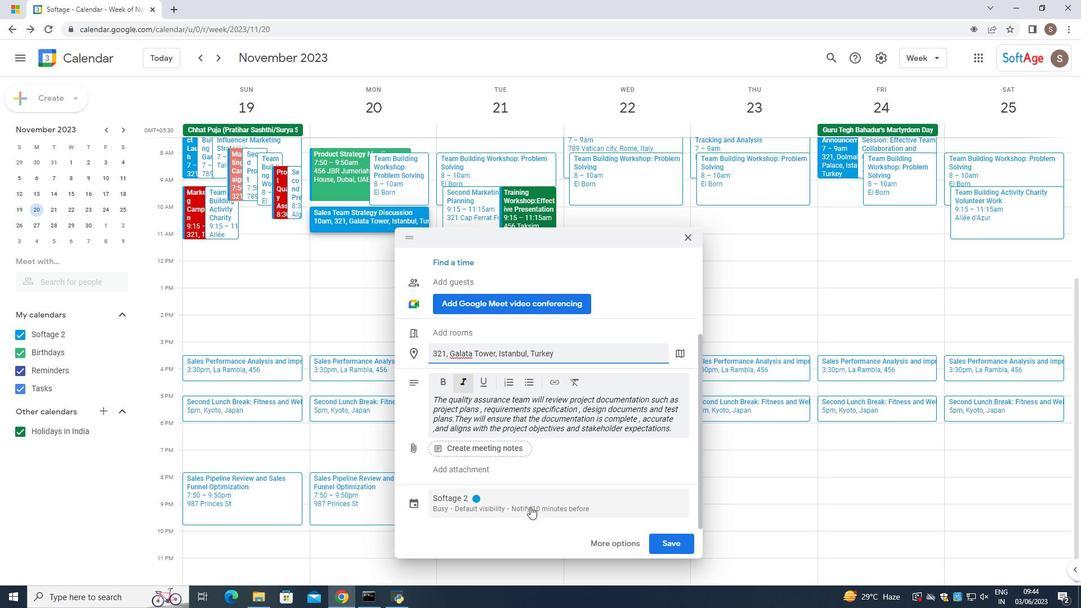 
Action: Mouse moved to (528, 500)
Screenshot: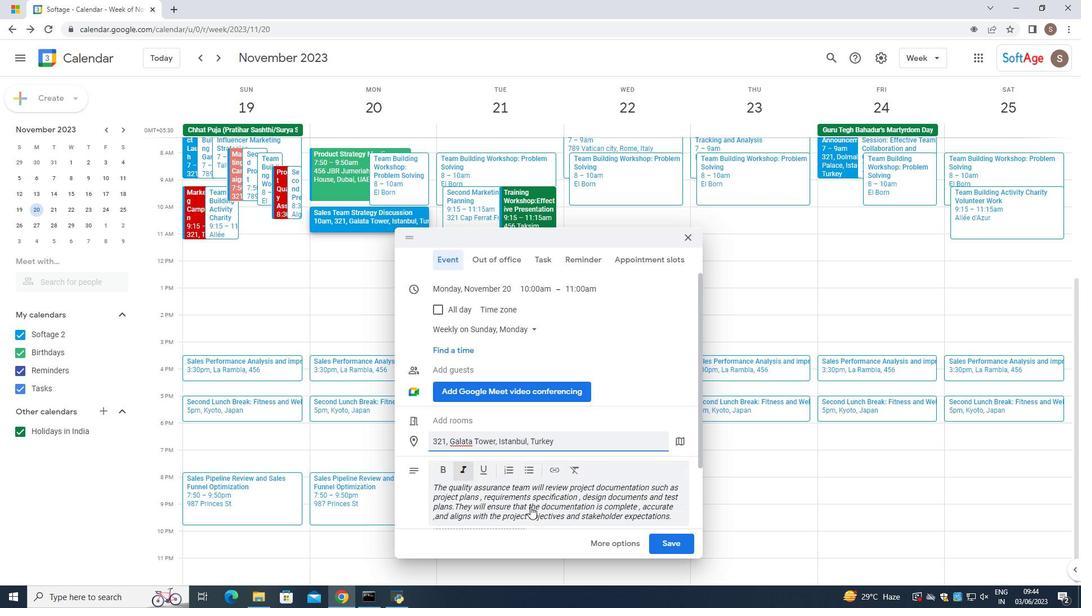 
Action: Mouse scrolled (528, 500) with delta (0, 0)
Screenshot: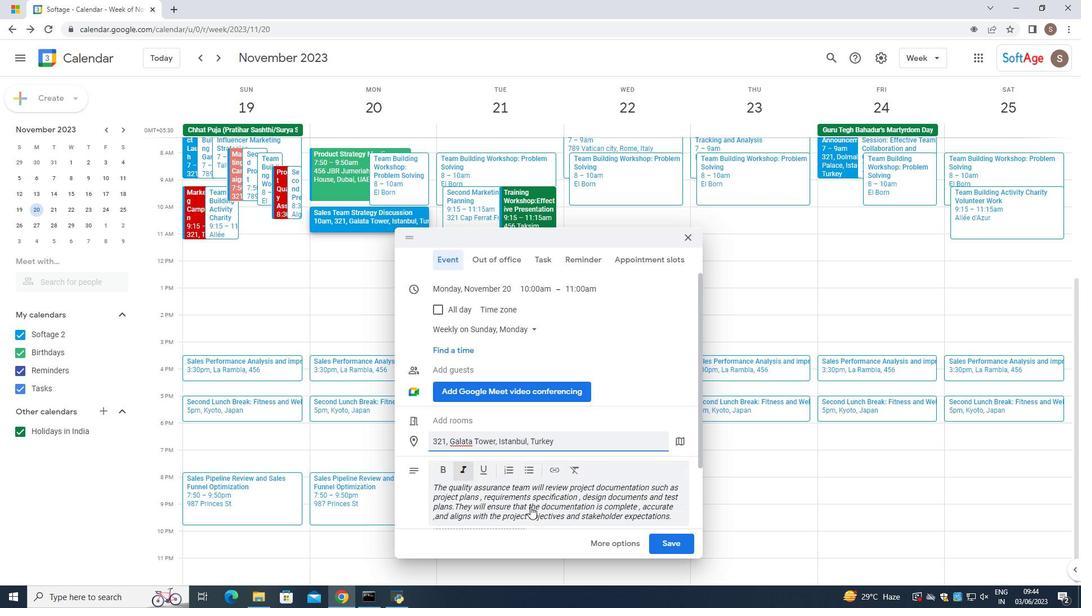 
Action: Mouse moved to (527, 497)
Screenshot: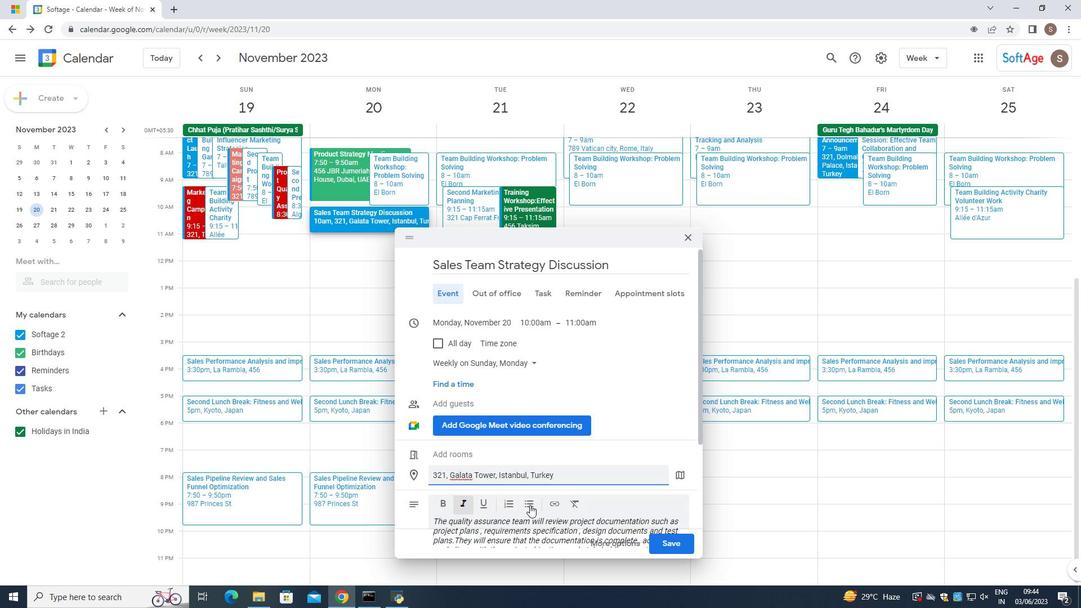 
Action: Mouse scrolled (527, 498) with delta (0, 0)
Screenshot: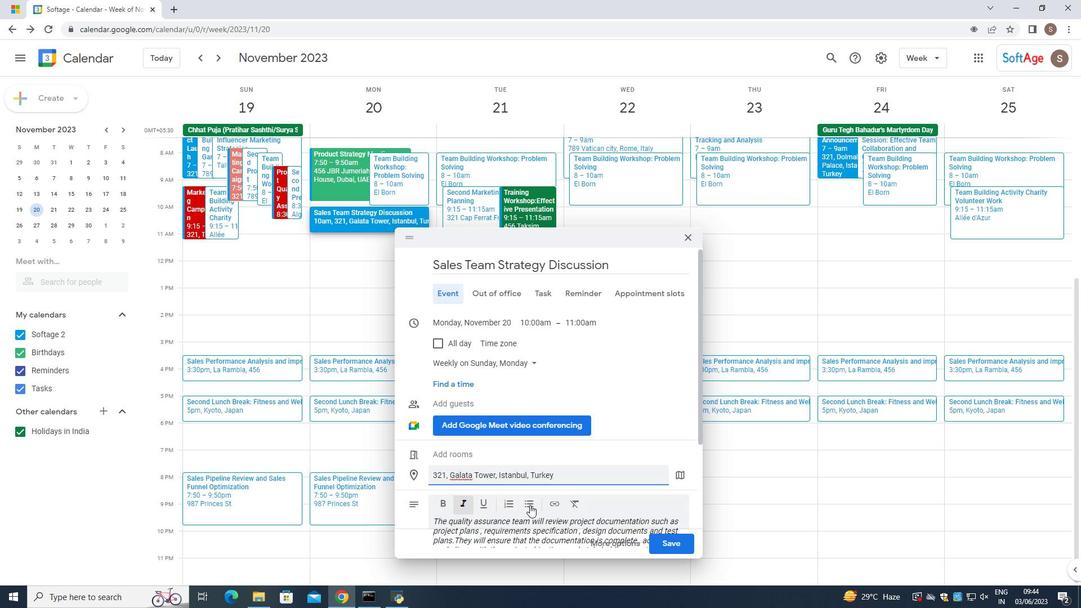 
Action: Mouse moved to (526, 496)
Screenshot: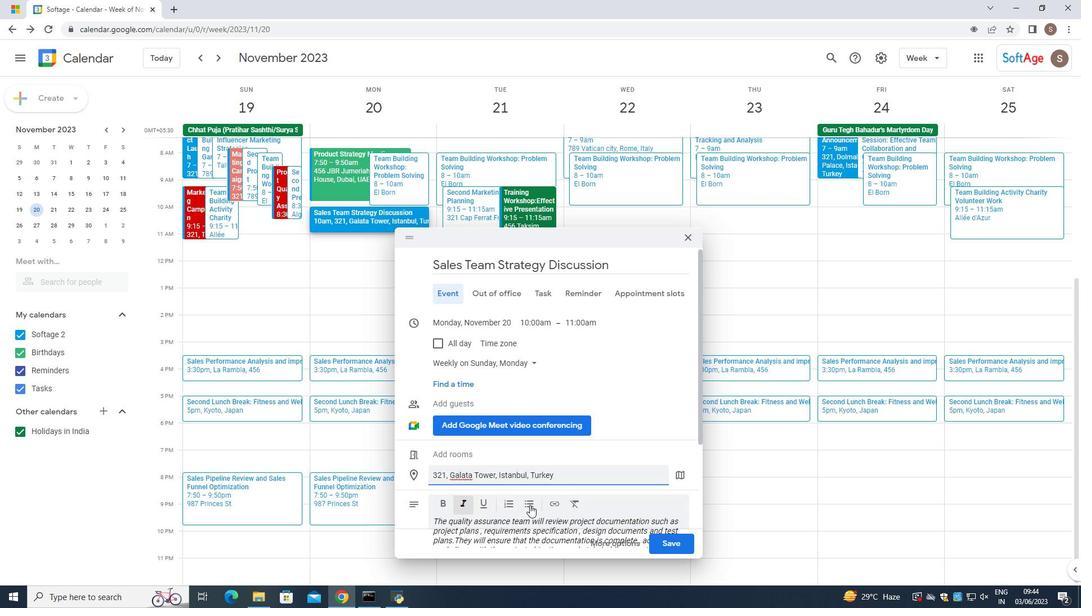 
Action: Mouse scrolled (526, 495) with delta (0, 0)
Screenshot: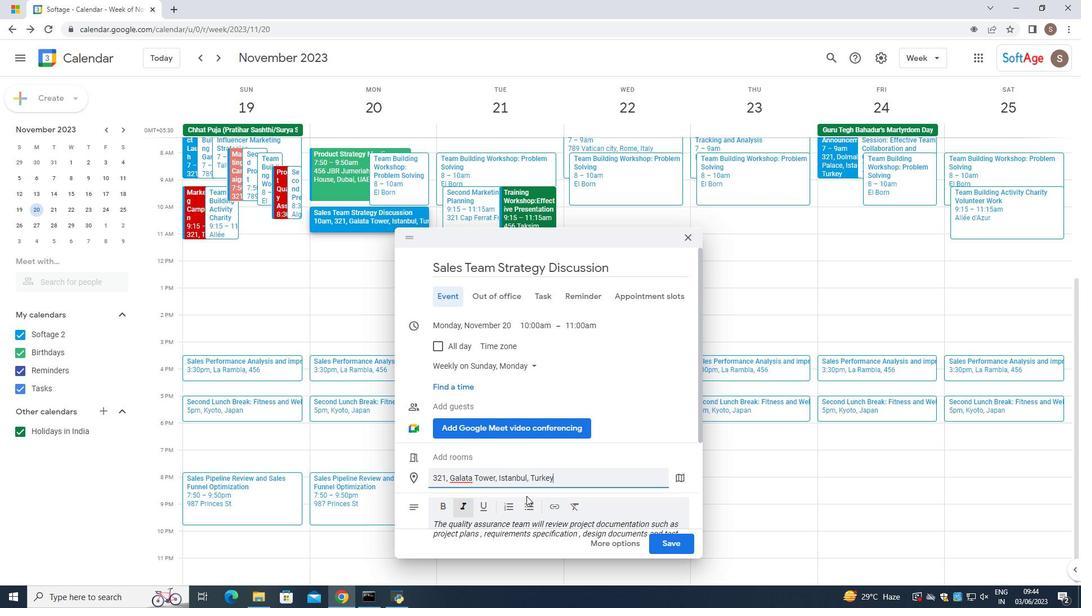 
Action: Mouse scrolled (526, 495) with delta (0, 0)
Screenshot: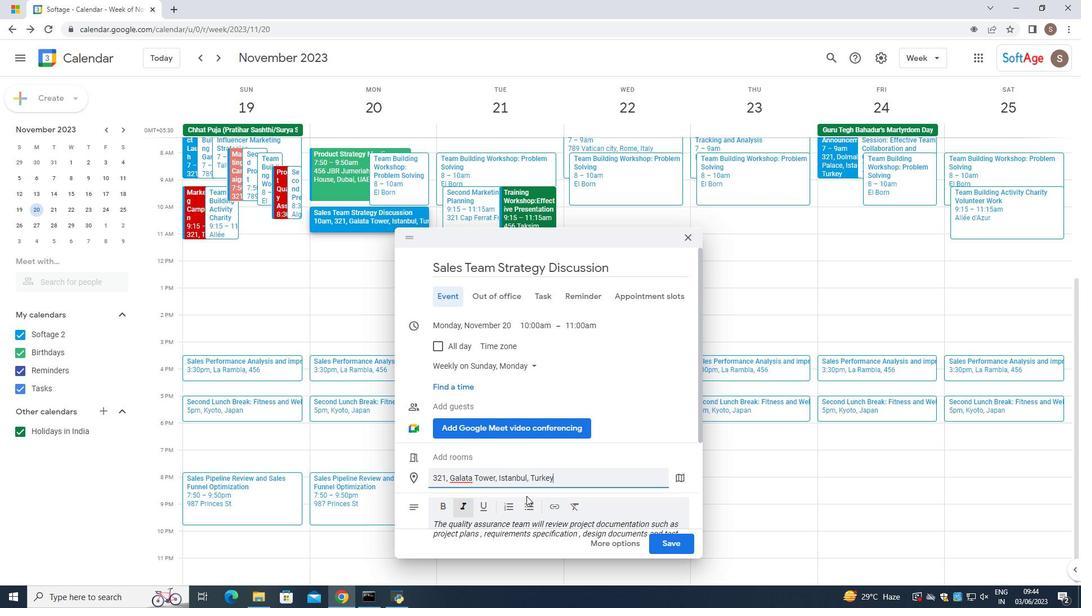 
Action: Mouse scrolled (526, 495) with delta (0, 0)
Screenshot: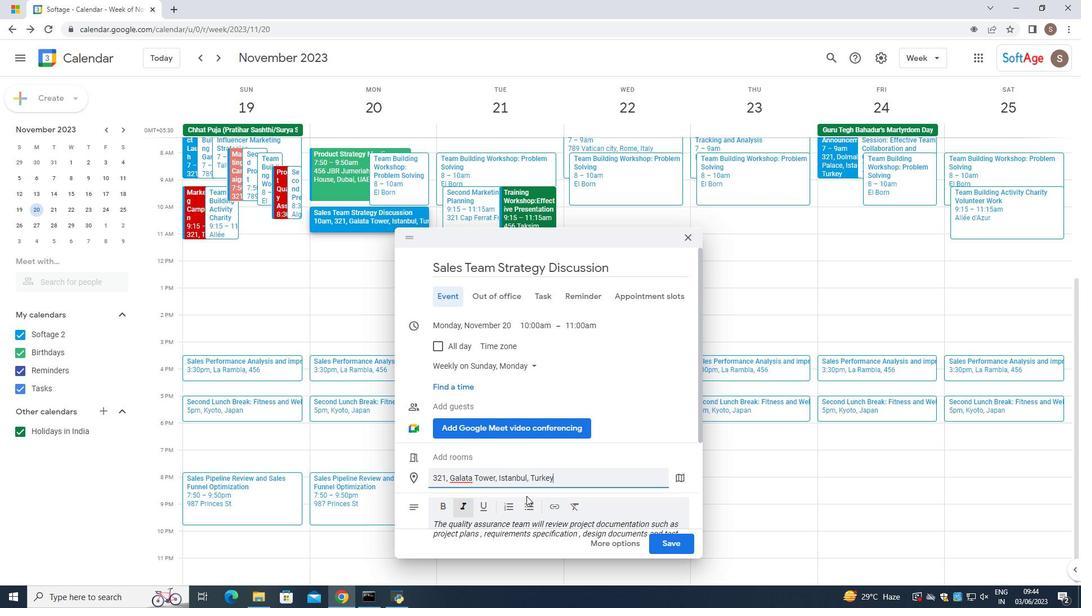 
Action: Mouse moved to (486, 445)
Screenshot: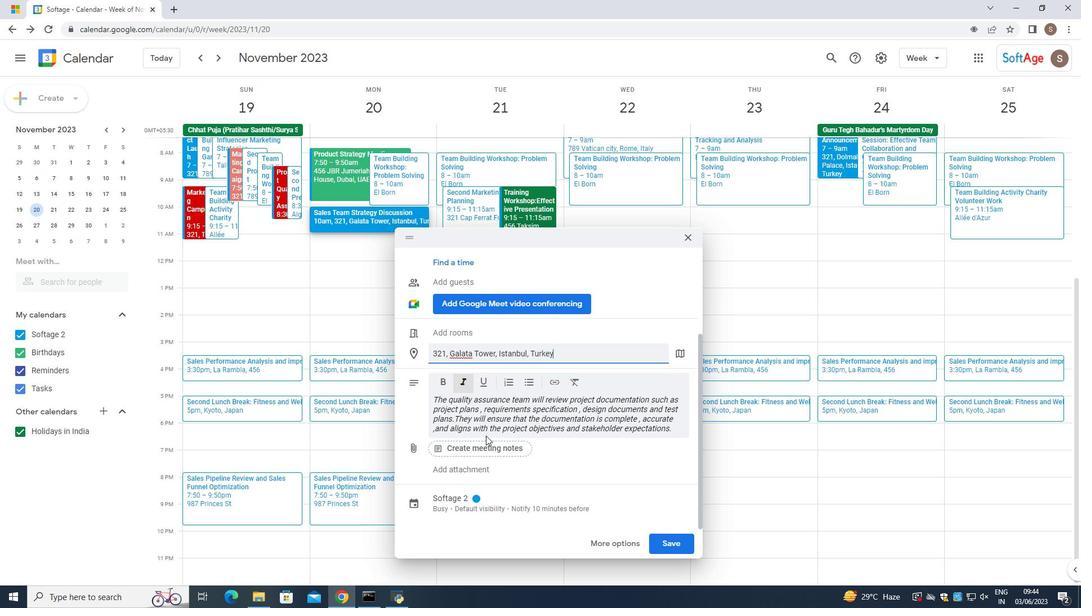 
Action: Mouse scrolled (486, 445) with delta (0, 0)
Screenshot: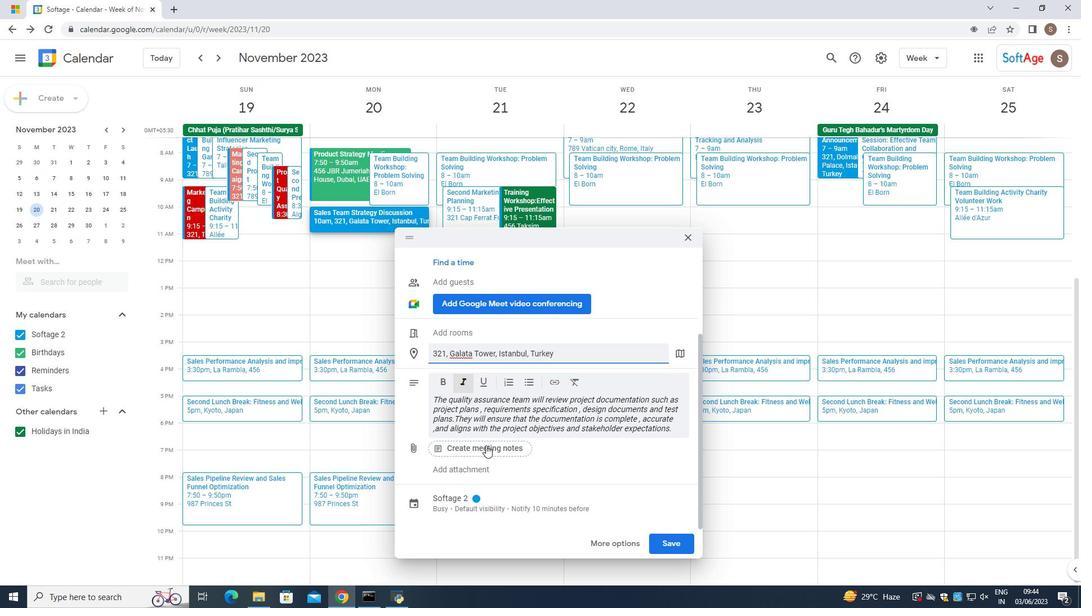 
Action: Mouse scrolled (486, 445) with delta (0, 0)
Screenshot: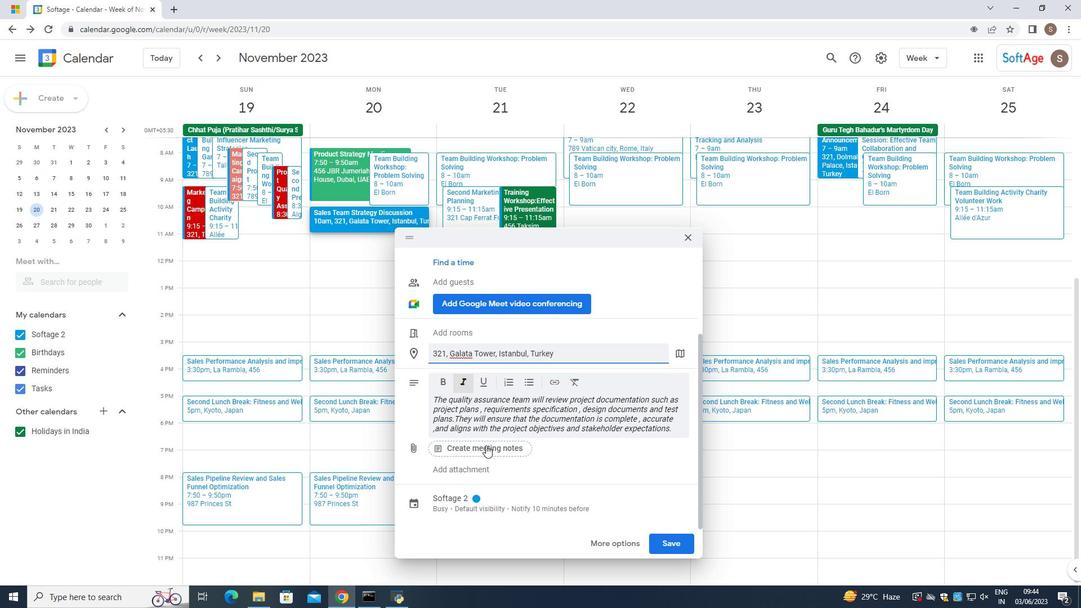 
Action: Mouse moved to (475, 500)
Screenshot: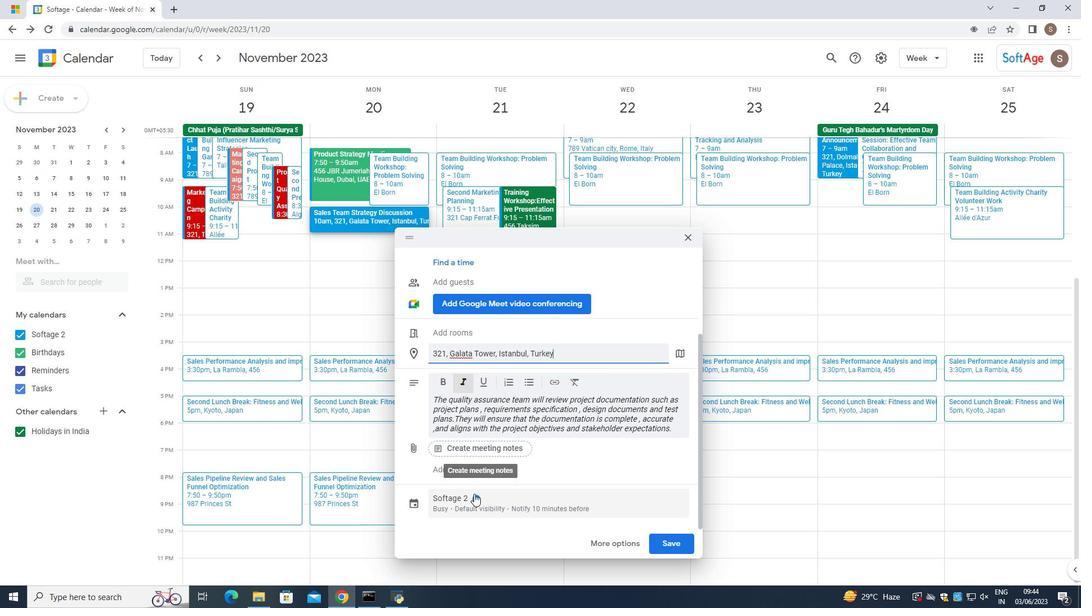 
Action: Mouse pressed left at (475, 500)
Screenshot: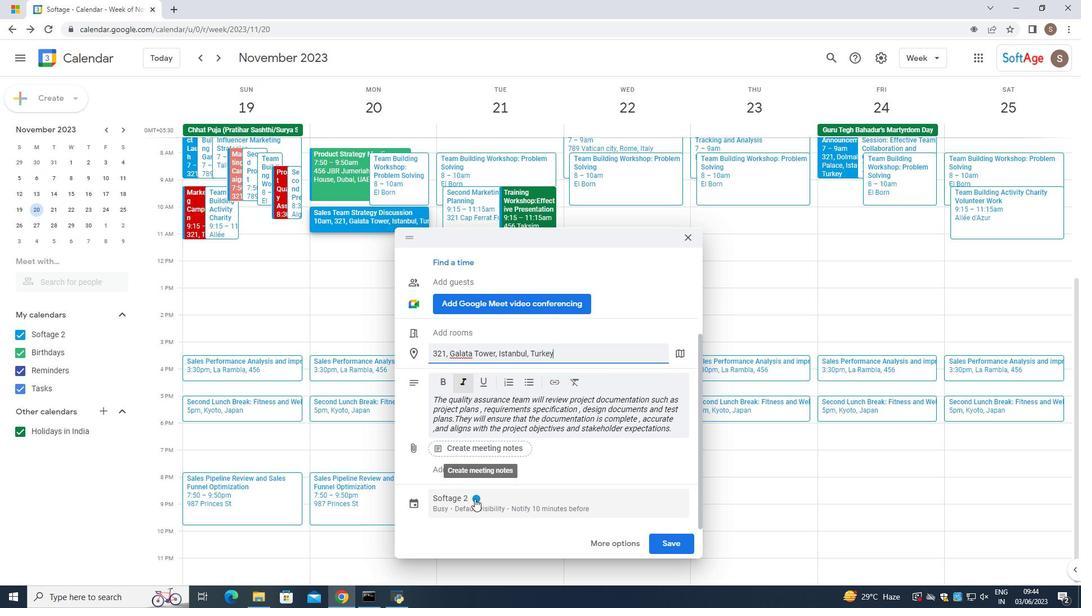 
Action: Mouse moved to (500, 436)
Screenshot: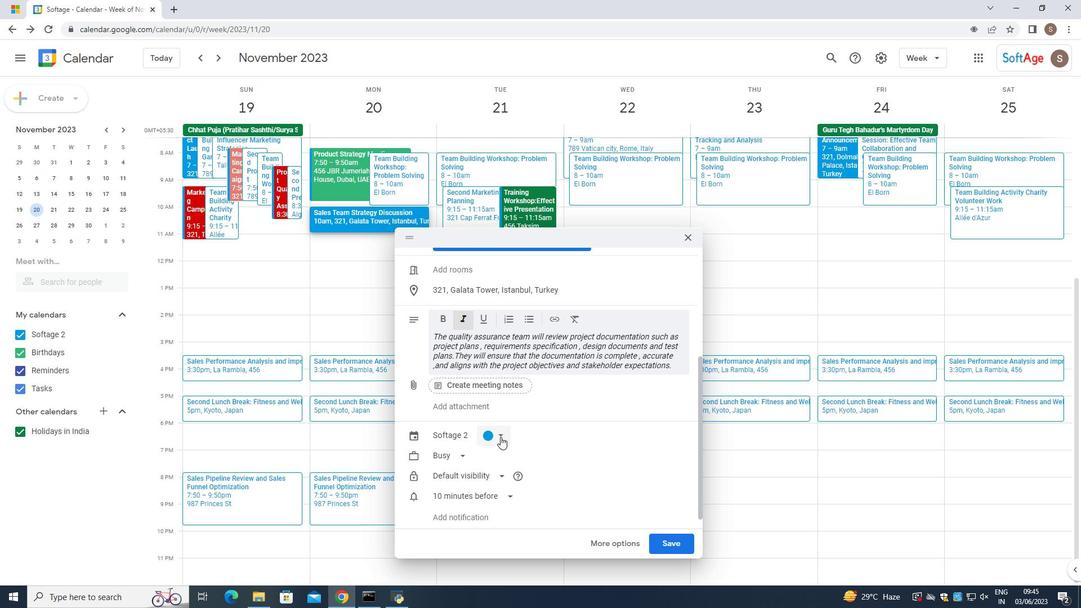 
Action: Mouse pressed left at (500, 436)
Screenshot: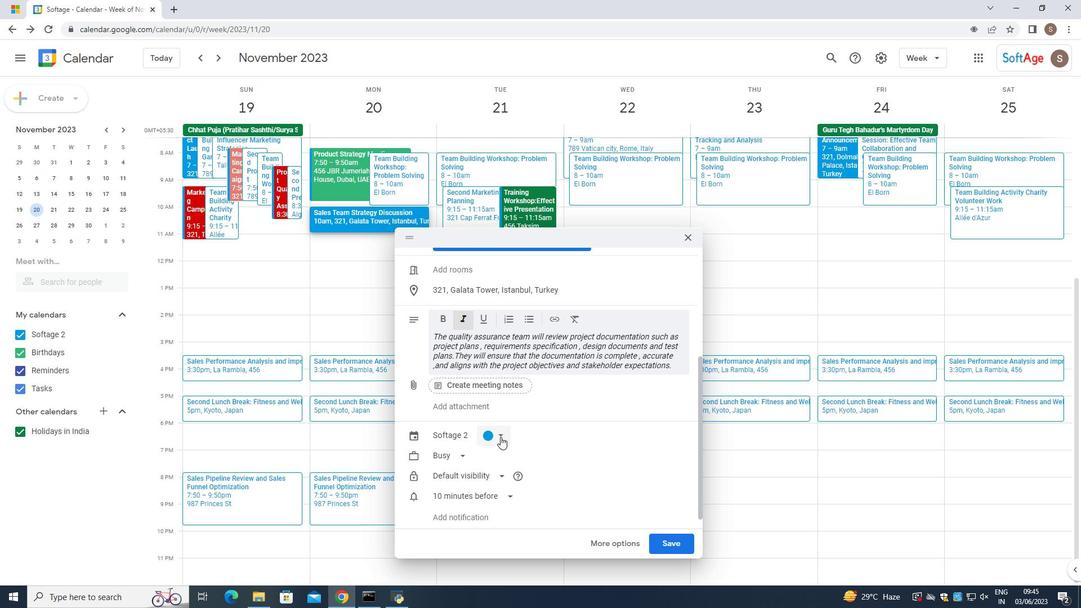 
Action: Mouse moved to (490, 447)
Screenshot: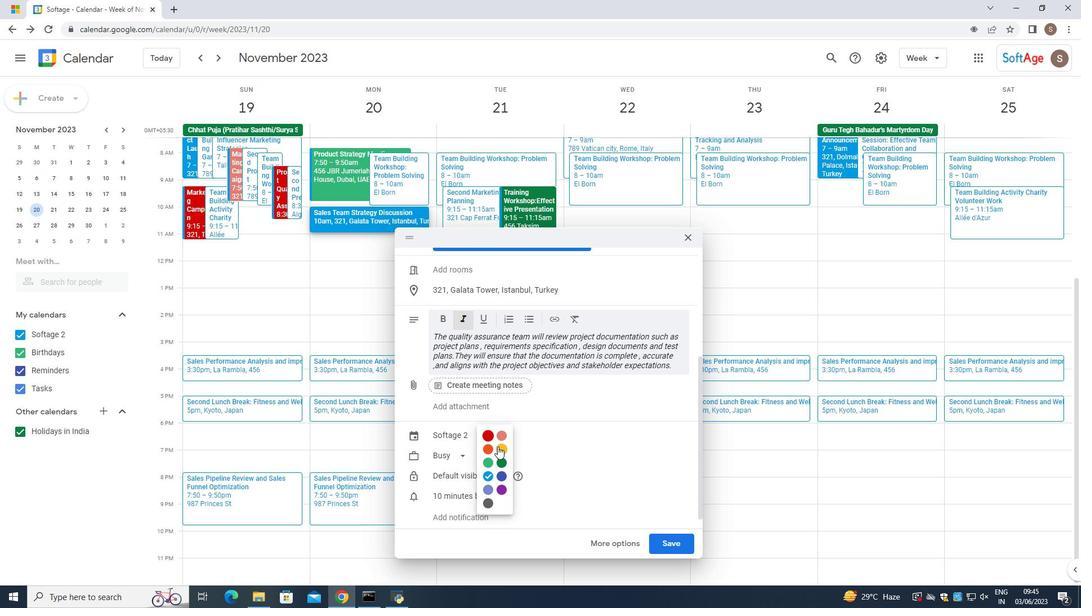 
Action: Mouse pressed left at (490, 447)
Screenshot: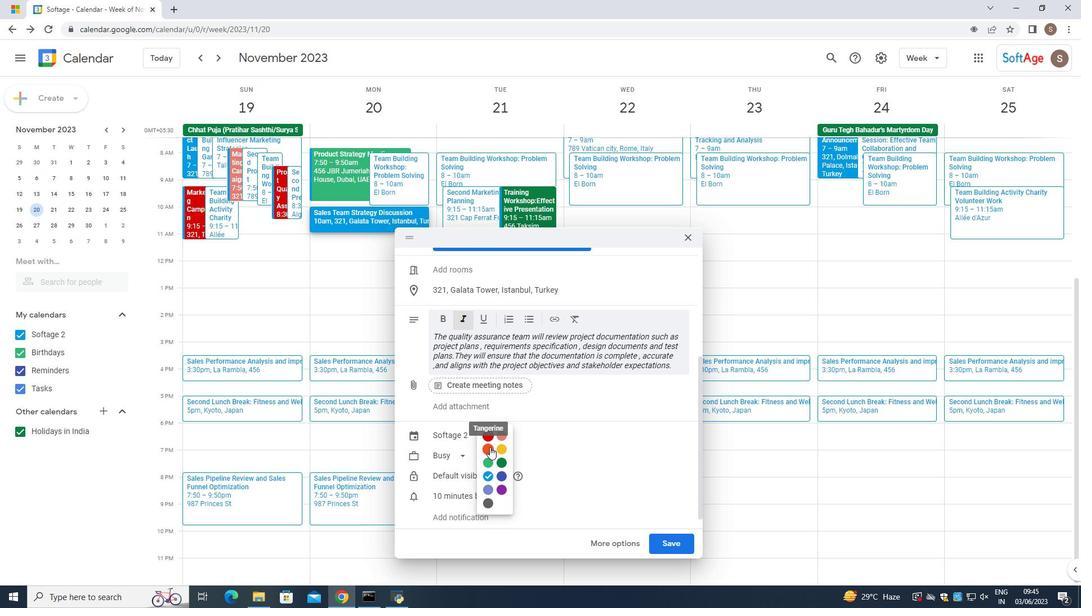 
Action: Mouse moved to (523, 448)
Screenshot: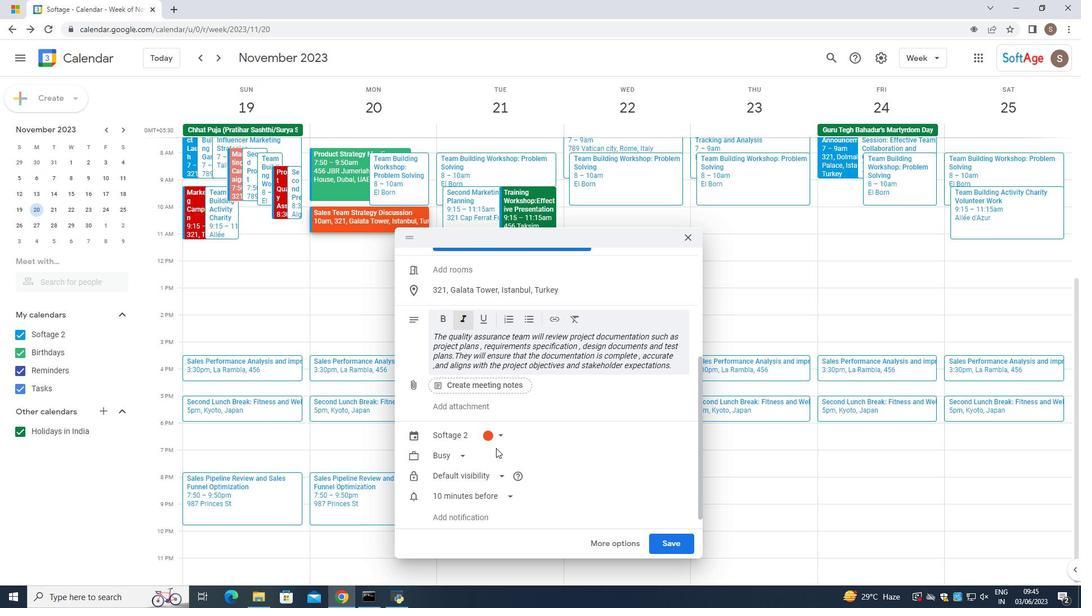 
Action: Mouse scrolled (523, 447) with delta (0, 0)
Screenshot: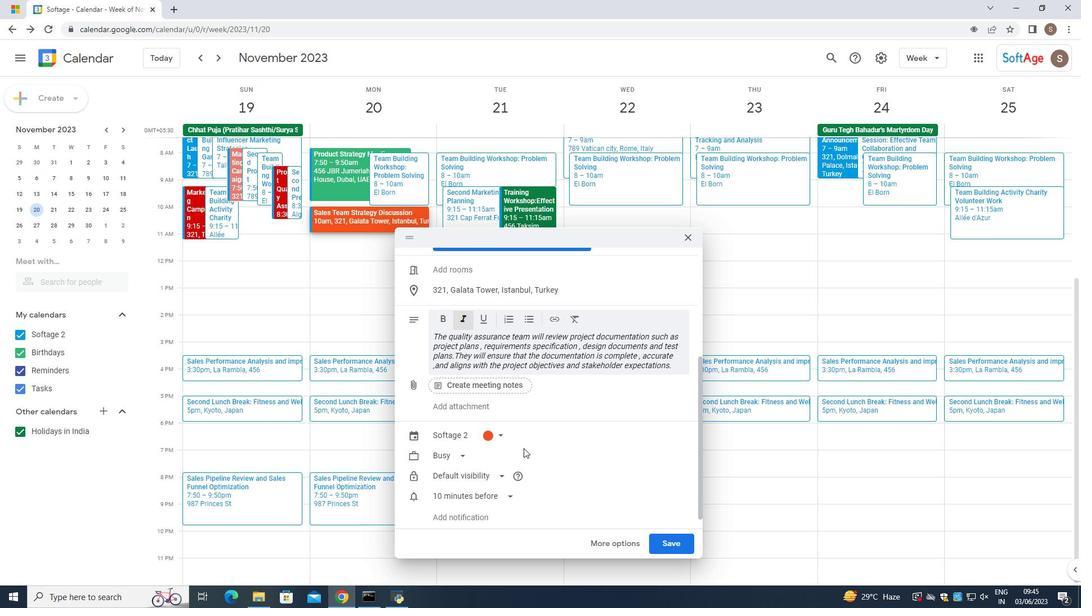 
Action: Mouse scrolled (523, 447) with delta (0, 0)
Screenshot: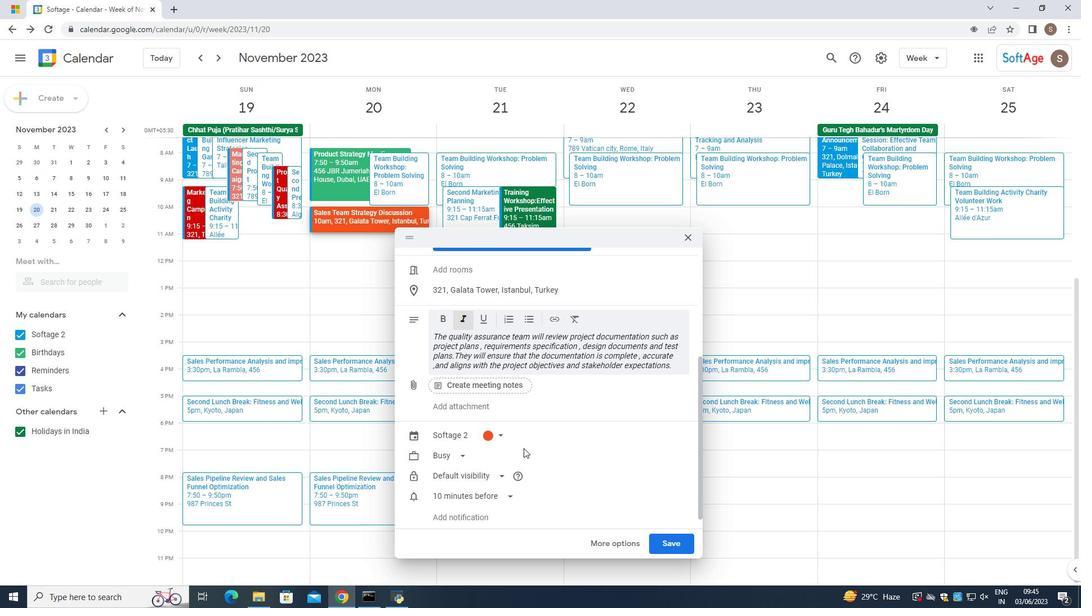 
Action: Mouse scrolled (523, 449) with delta (0, 0)
Screenshot: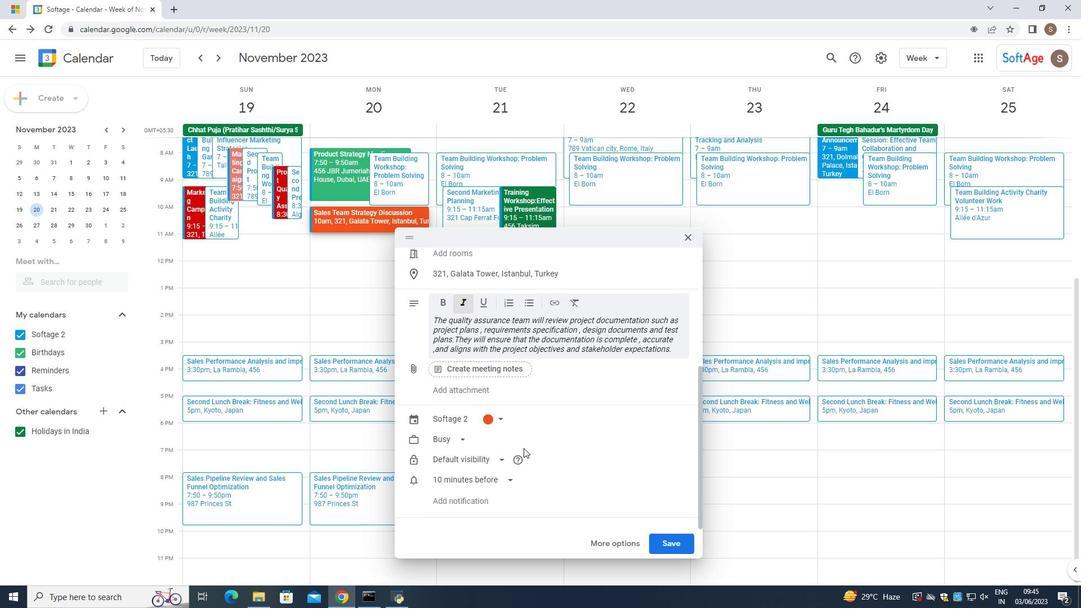 
Action: Mouse scrolled (523, 449) with delta (0, 0)
Screenshot: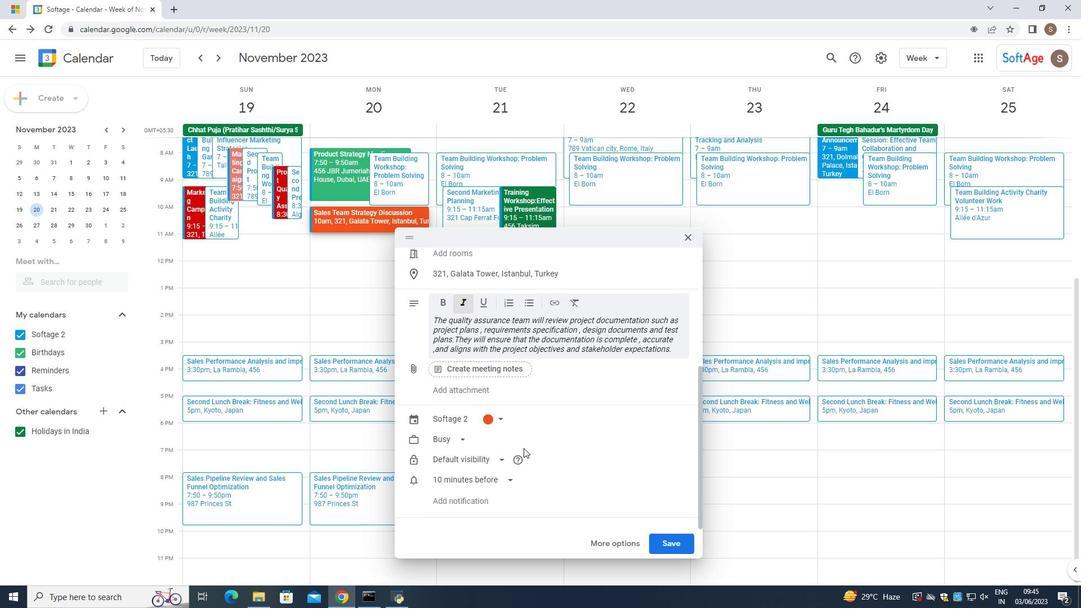 
Action: Mouse scrolled (523, 449) with delta (0, 0)
Screenshot: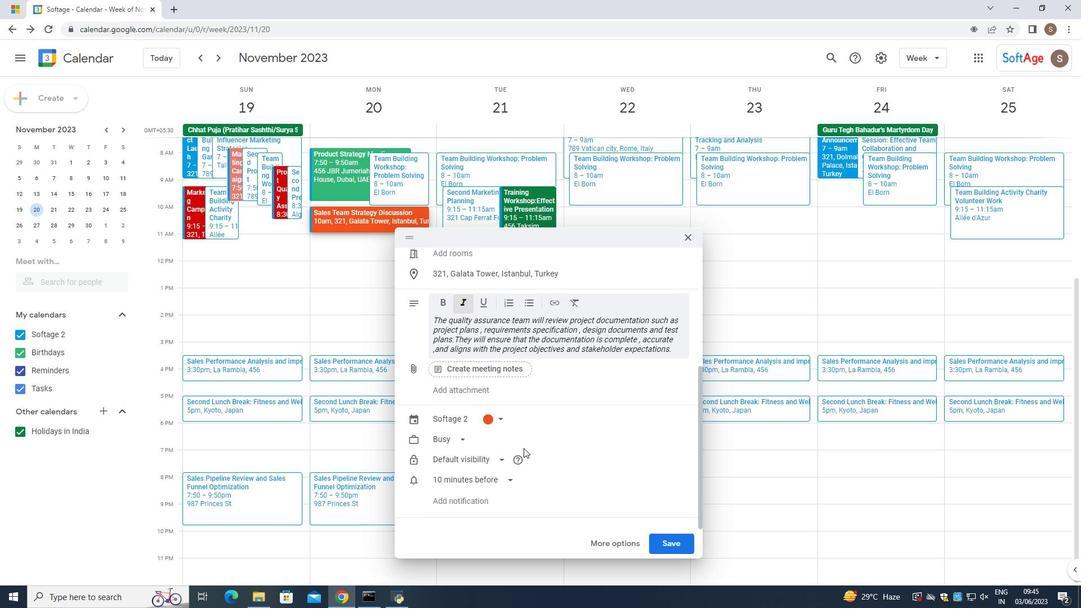 
Action: Mouse scrolled (523, 449) with delta (0, 0)
Screenshot: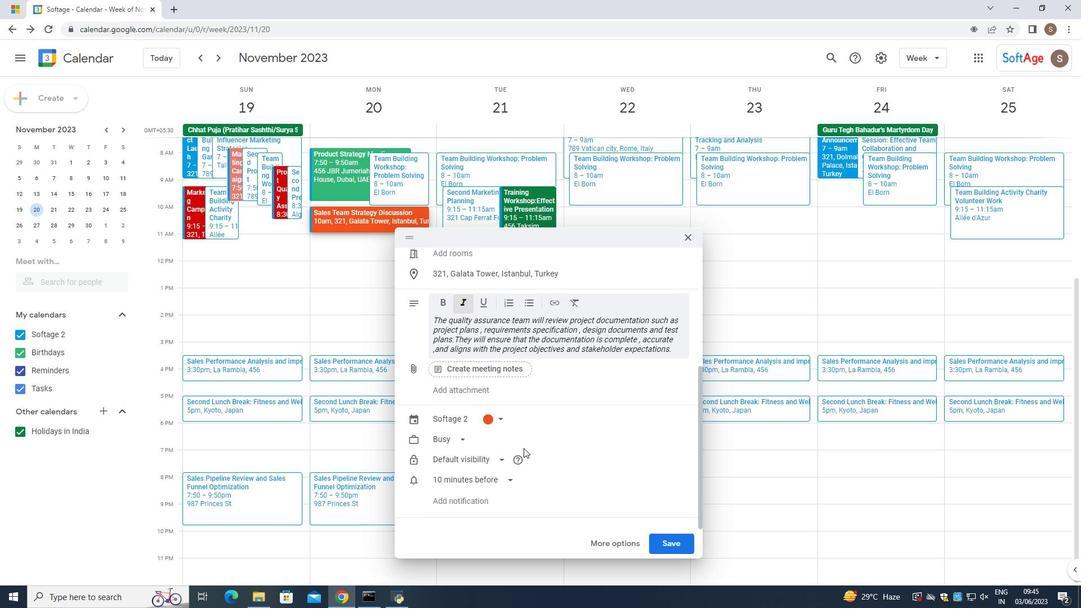 
Action: Mouse scrolled (523, 449) with delta (0, 0)
Screenshot: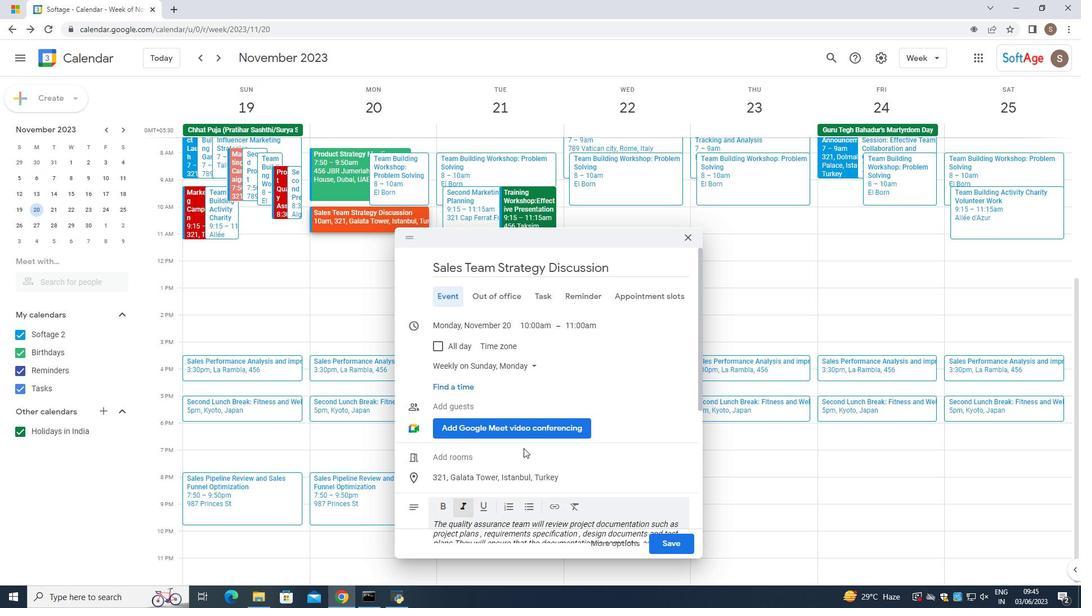 
Action: Mouse scrolled (523, 449) with delta (0, 0)
Screenshot: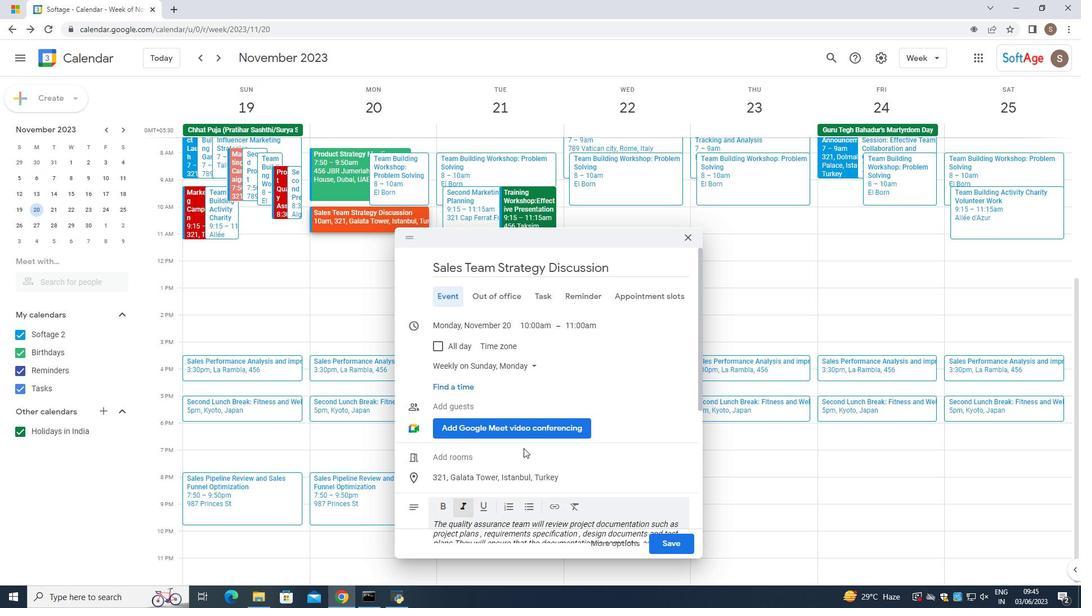 
Action: Mouse scrolled (523, 449) with delta (0, 0)
Screenshot: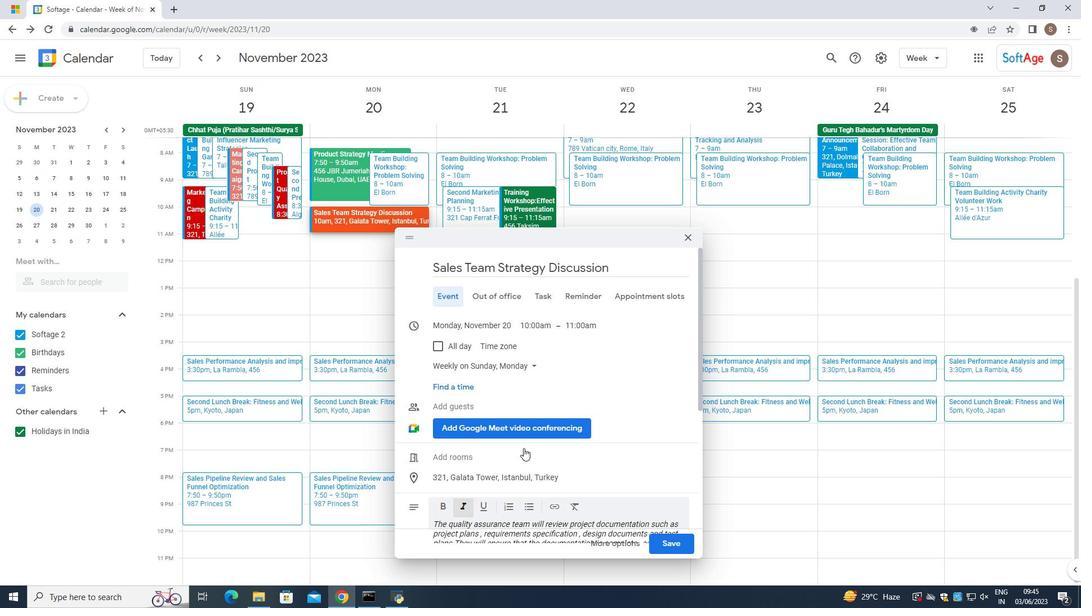 
Action: Mouse scrolled (523, 447) with delta (0, 0)
Screenshot: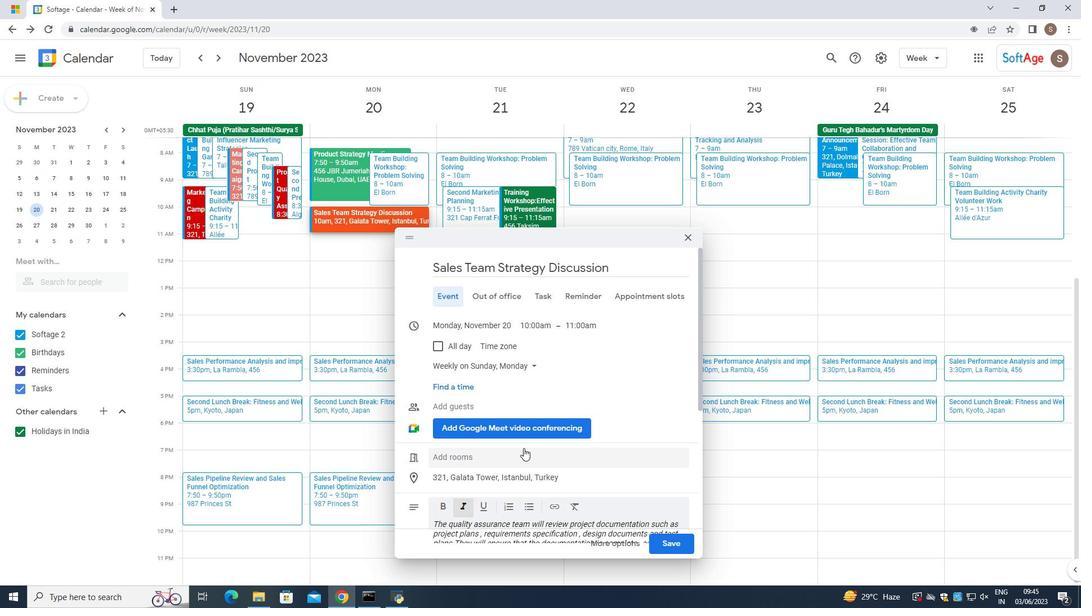 
Action: Mouse scrolled (523, 447) with delta (0, 0)
Screenshot: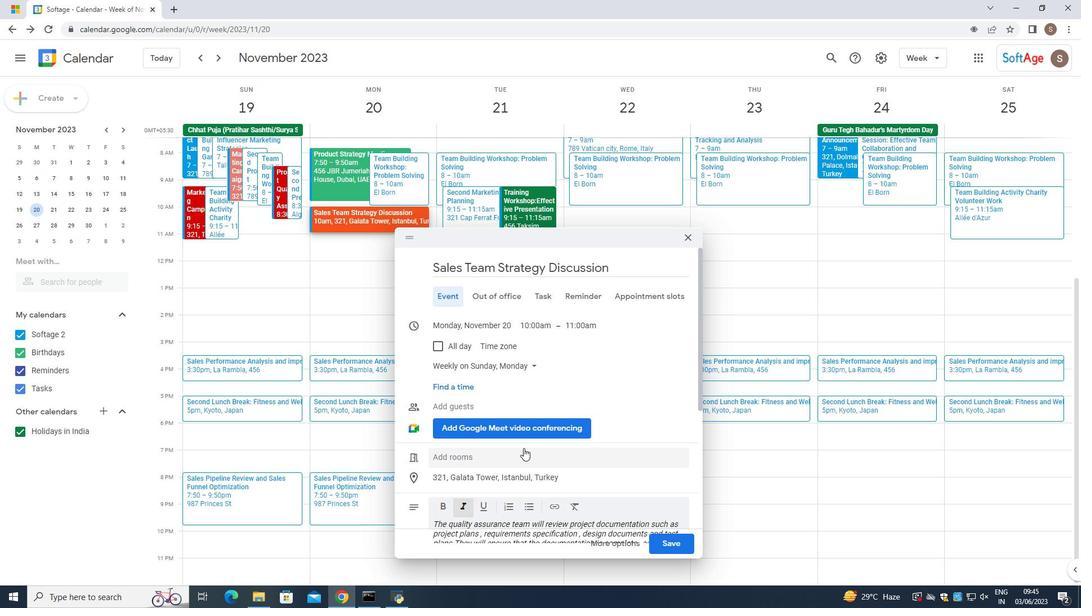 
Action: Mouse scrolled (523, 447) with delta (0, 0)
Screenshot: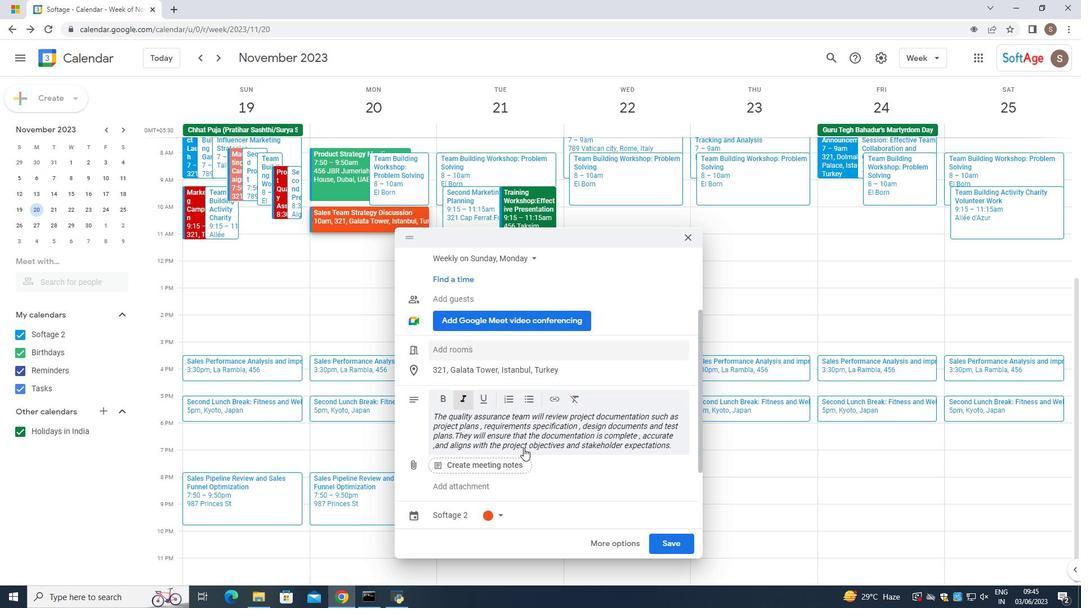 
Action: Mouse moved to (685, 556)
Screenshot: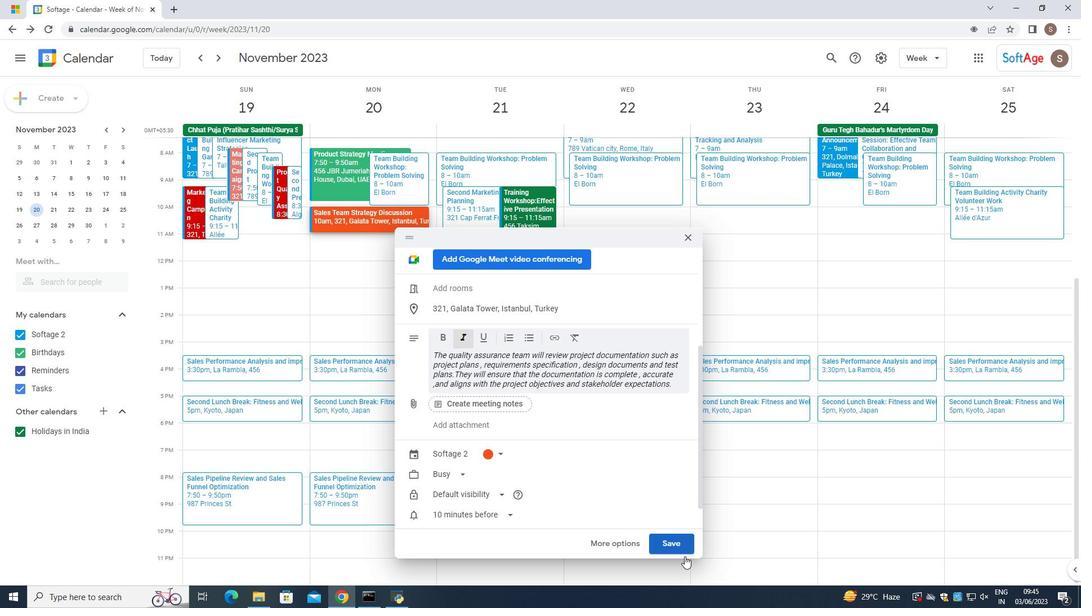 
Action: Mouse pressed left at (685, 556)
Screenshot: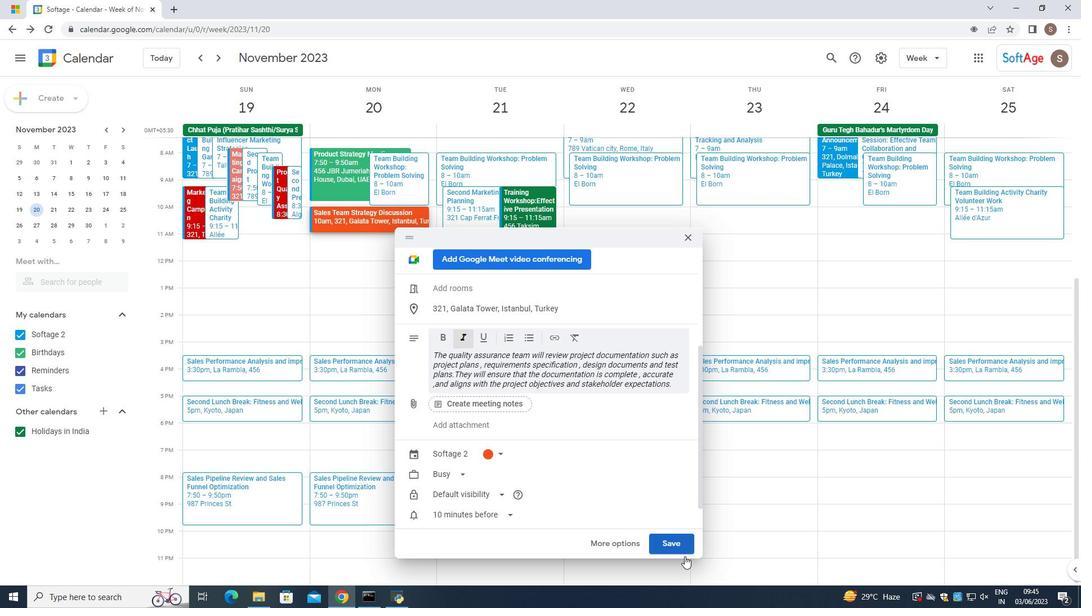
Action: Mouse moved to (370, 219)
Screenshot: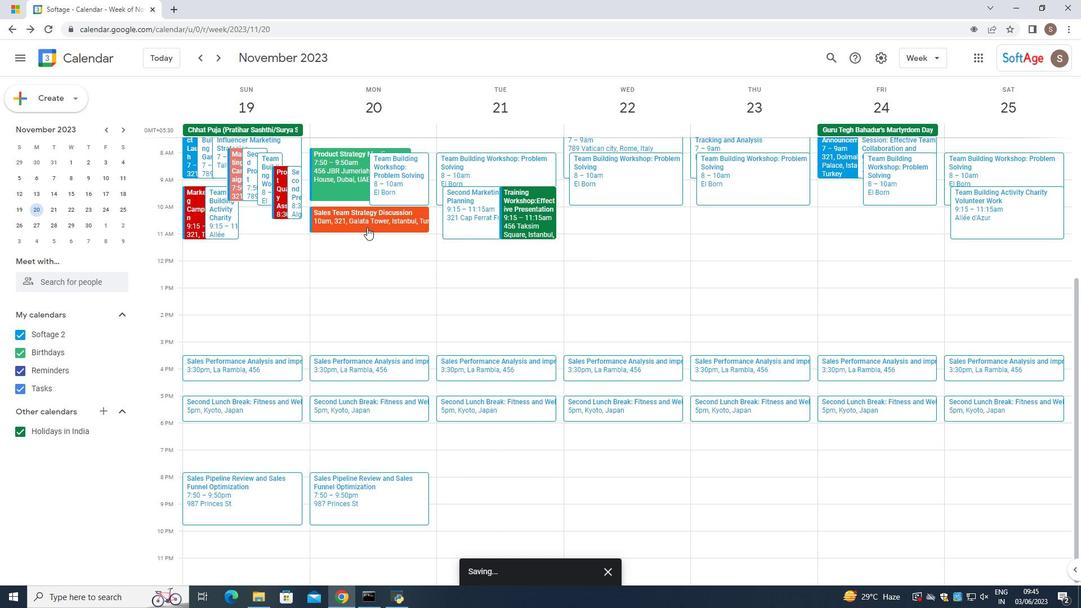 
Action: Mouse pressed left at (370, 219)
Screenshot: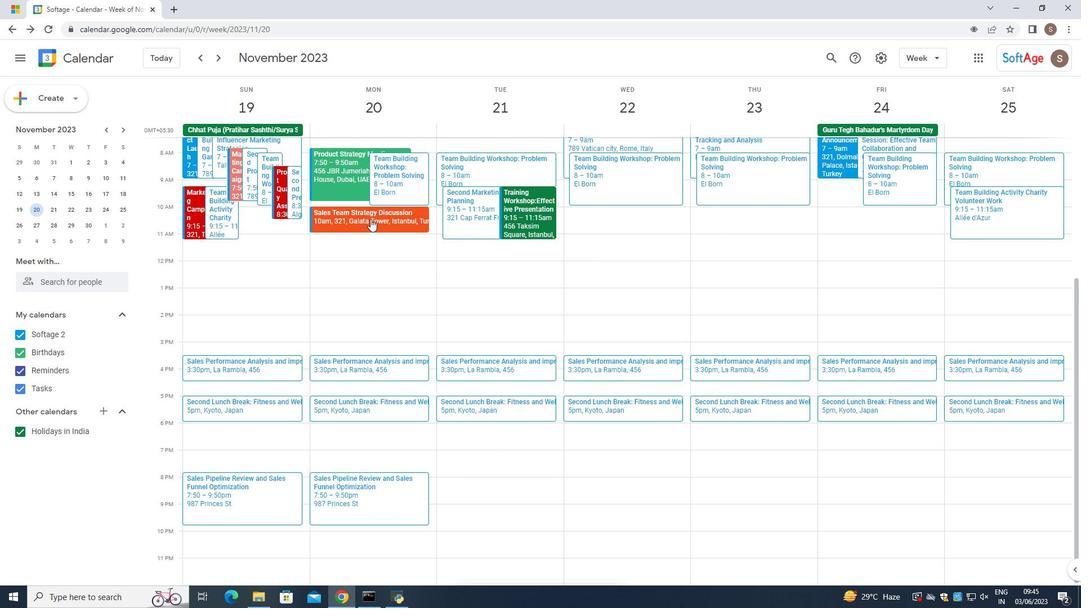 
Action: Mouse moved to (245, 209)
Screenshot: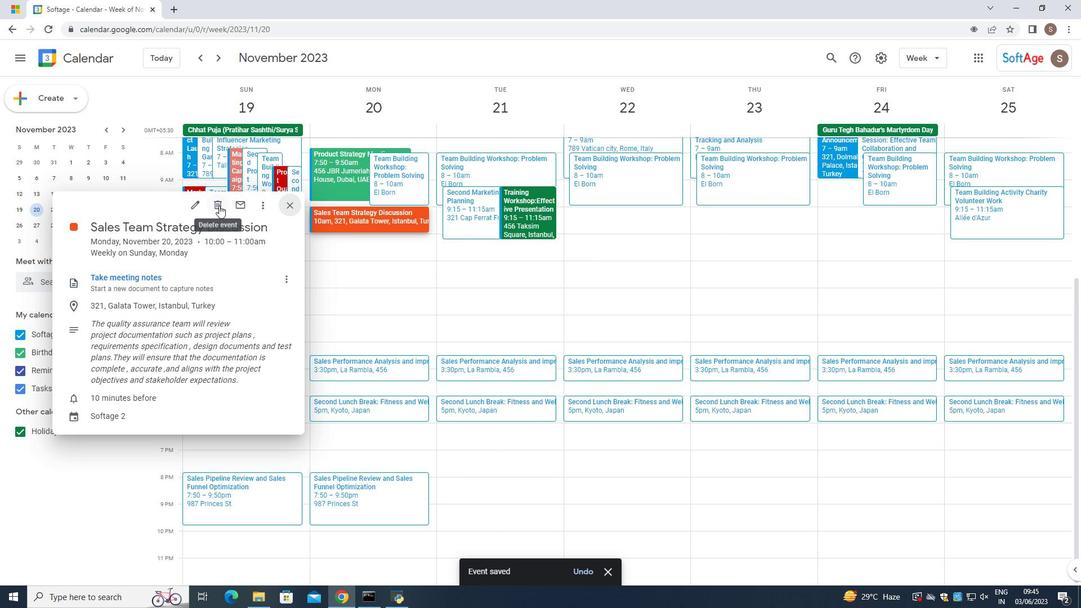 
Action: Mouse pressed left at (245, 209)
Screenshot: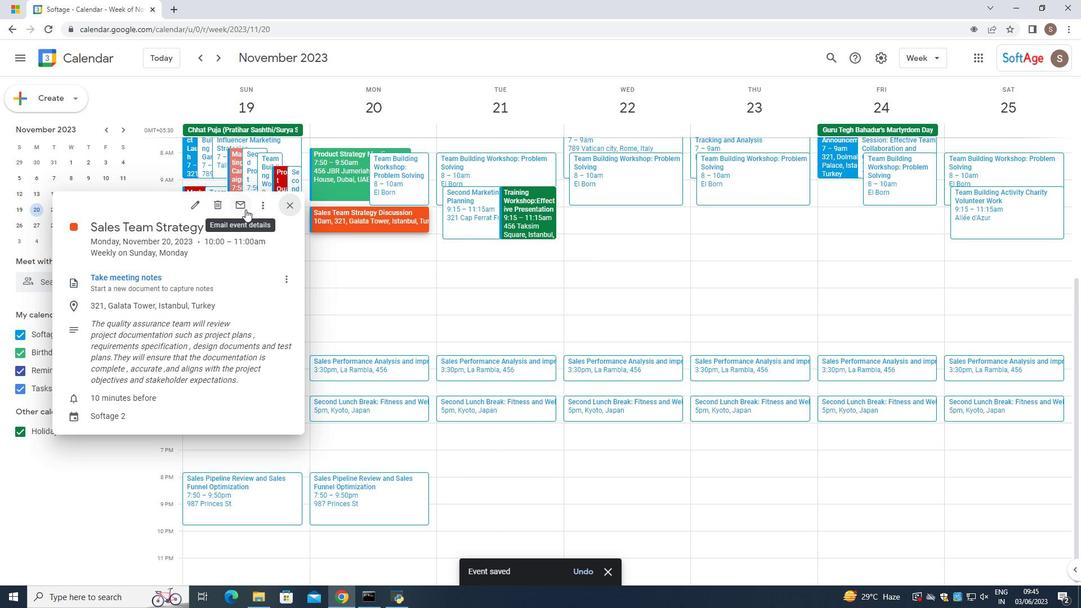 
Action: Mouse moved to (397, 264)
Screenshot: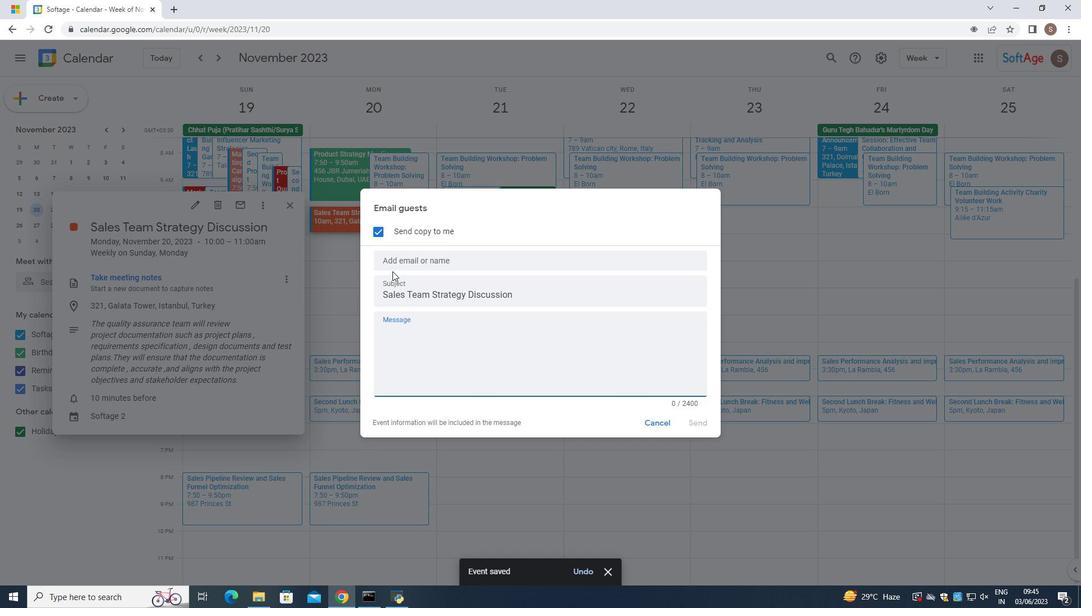 
Action: Mouse pressed left at (397, 264)
Screenshot: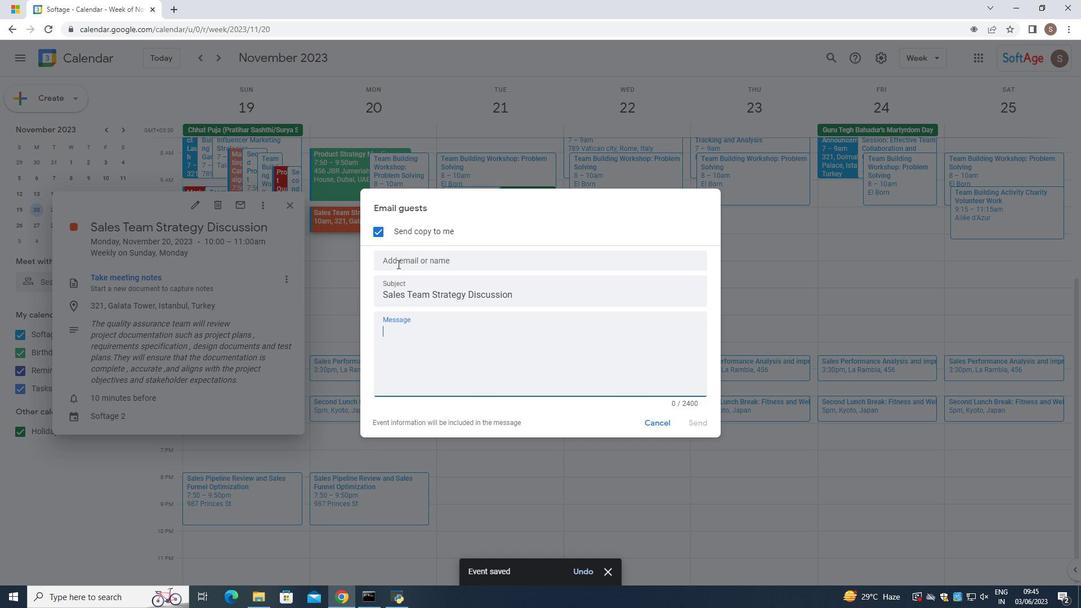 
Action: Mouse moved to (401, 260)
Screenshot: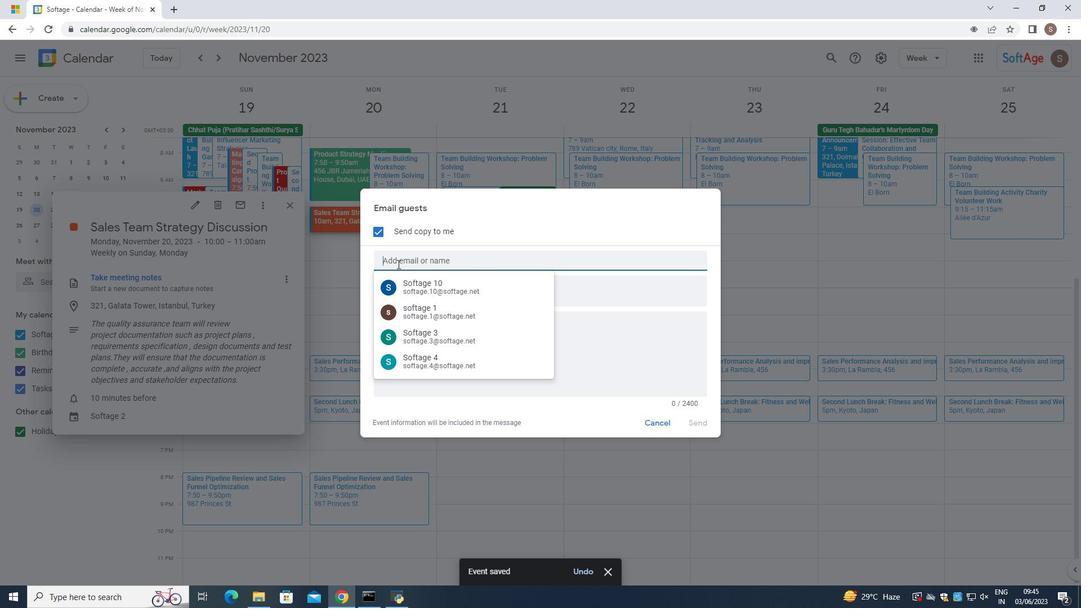 
Action: Key pressed sofatg<Key.backspace><Key.backspace>ge.6
Screenshot: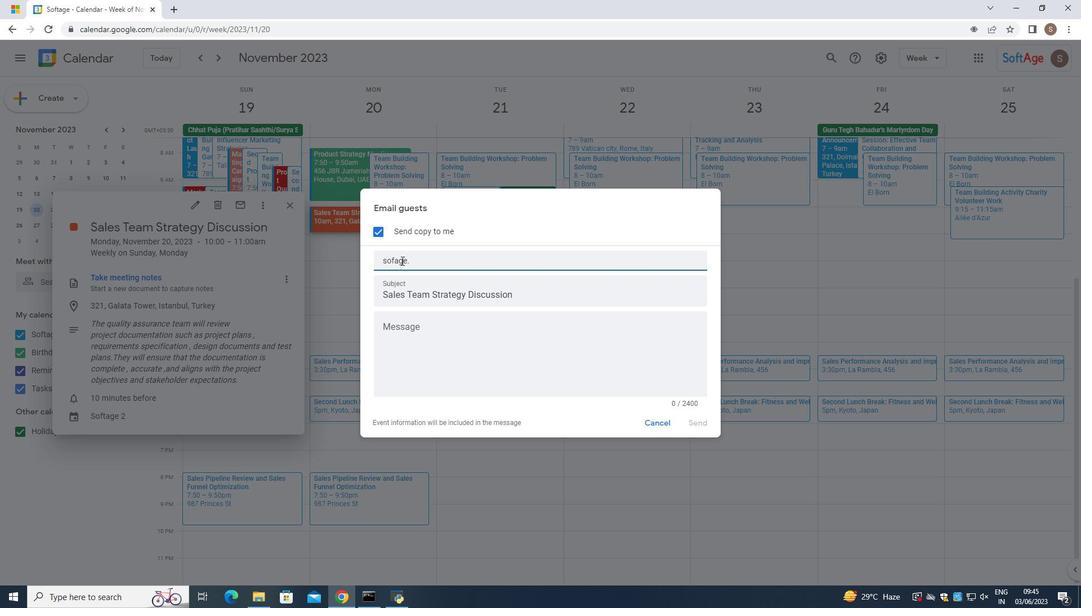 
Action: Mouse moved to (397, 263)
Screenshot: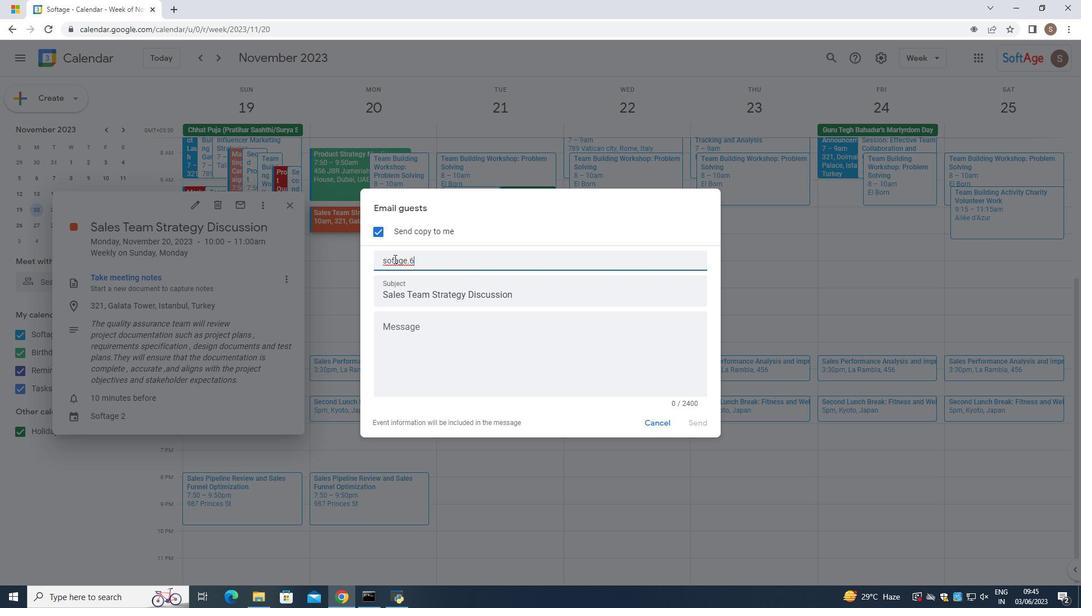 
Action: Mouse pressed left at (397, 263)
Screenshot: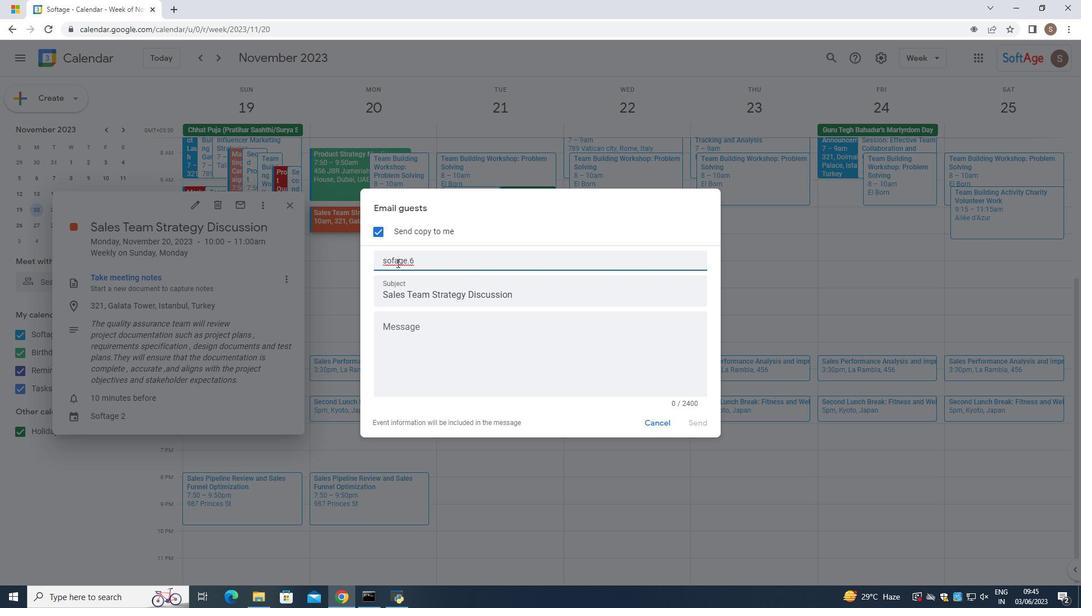
Action: Mouse moved to (392, 259)
Screenshot: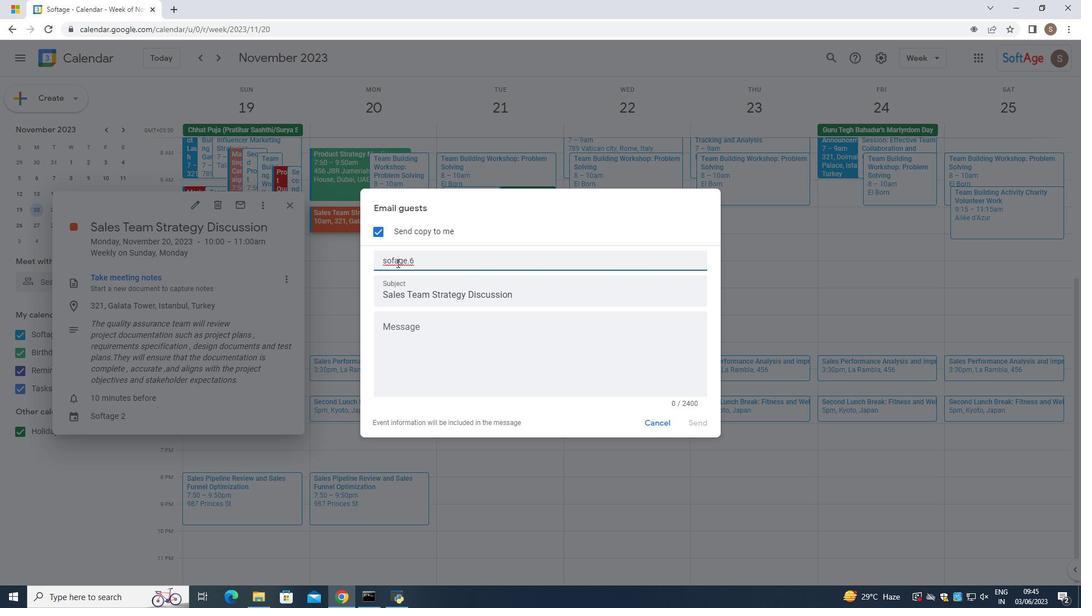 
Action: Mouse pressed left at (392, 259)
Screenshot: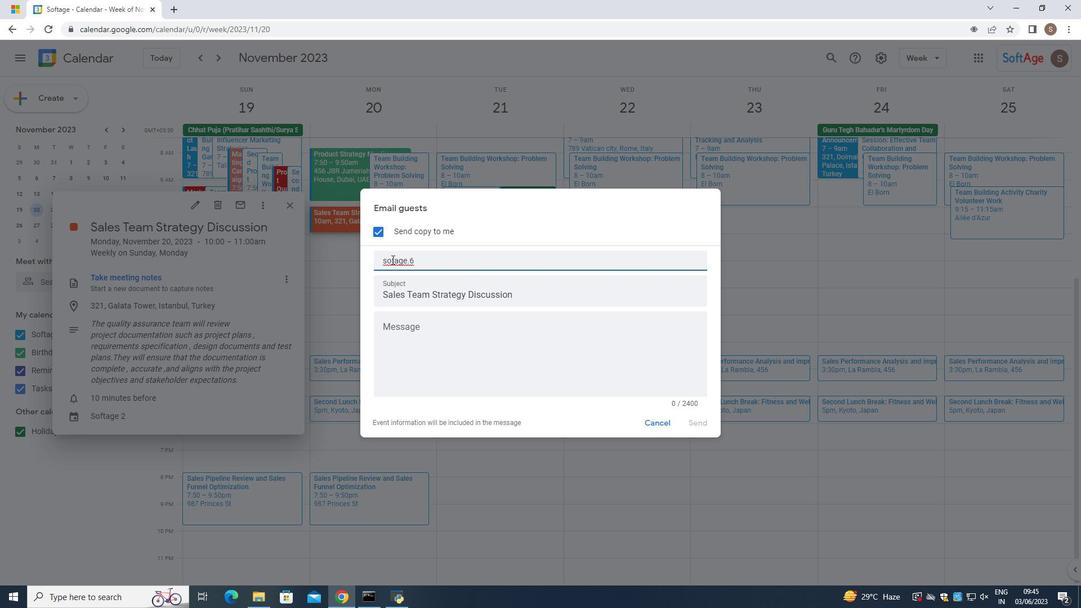 
Action: Mouse moved to (392, 259)
Screenshot: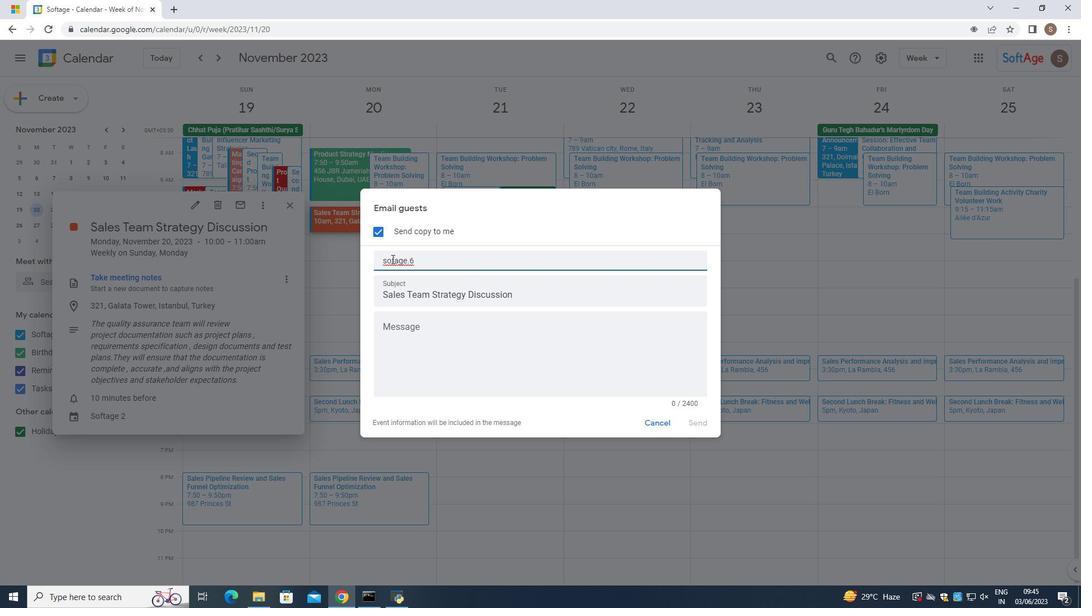 
Action: Mouse pressed left at (392, 259)
Screenshot: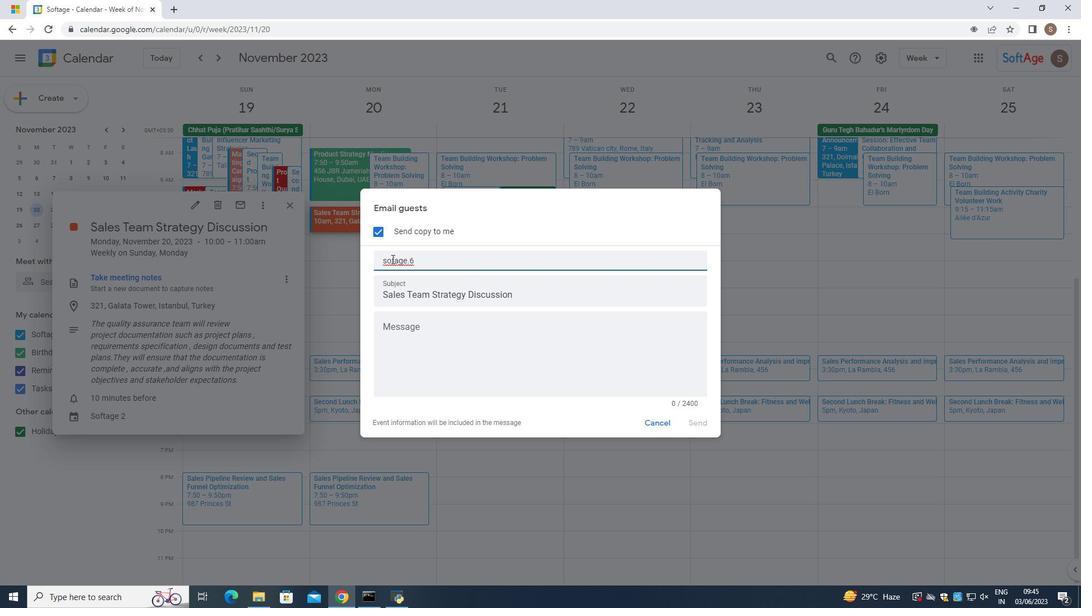 
Action: Mouse moved to (393, 260)
Screenshot: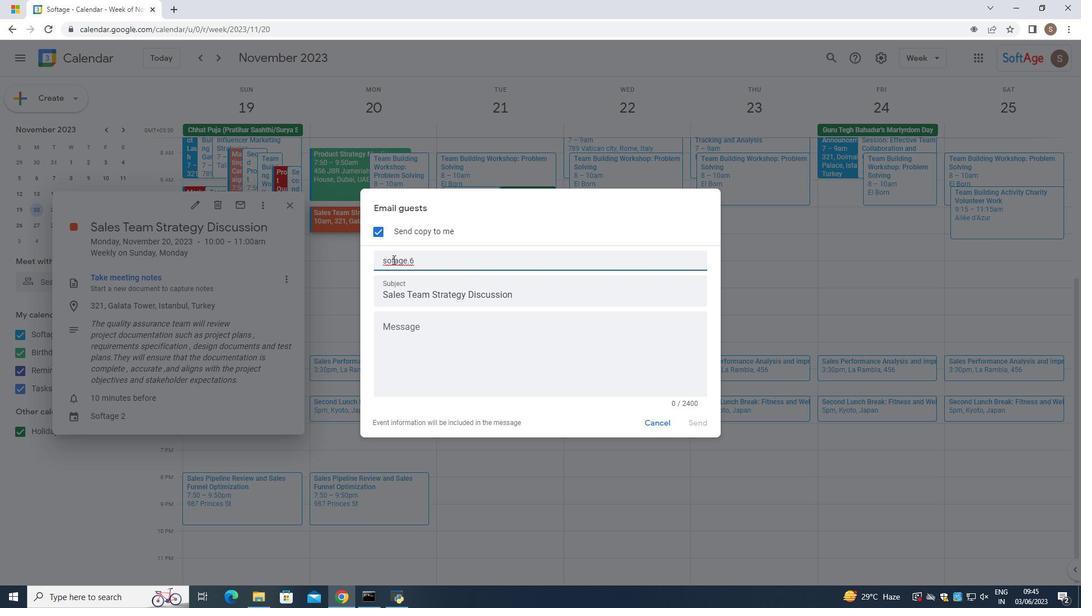
Action: Mouse pressed left at (393, 260)
Screenshot: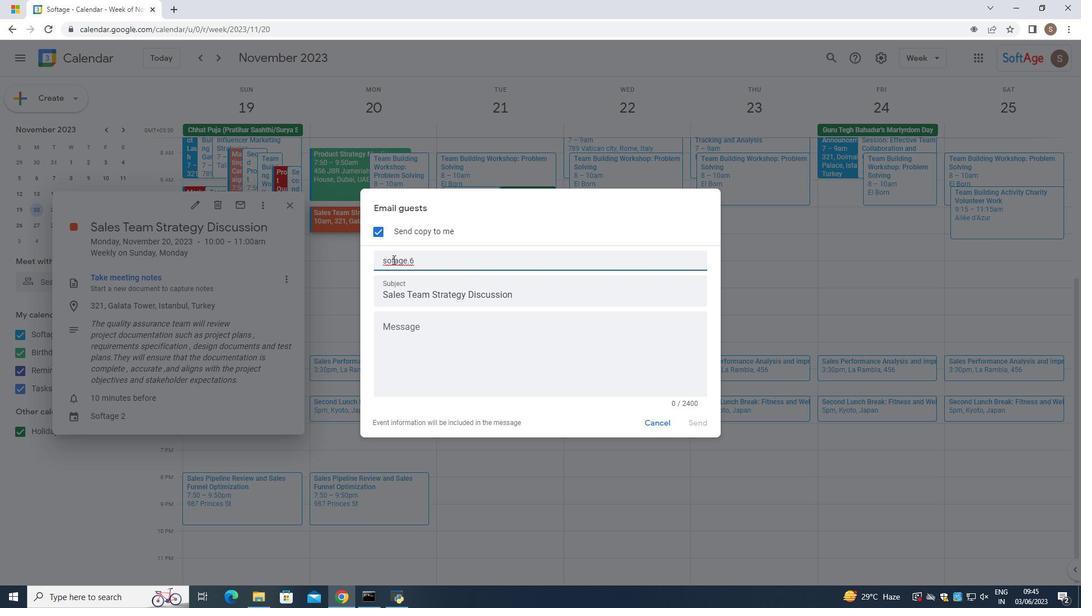 
Action: Mouse moved to (394, 260)
Screenshot: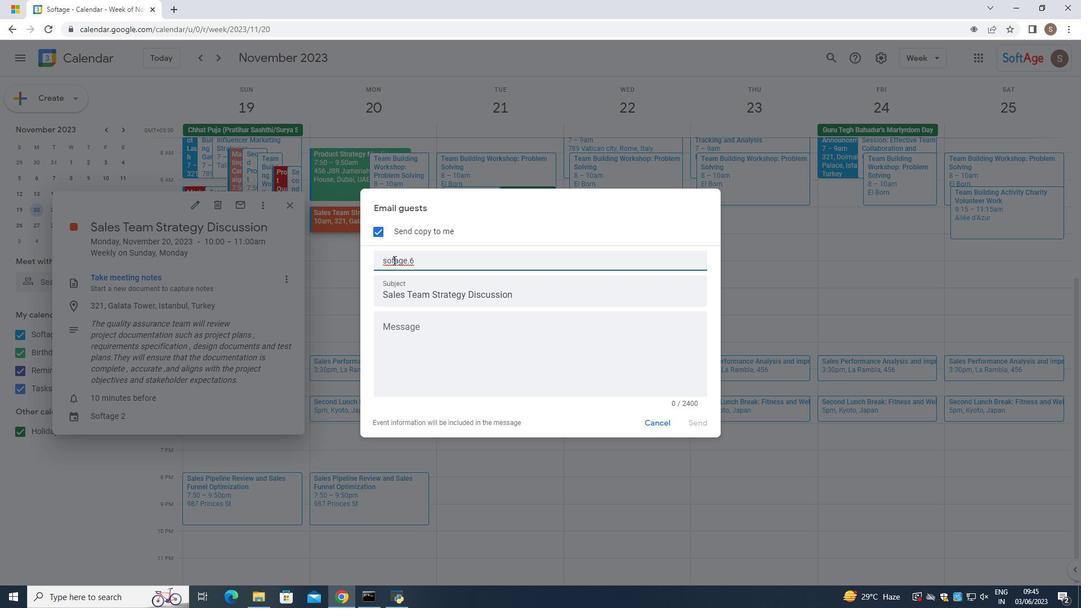 
Action: Key pressed t
Screenshot: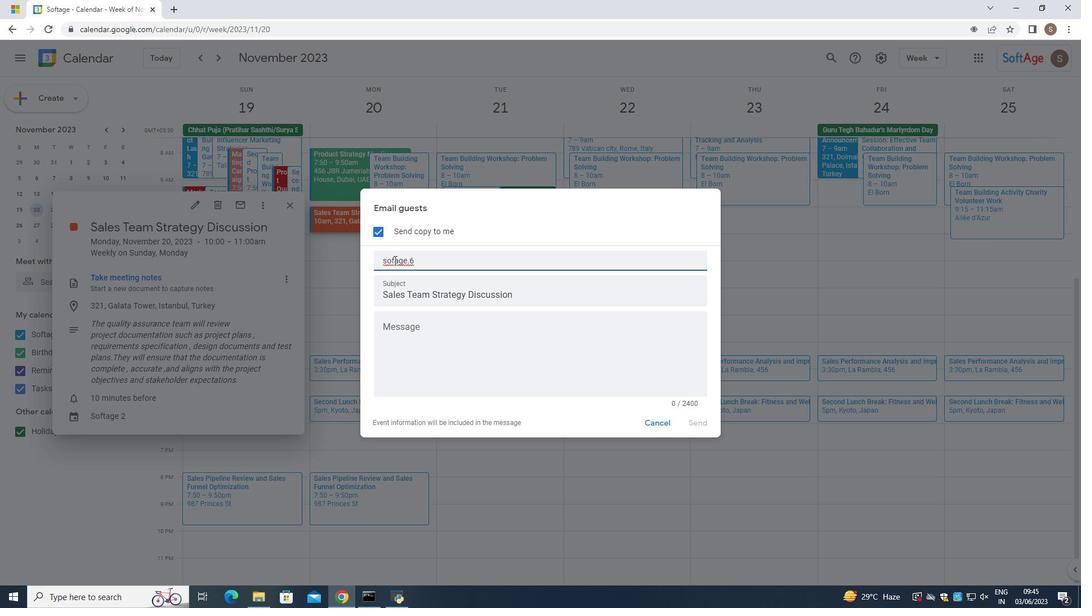
Action: Mouse moved to (398, 251)
Screenshot: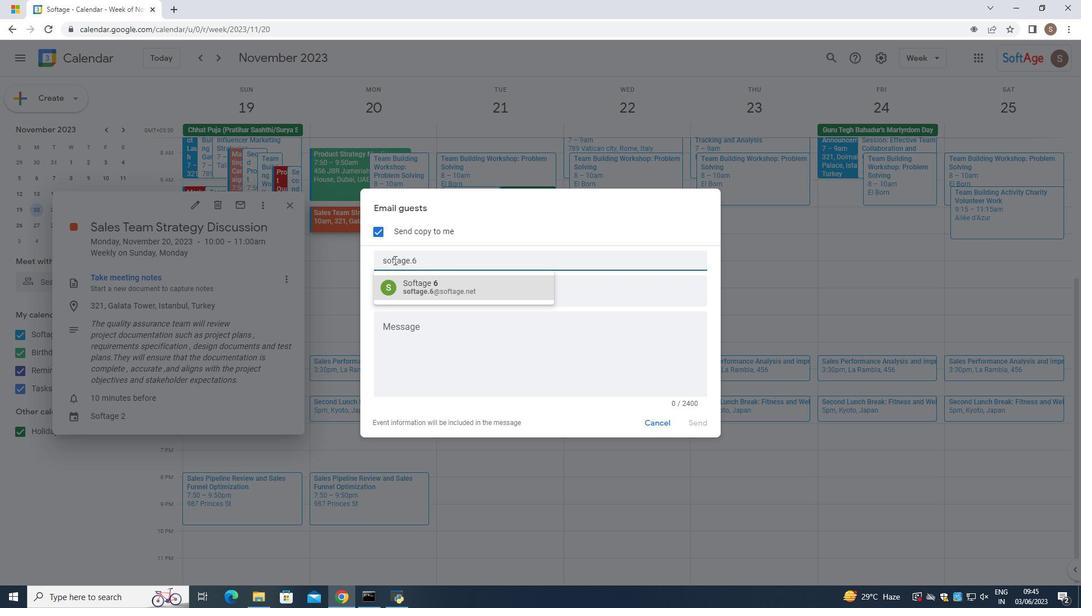 
Action: Mouse scrolled (398, 252) with delta (0, 0)
Screenshot: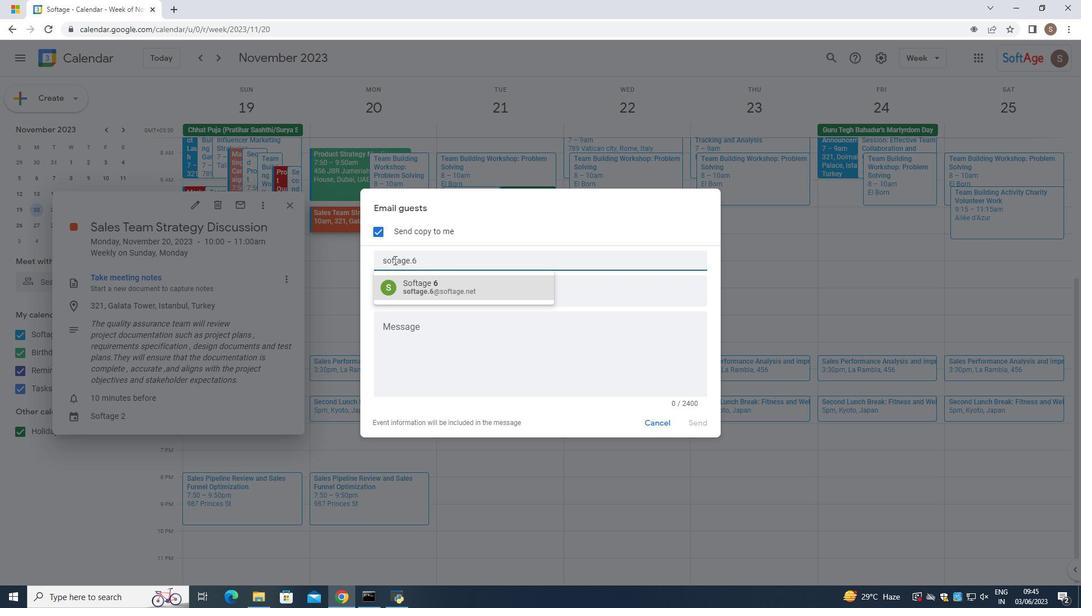 
Action: Mouse moved to (414, 287)
Screenshot: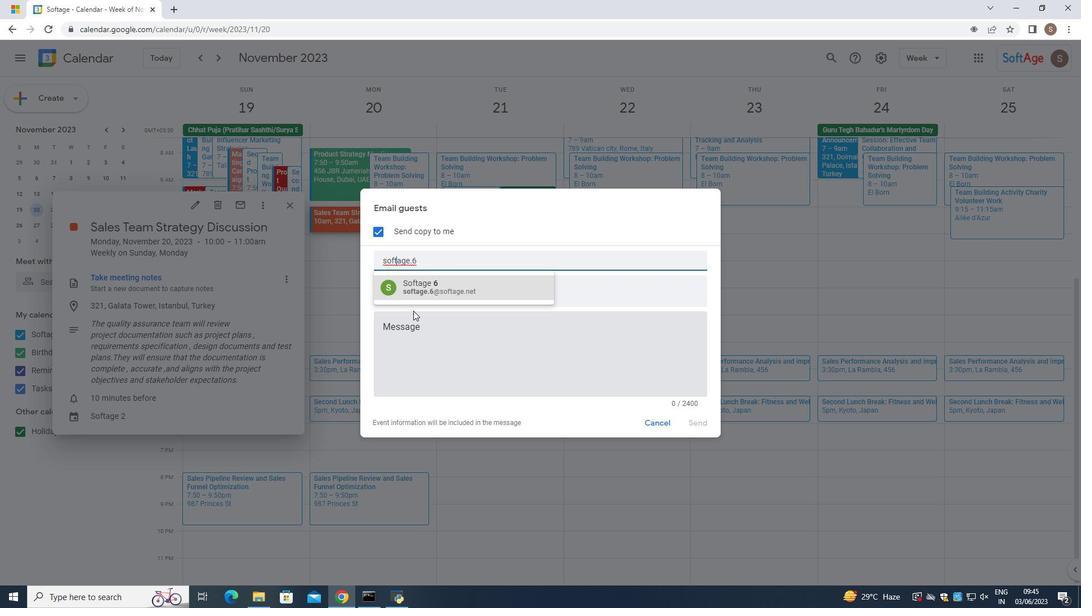 
Action: Mouse pressed left at (414, 287)
Screenshot: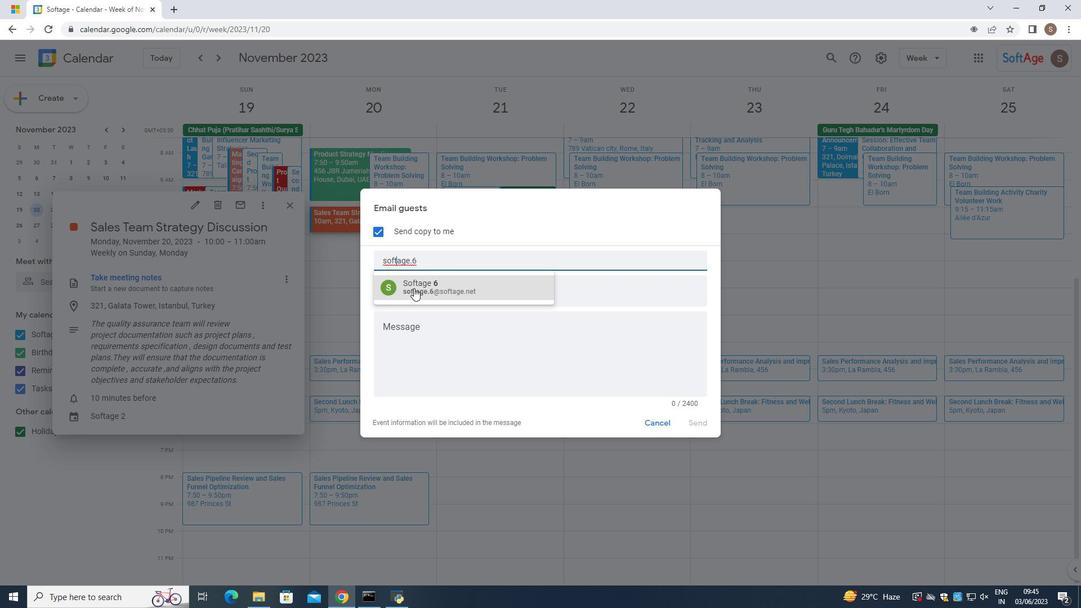 
Action: Mouse moved to (436, 272)
Screenshot: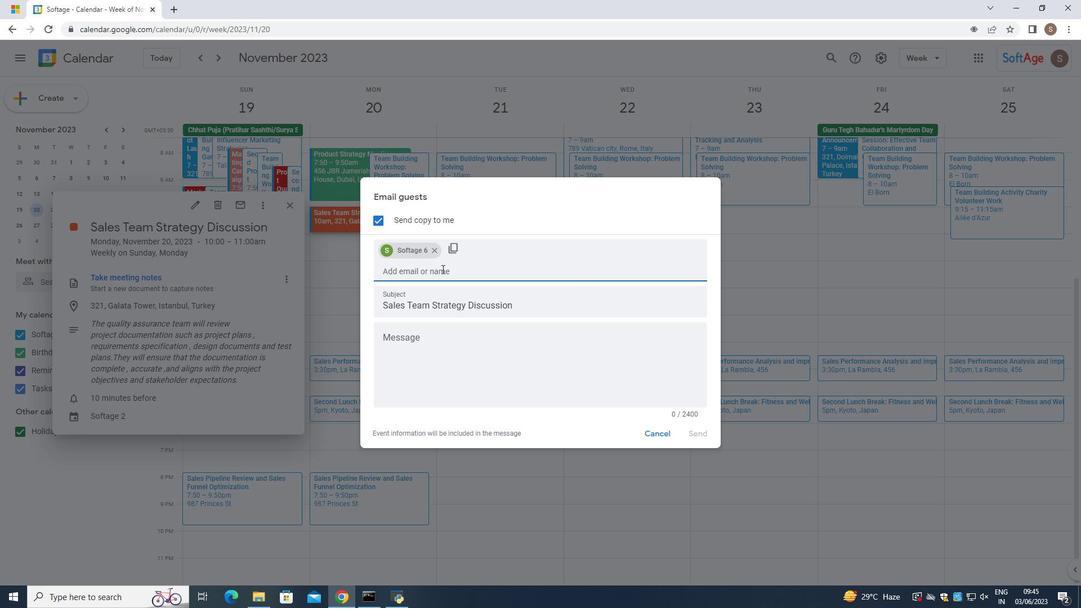 
Action: Mouse pressed left at (436, 272)
Screenshot: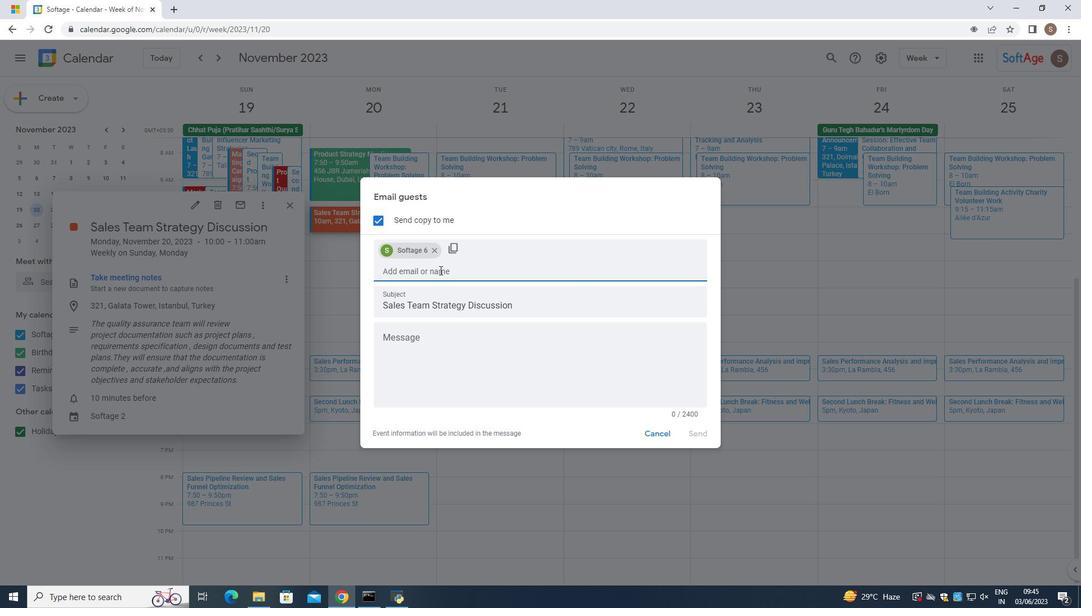 
Action: Mouse moved to (432, 274)
Screenshot: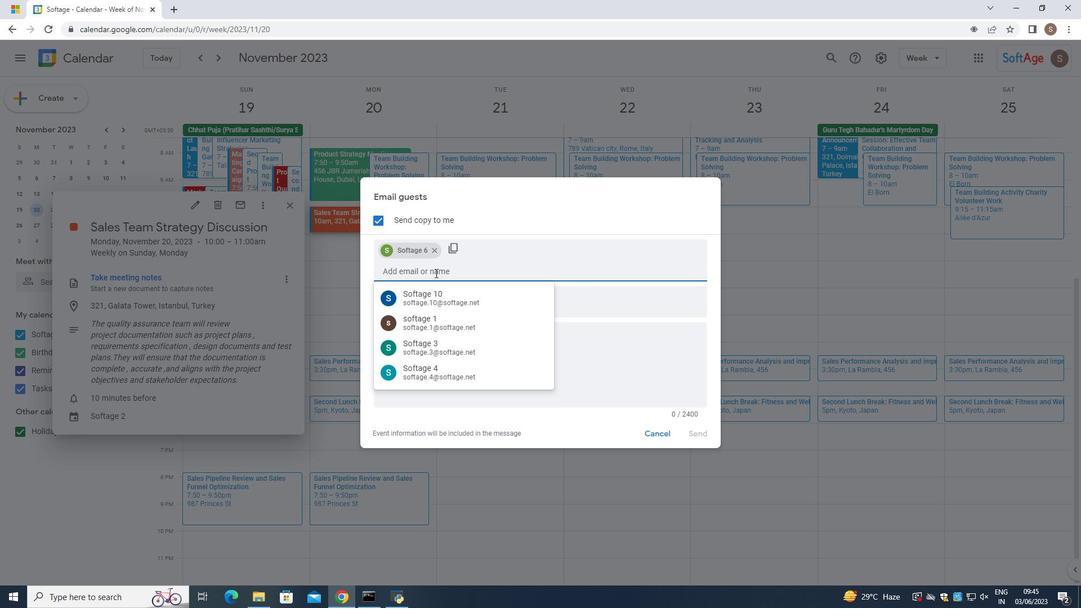 
Action: Key pressed softage.7
Screenshot: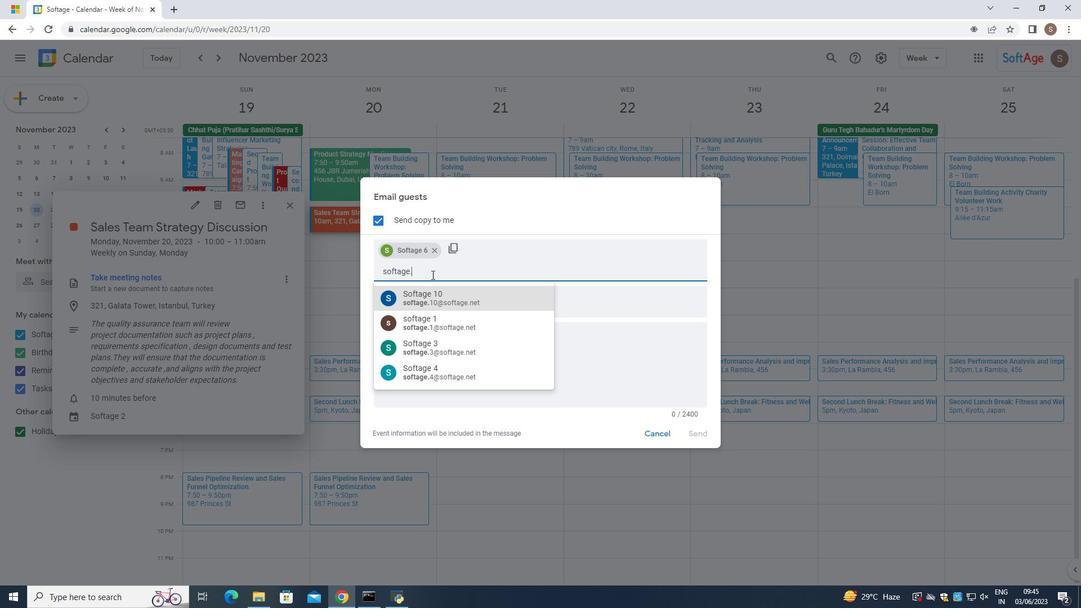 
Action: Mouse moved to (397, 300)
Screenshot: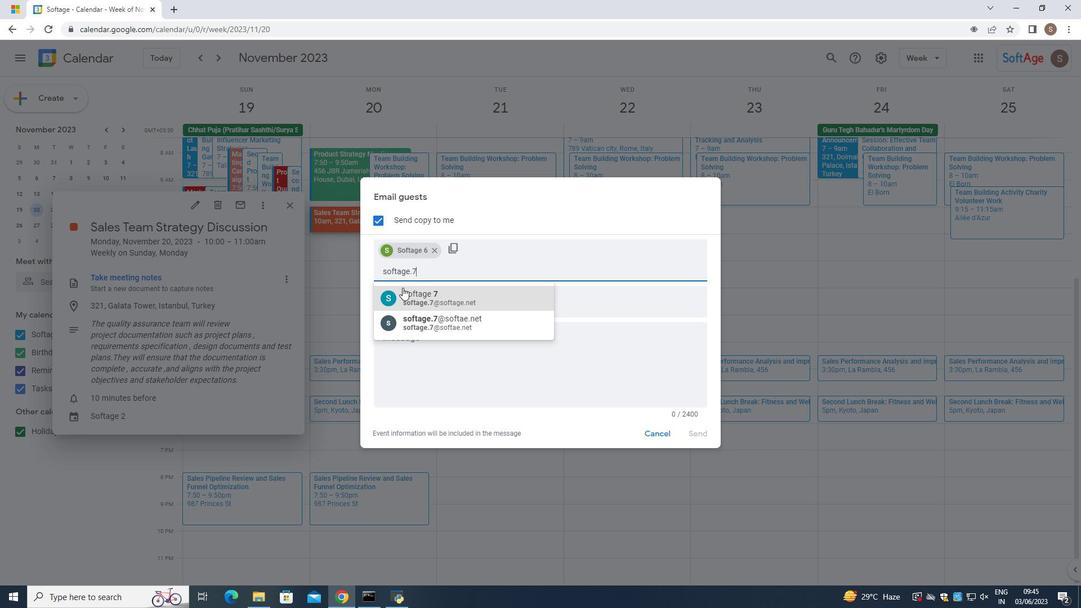 
Action: Mouse pressed left at (397, 300)
Screenshot: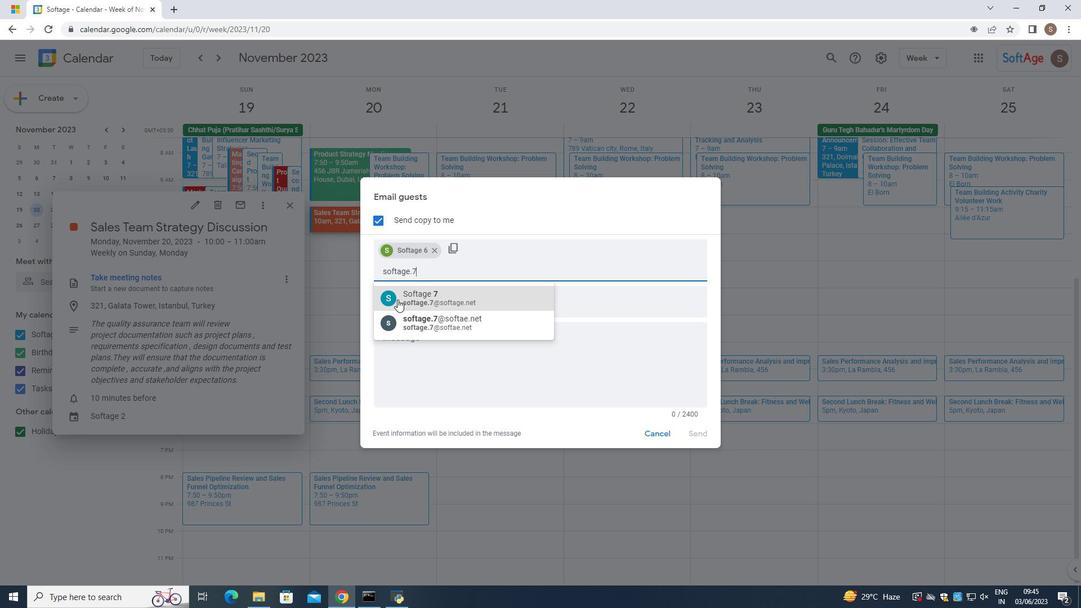 
Action: Mouse moved to (423, 330)
Screenshot: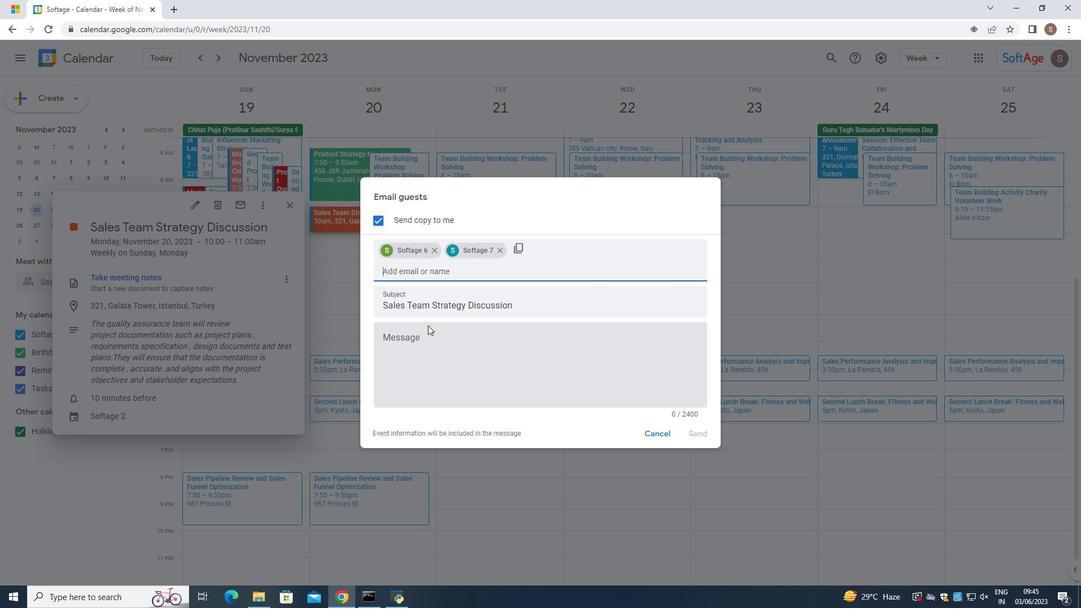 
Action: Mouse pressed left at (423, 330)
Screenshot: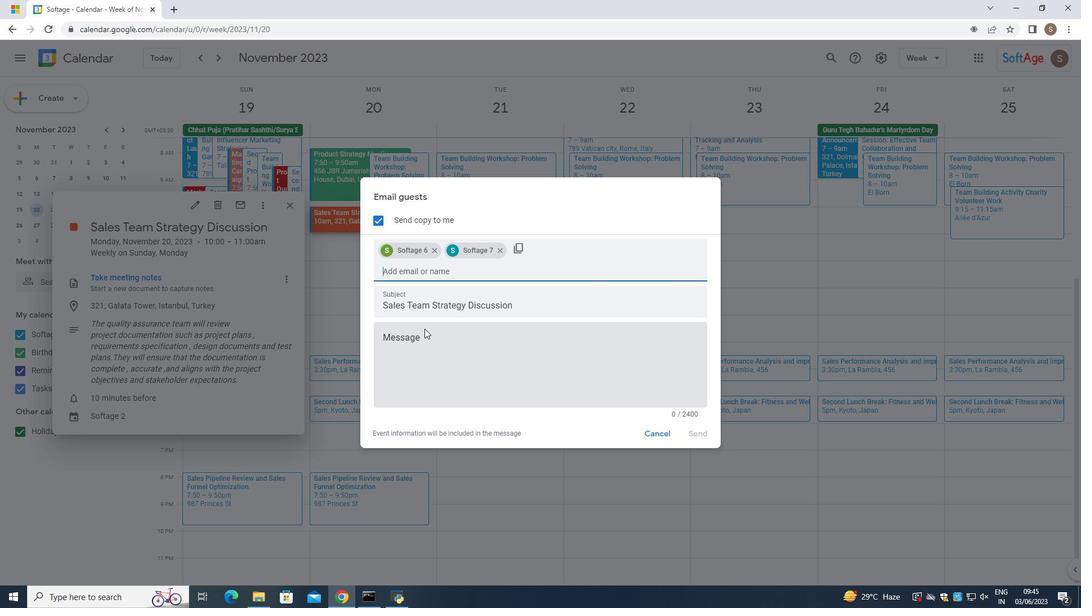 
Action: Mouse moved to (417, 336)
Screenshot: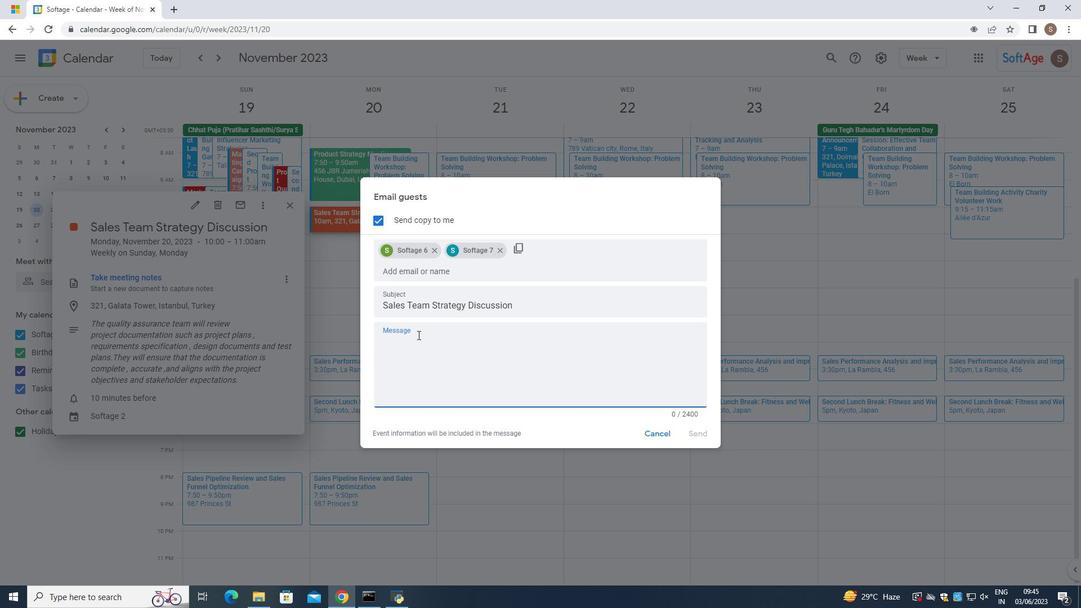 
Action: Key pressed <Key.caps_lock>P<Key.caps_lock>articipate
Screenshot: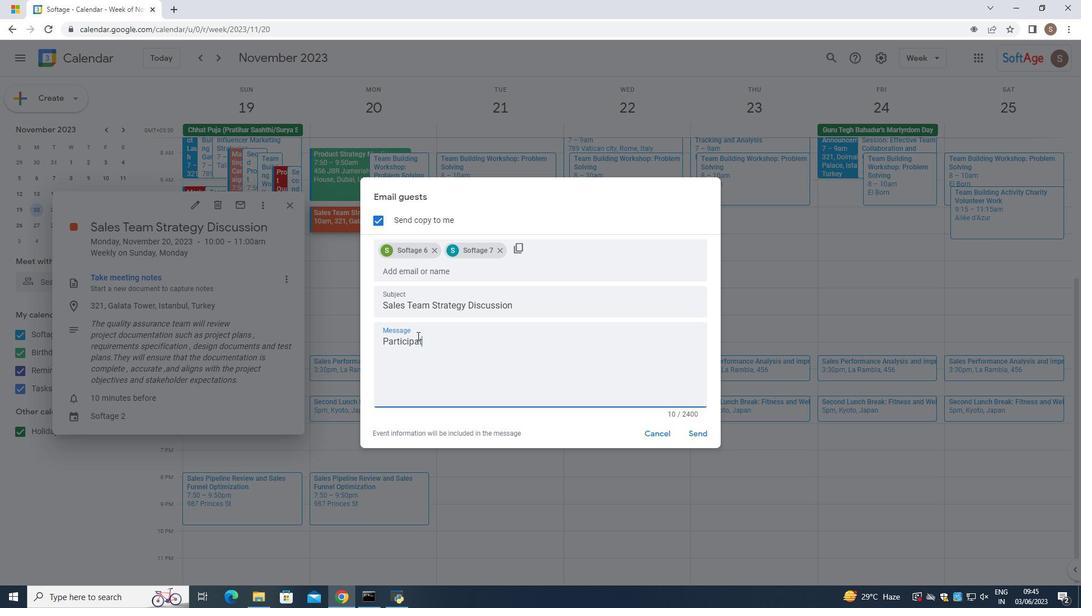 
Action: Mouse moved to (687, 431)
Screenshot: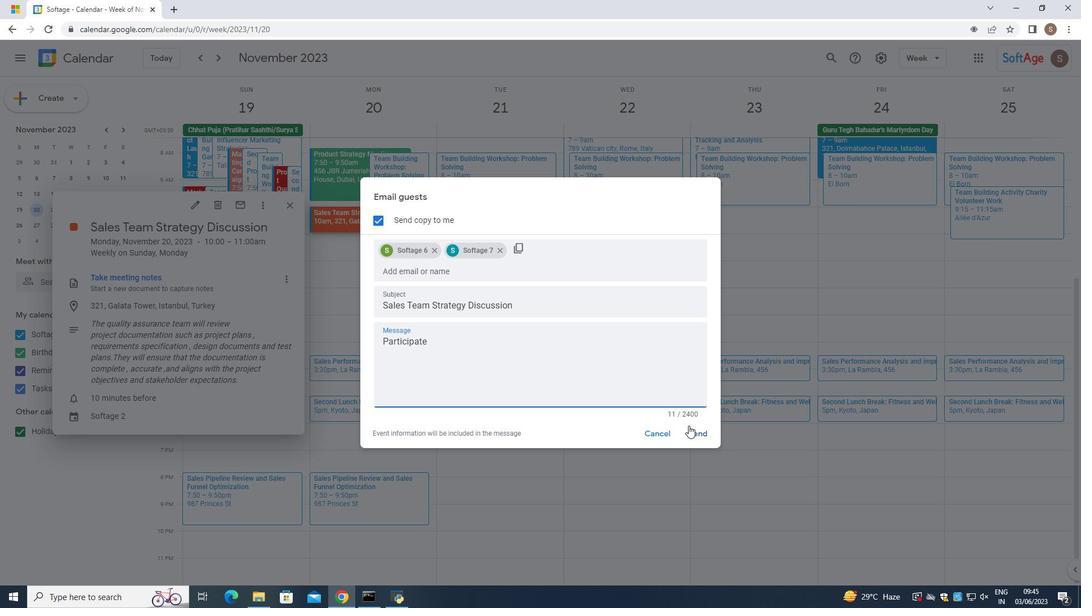 
Action: Mouse pressed left at (687, 431)
Screenshot: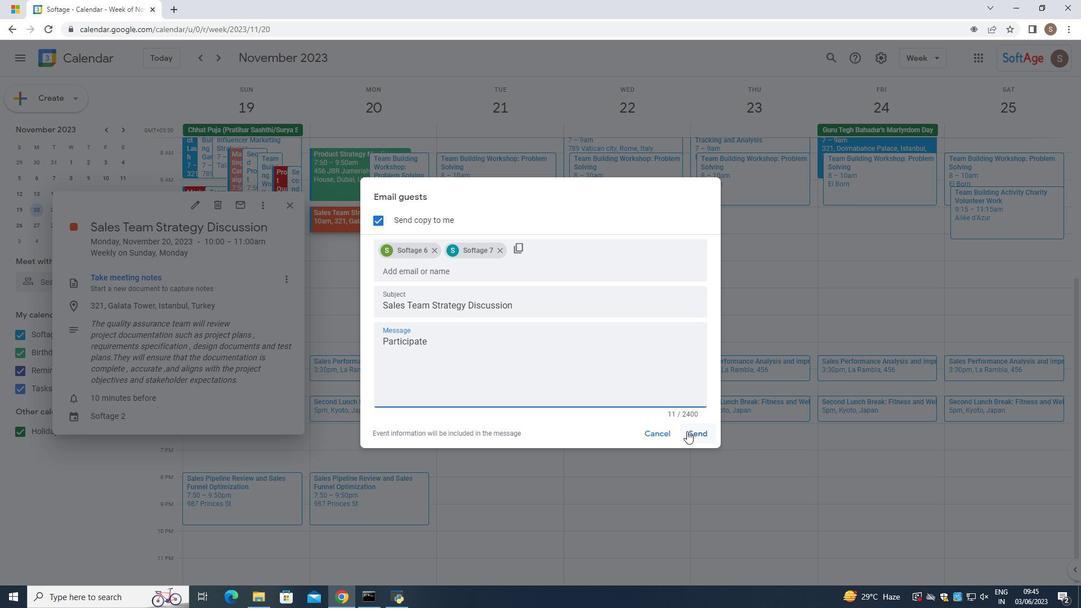 
Action: Mouse moved to (330, 384)
Screenshot: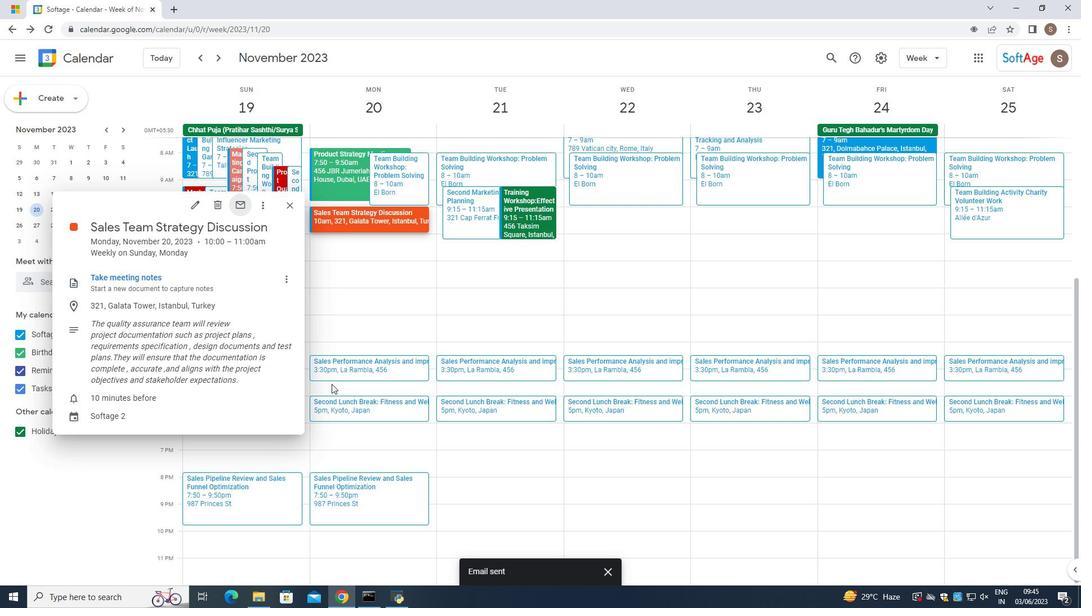
